 Task: Explore satellite view of the Biltmore Estate in Asheville, North Carolina.
Action: Mouse moved to (433, 372)
Screenshot: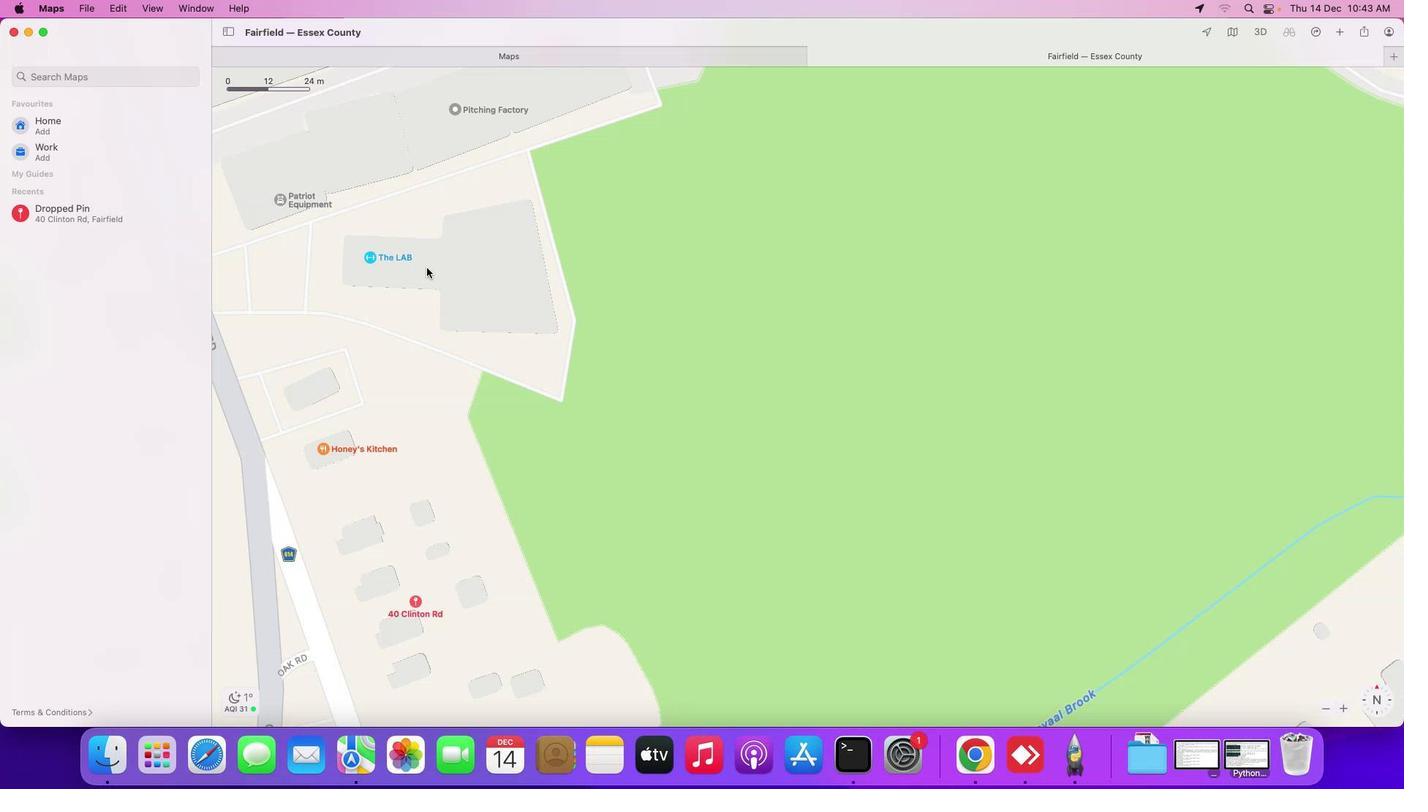 
Action: Mouse pressed left at (433, 372)
Screenshot: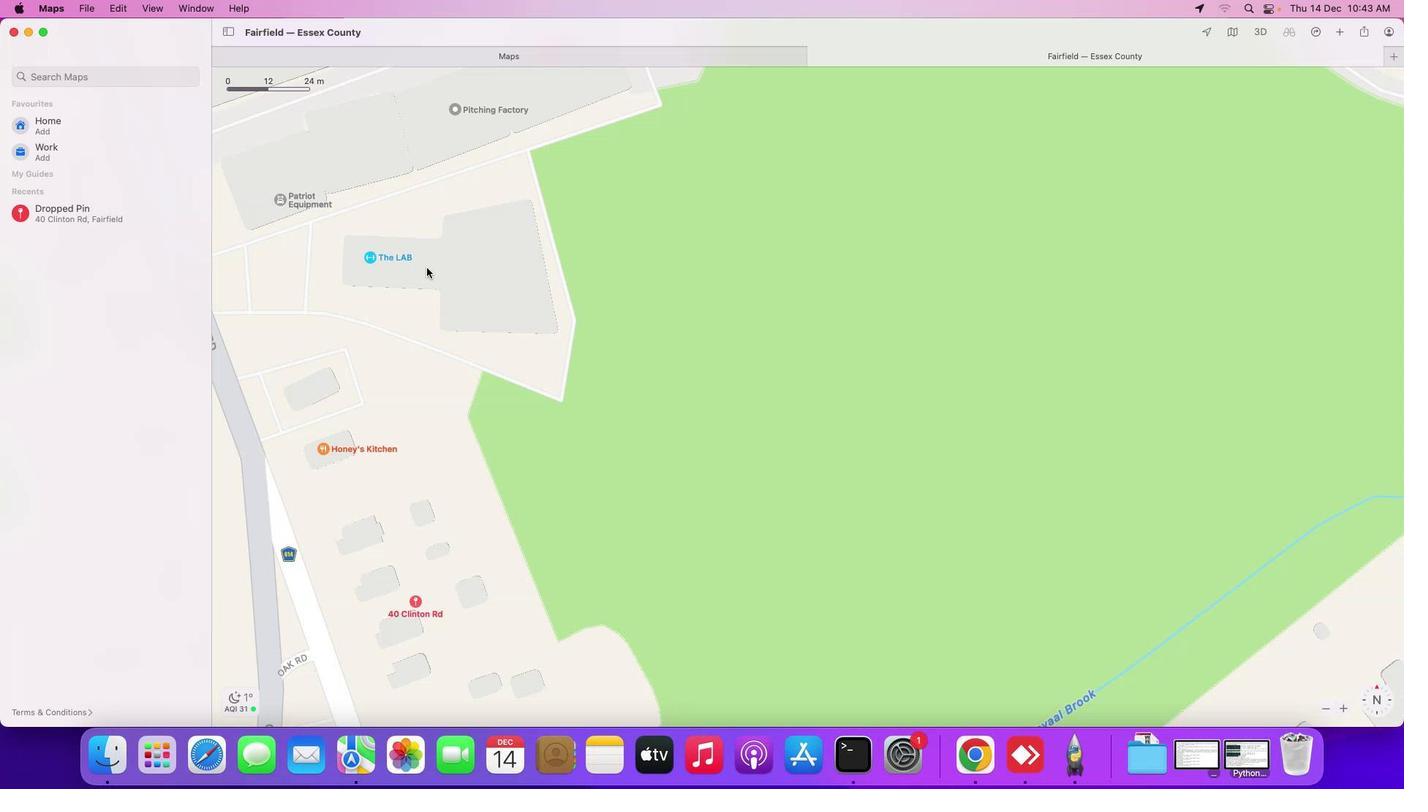 
Action: Mouse moved to (114, 76)
Screenshot: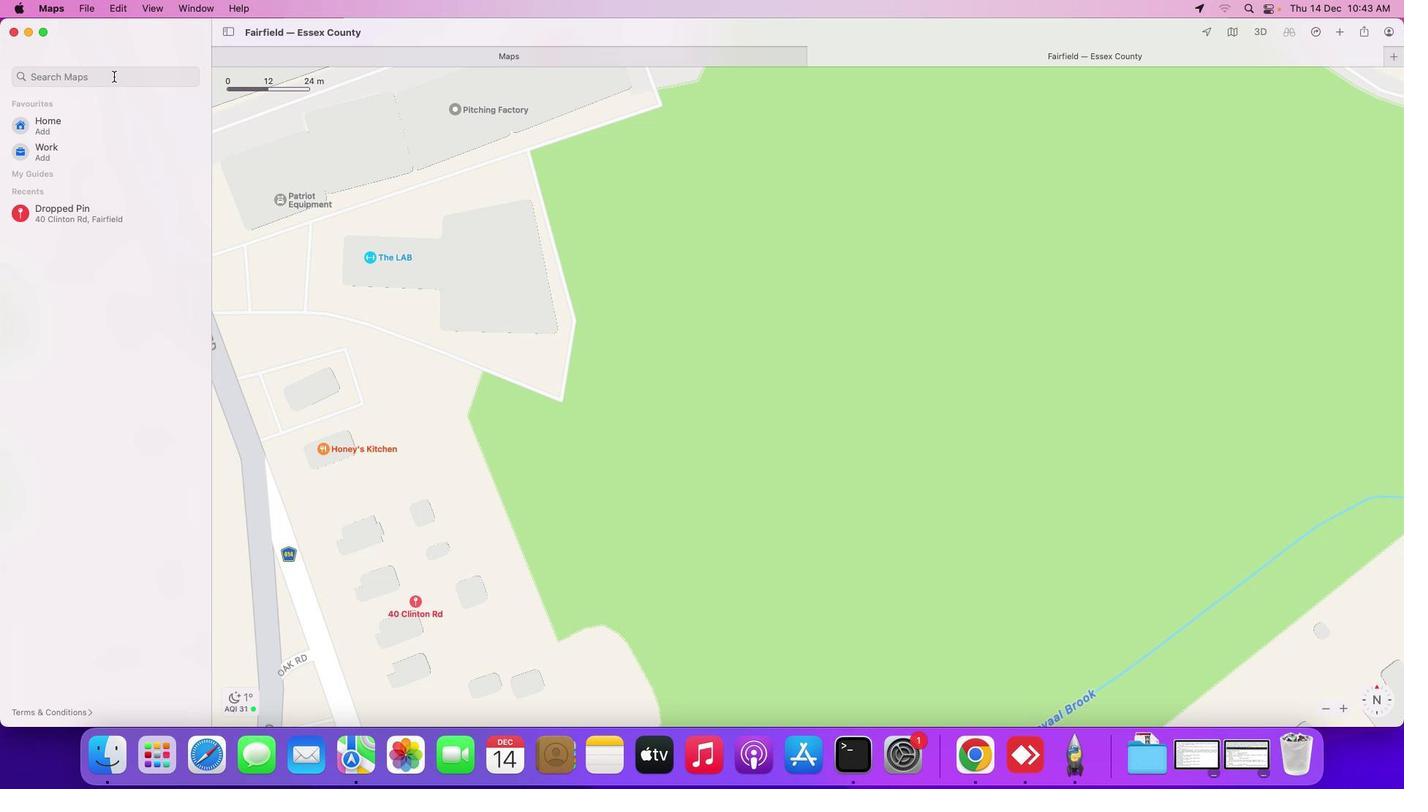 
Action: Mouse pressed left at (114, 76)
Screenshot: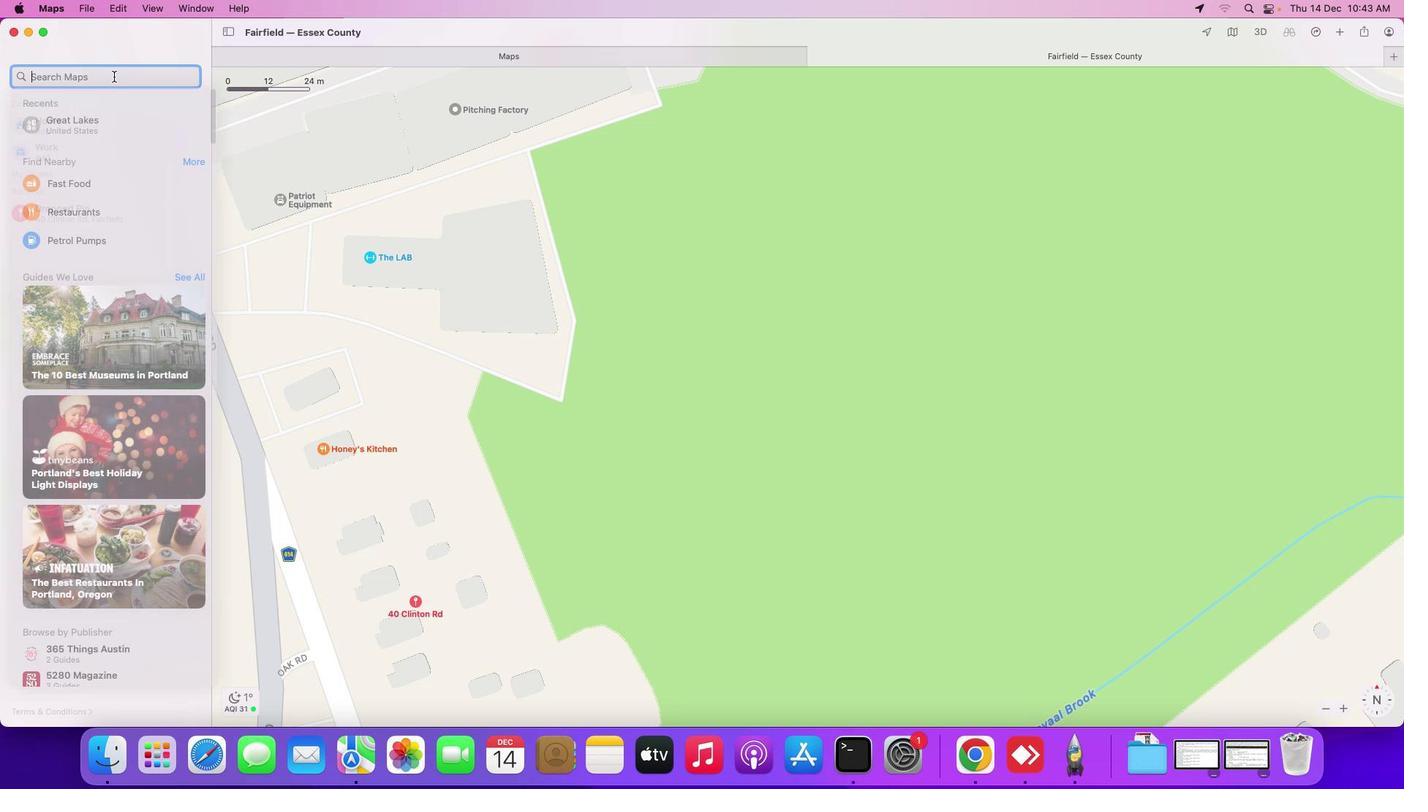 
Action: Key pressed 't'Key.backspaceKey.shift_r'B''i''l''t''m''o''r''e'Key.spaceKey.shift_r'E''s''t''a''t''e'Key.space'o'Key.backspace'i''n'Key.spaceKey.shift_r'A''s''h''e''v''i''l''l''e'','Key.spaceKey.shift_r'N''o''r''t''h'Key.spaceKey.shift_r'C''a''r''o''l''i''n''a'Key.enter
Screenshot: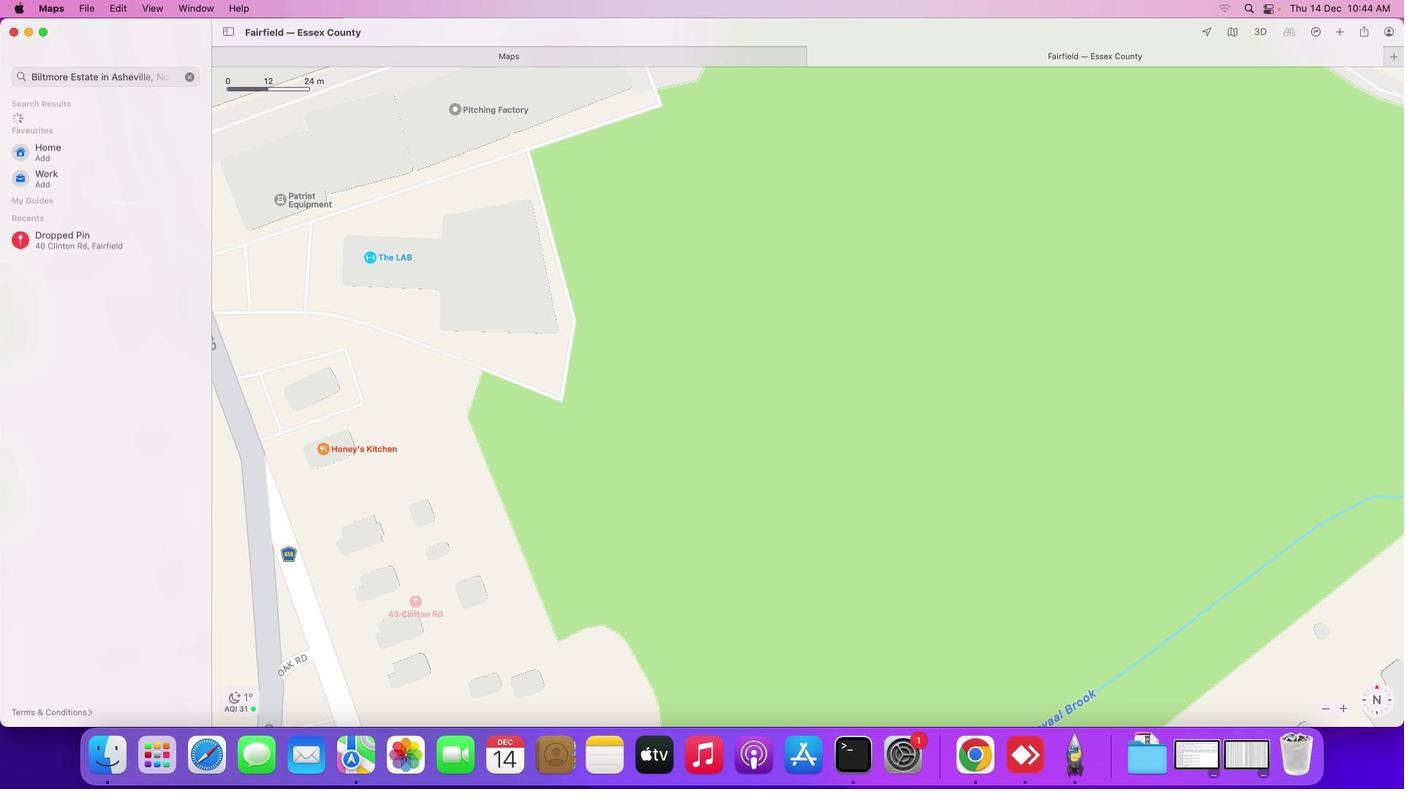 
Action: Mouse moved to (69, 126)
Screenshot: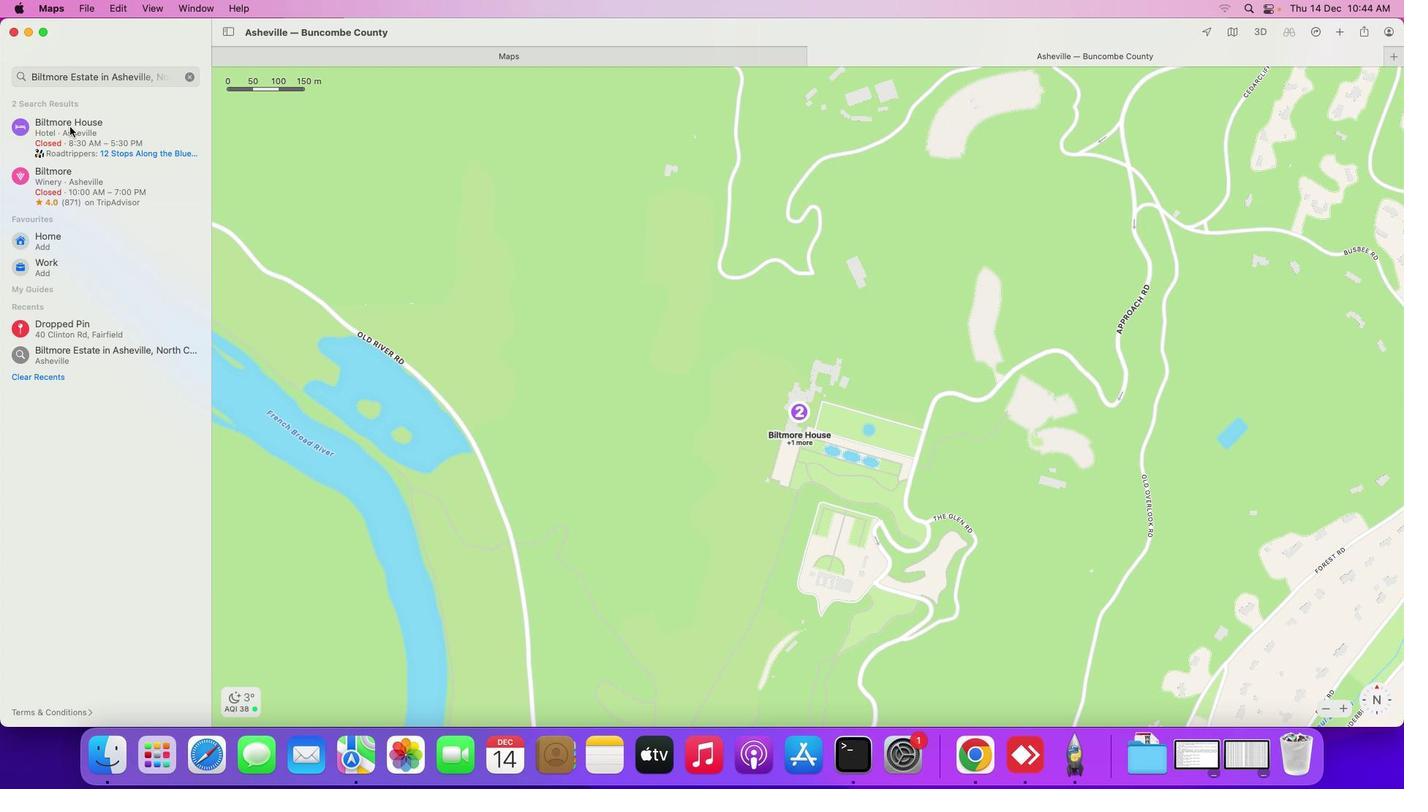 
Action: Mouse pressed left at (69, 126)
Screenshot: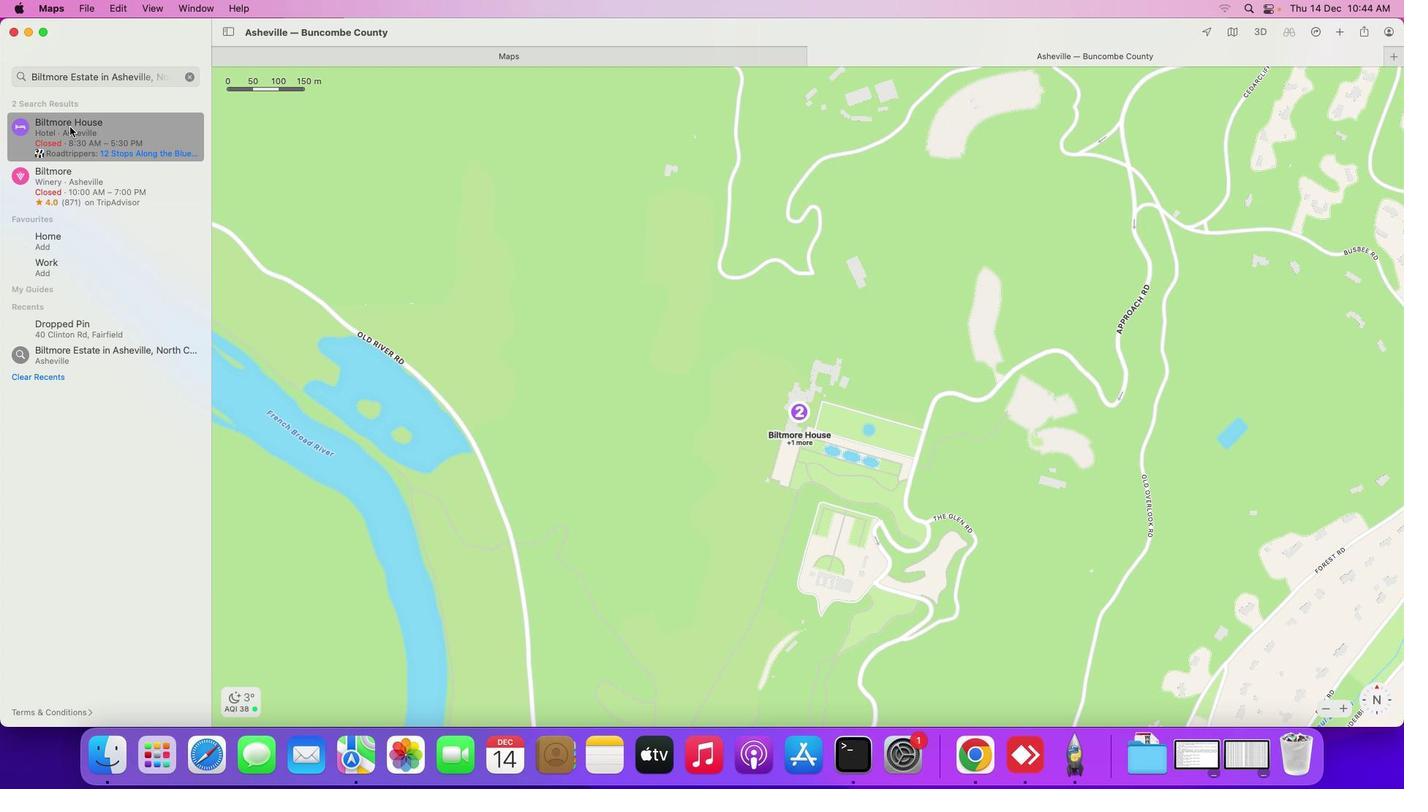 
Action: Mouse moved to (1235, 35)
Screenshot: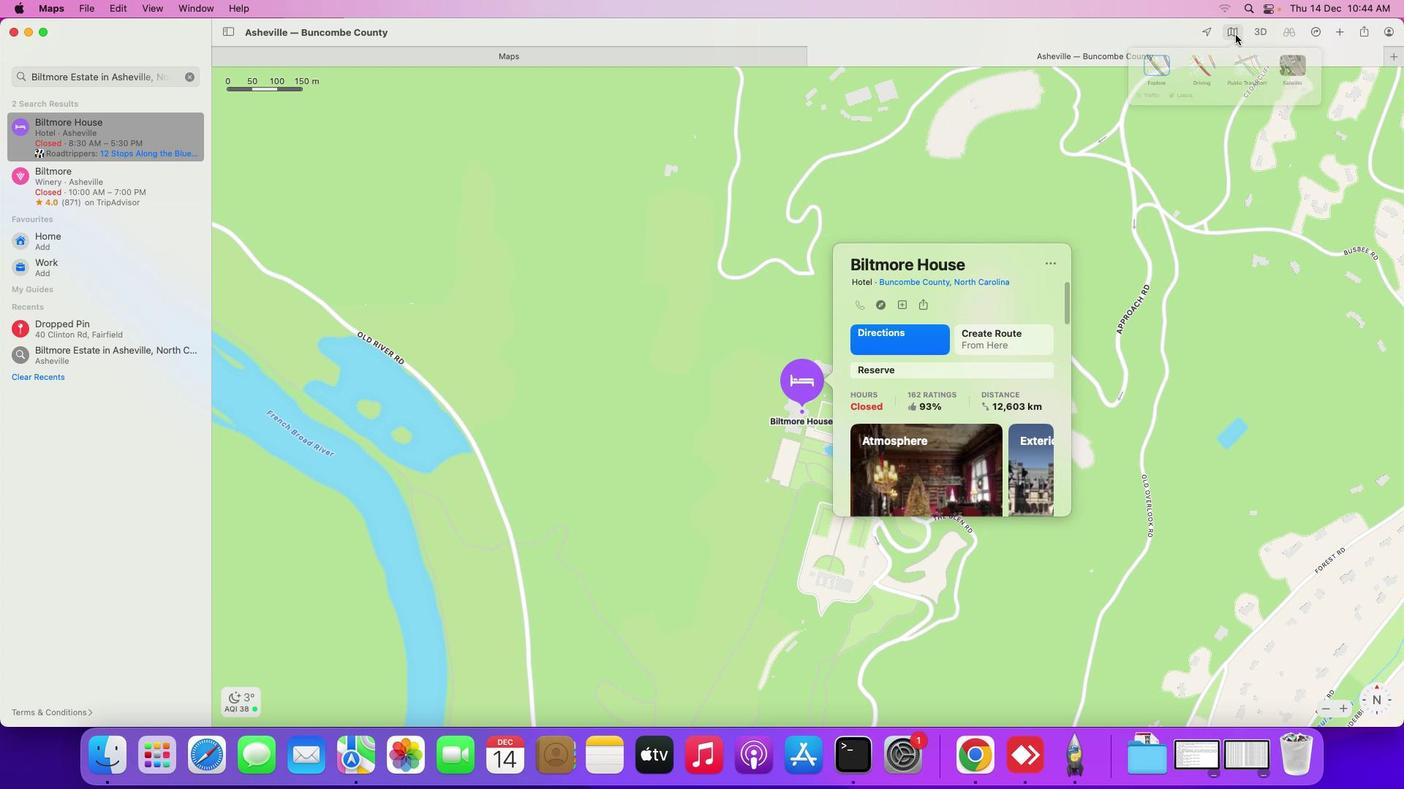 
Action: Mouse pressed left at (1235, 35)
Screenshot: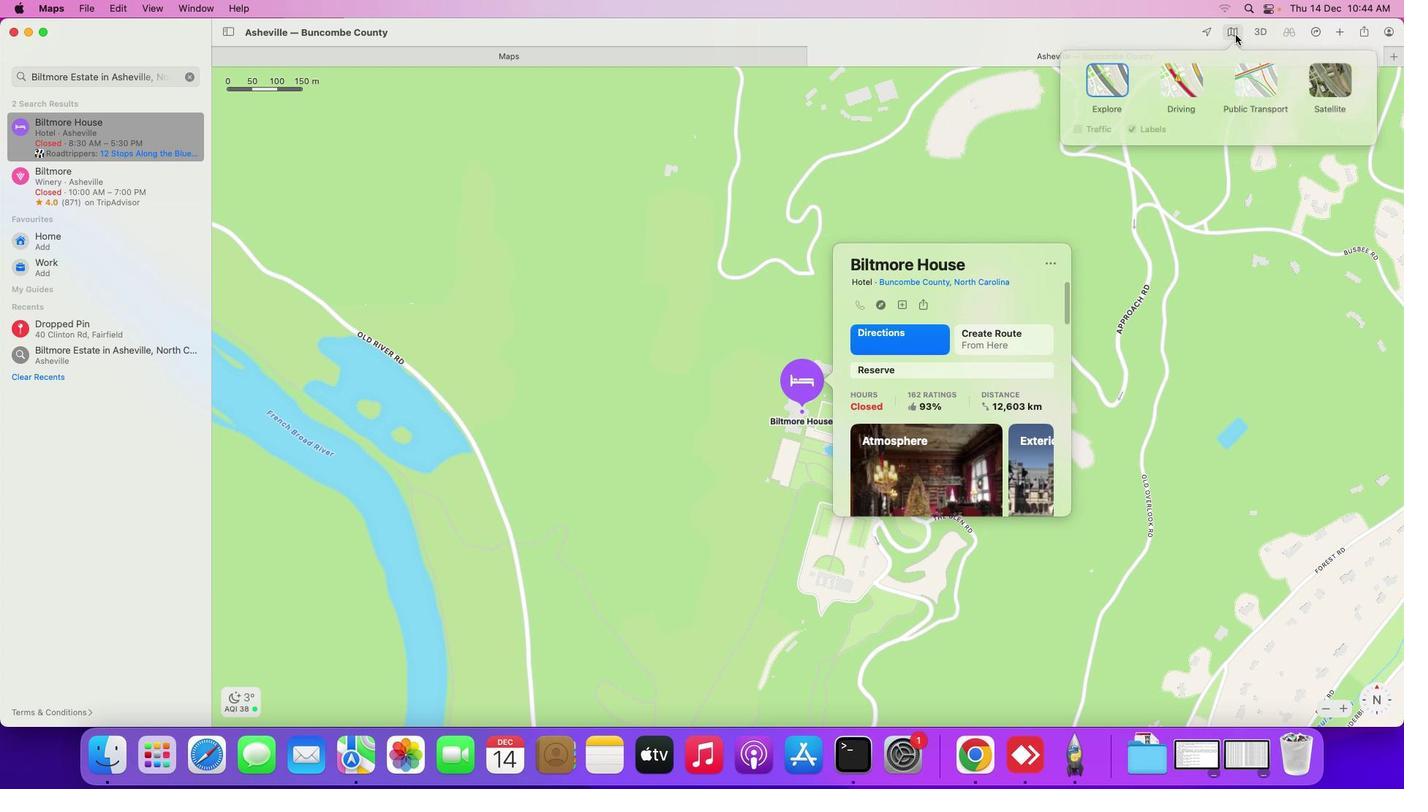 
Action: Mouse moved to (1342, 91)
Screenshot: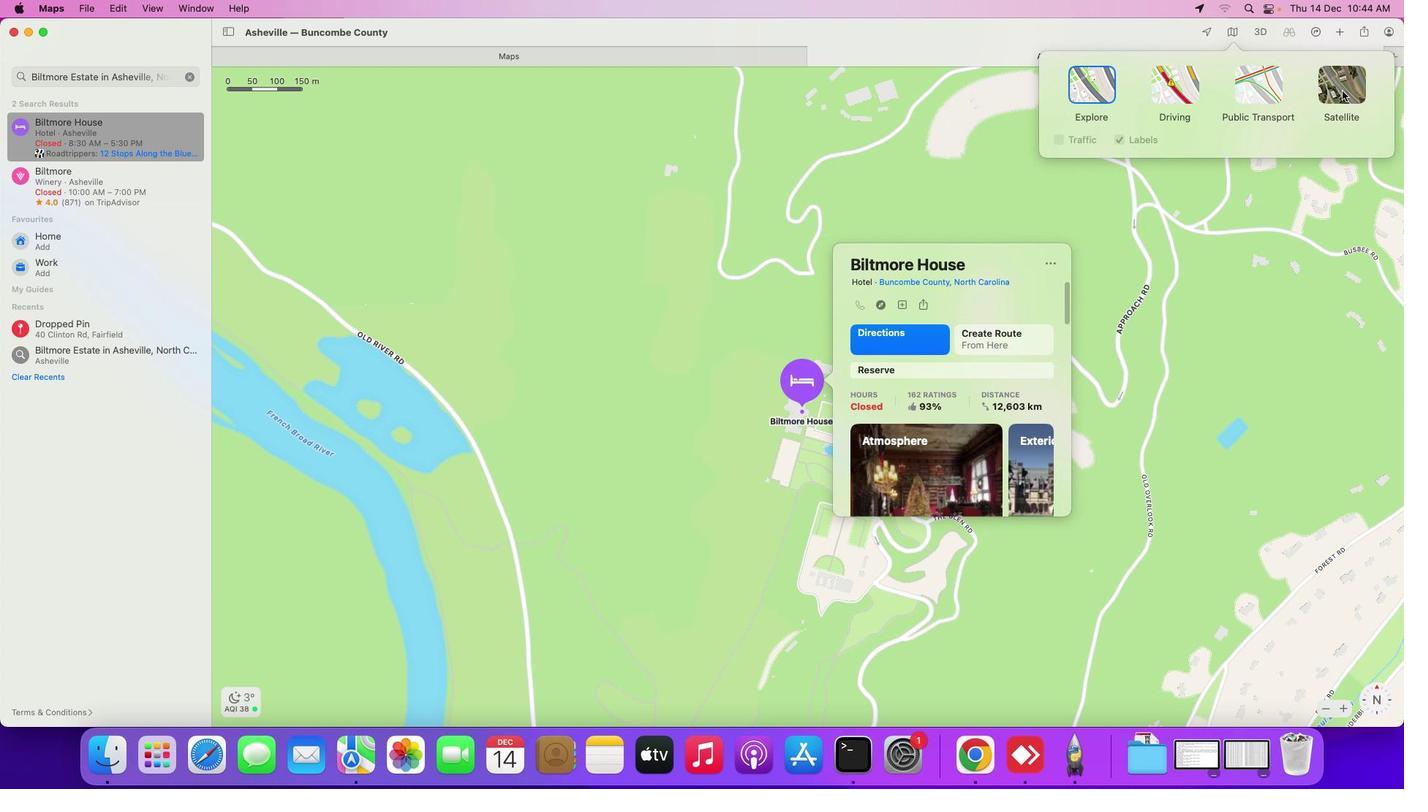 
Action: Mouse pressed left at (1342, 91)
Screenshot: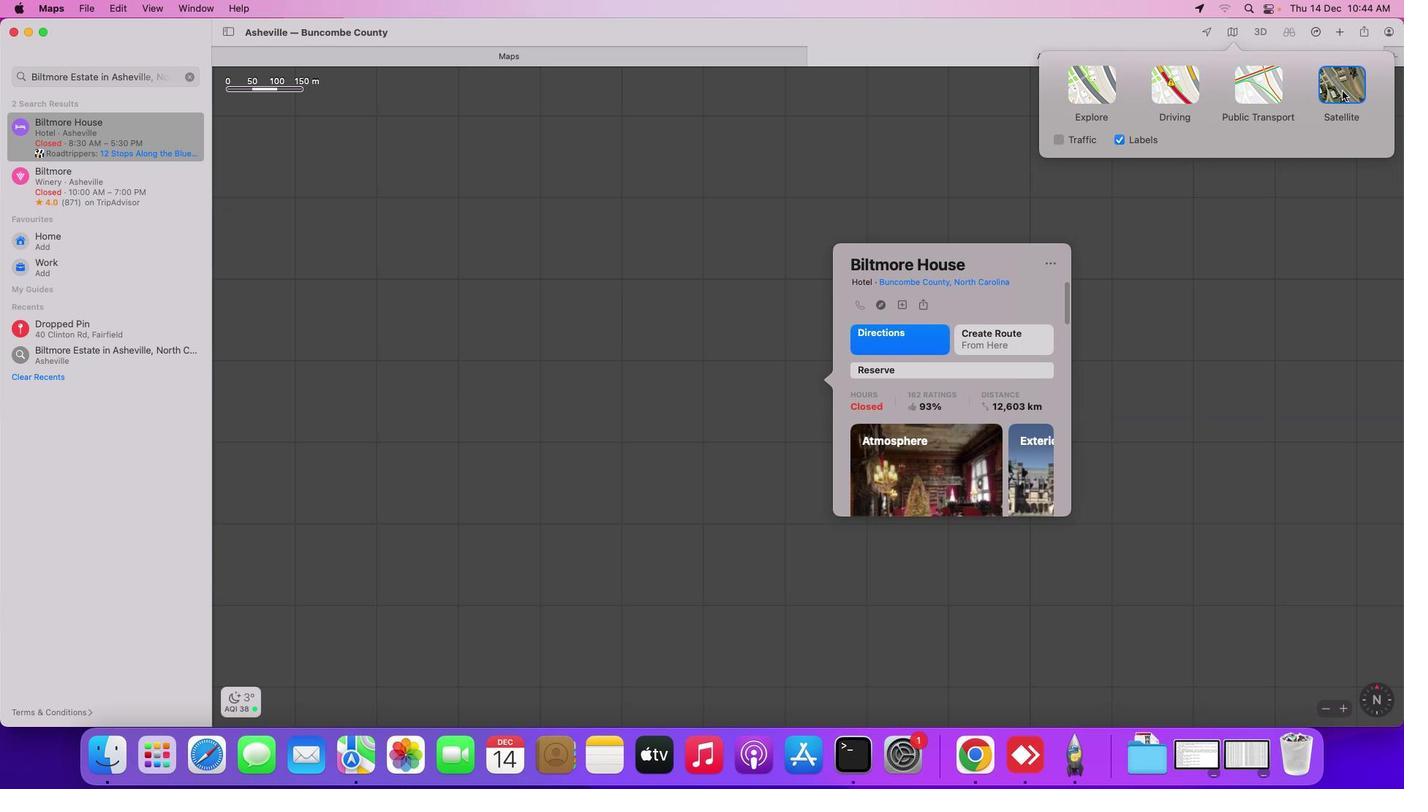 
Action: Mouse moved to (1105, 236)
Screenshot: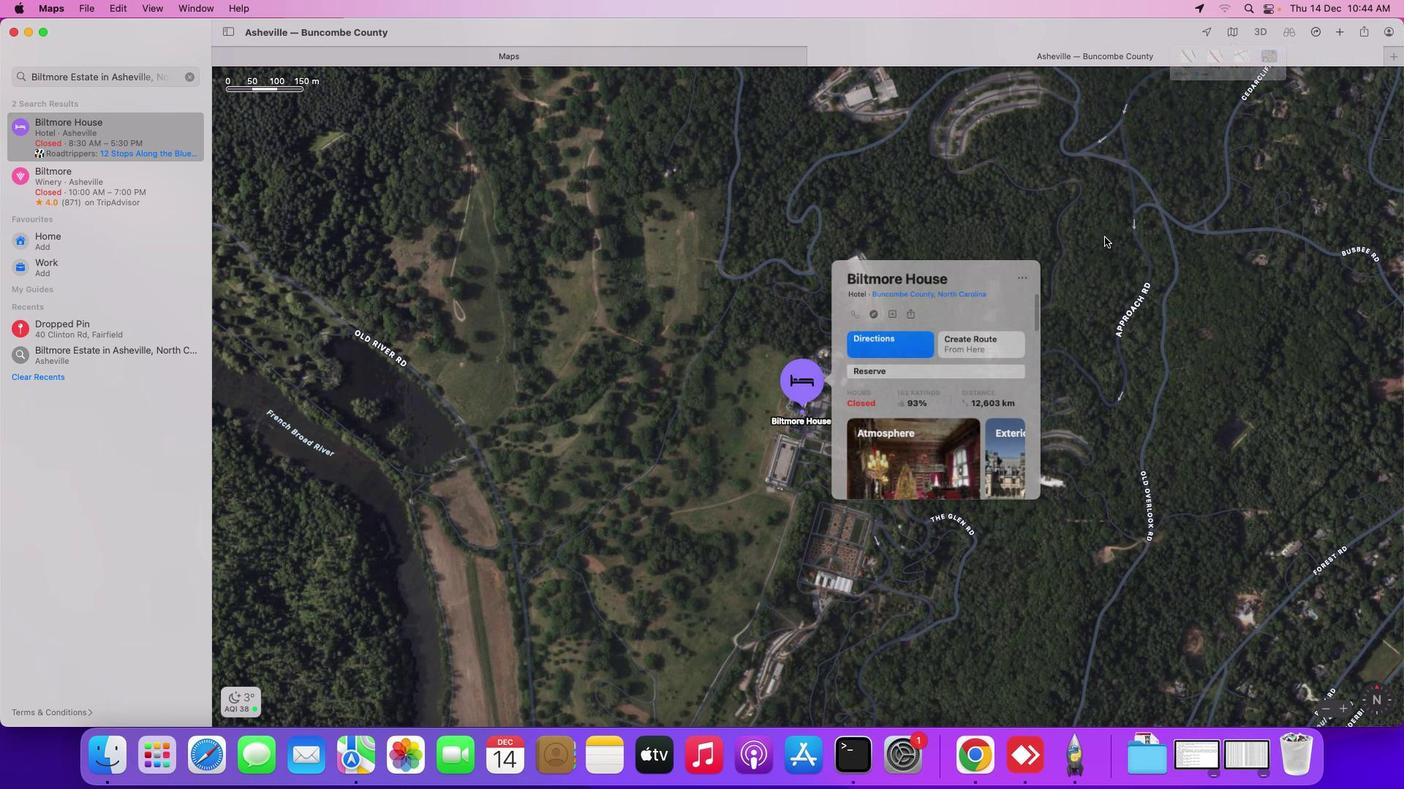 
Action: Mouse pressed left at (1105, 236)
Screenshot: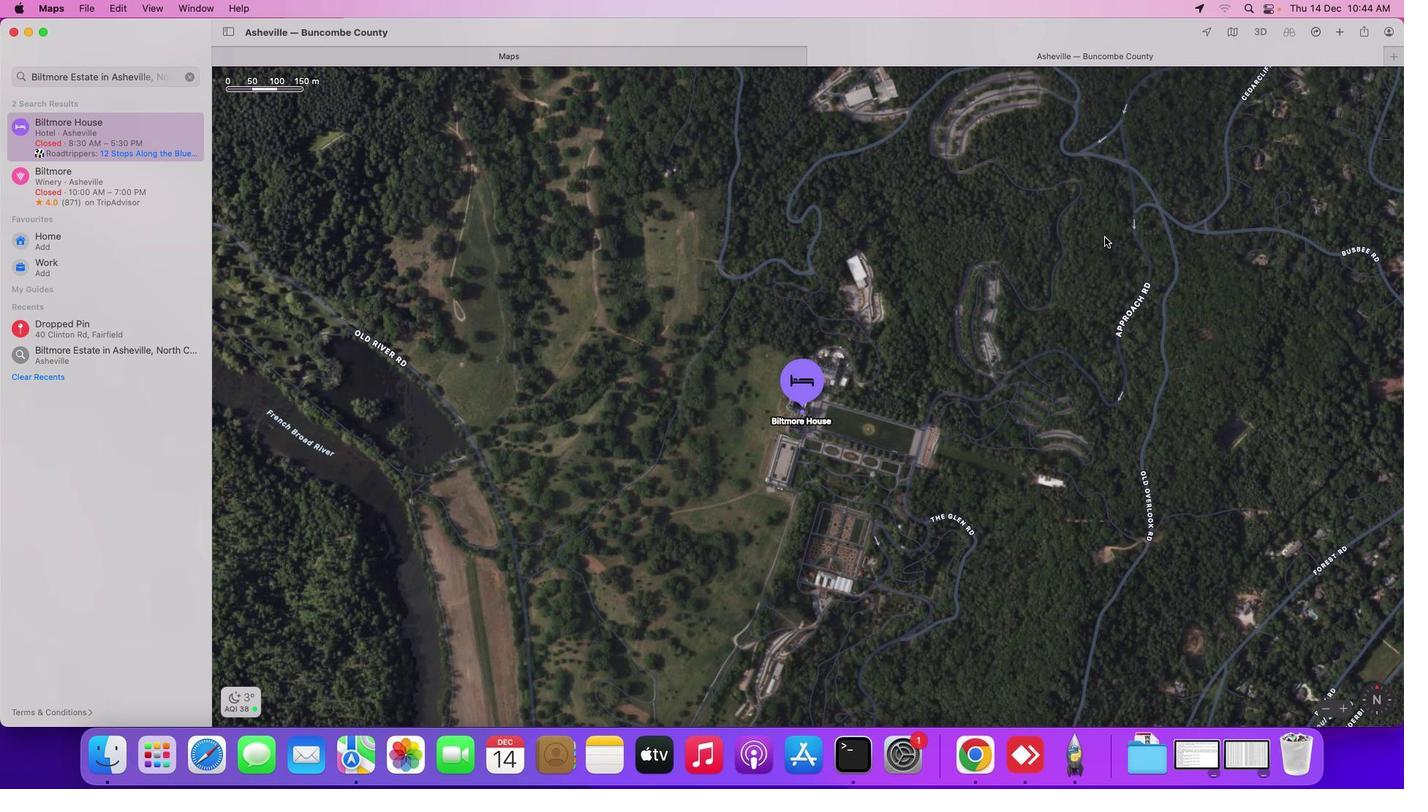 
Action: Mouse moved to (73, 172)
Screenshot: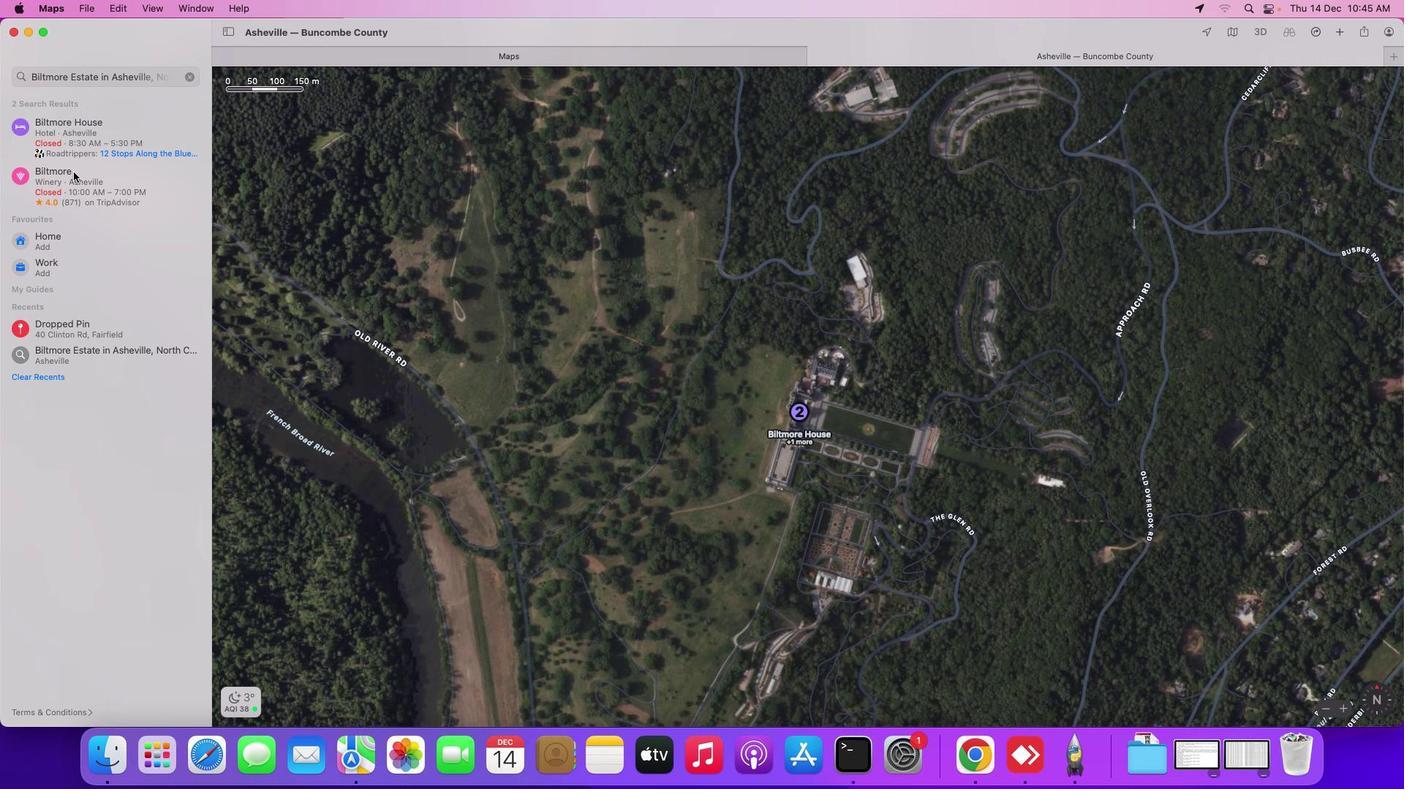 
Action: Mouse pressed left at (73, 172)
Screenshot: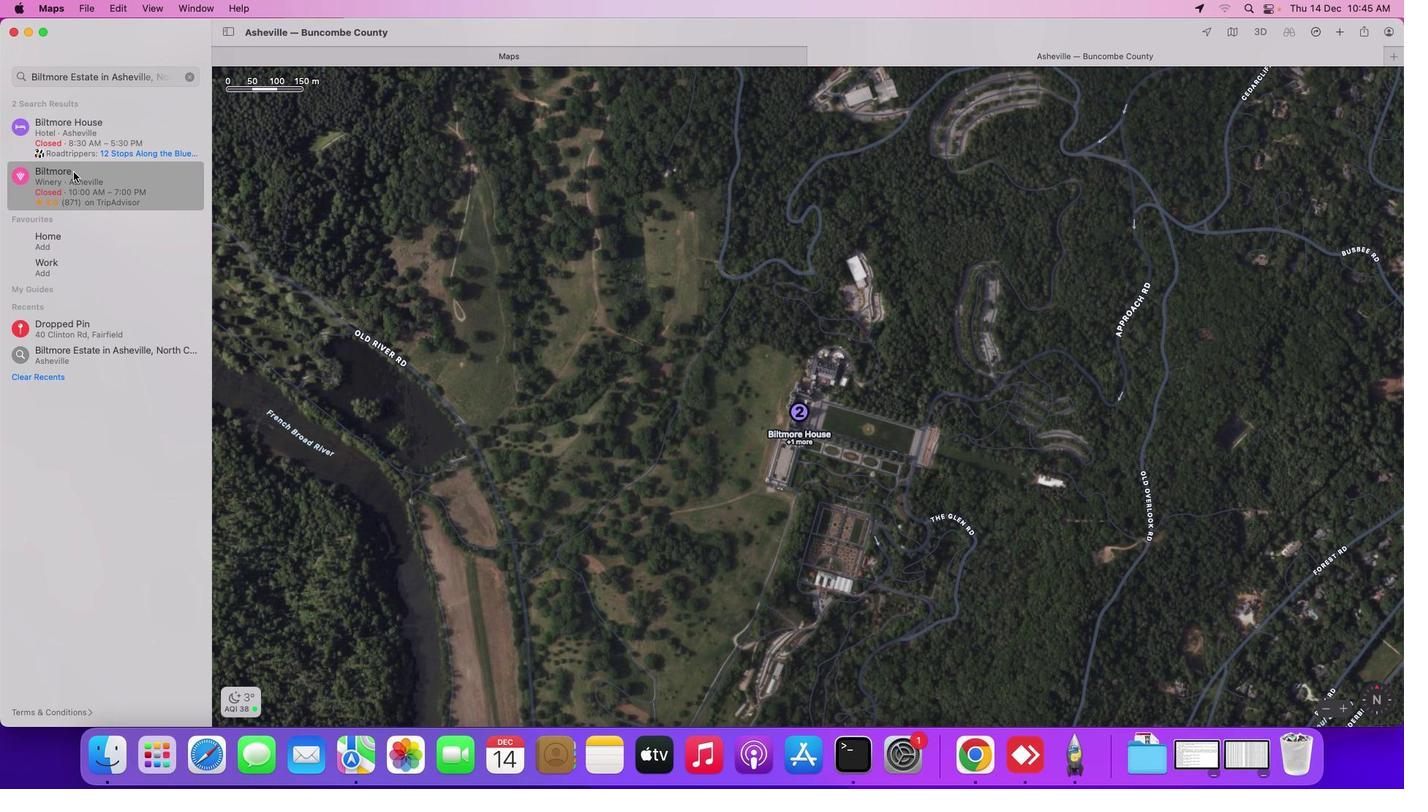 
Action: Mouse moved to (65, 123)
Screenshot: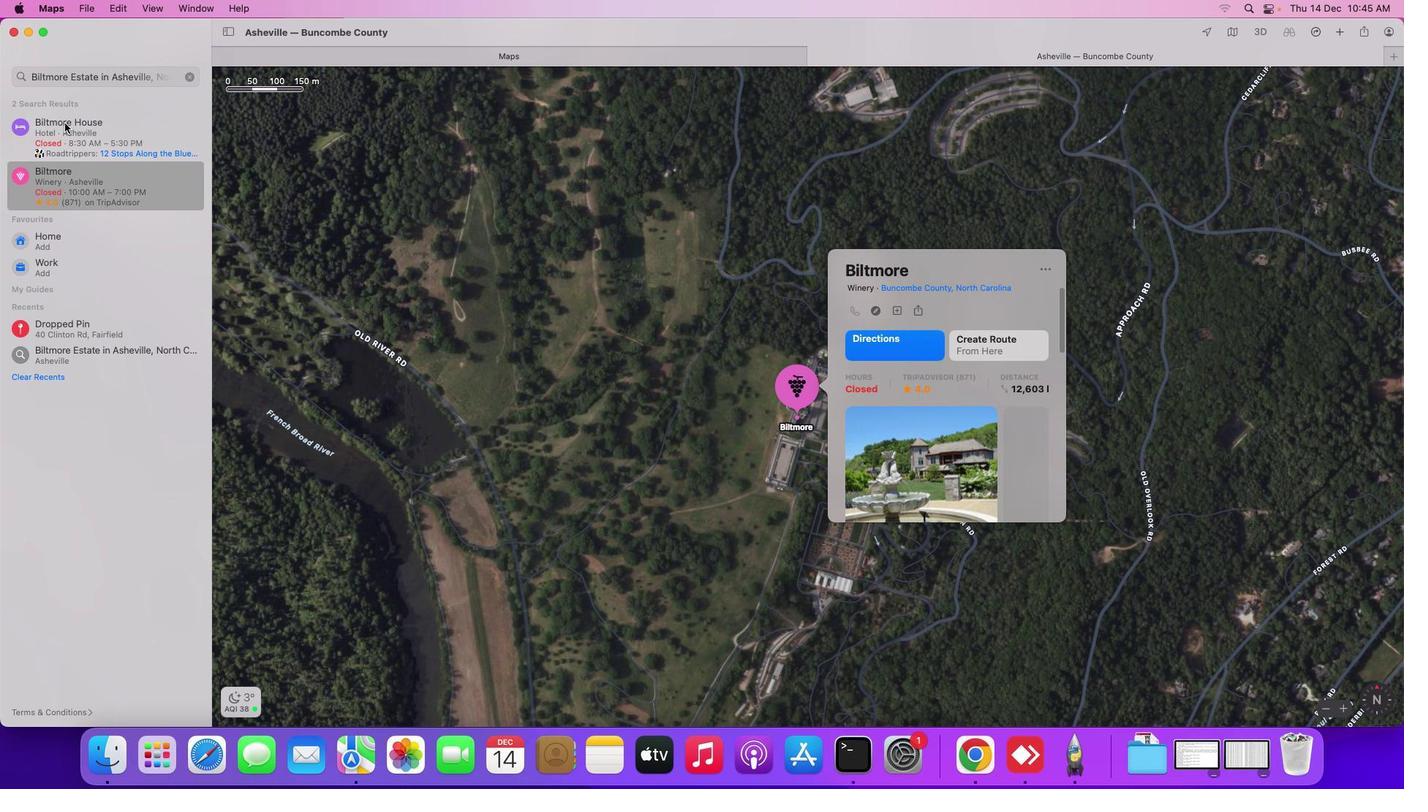 
Action: Mouse pressed left at (65, 123)
Screenshot: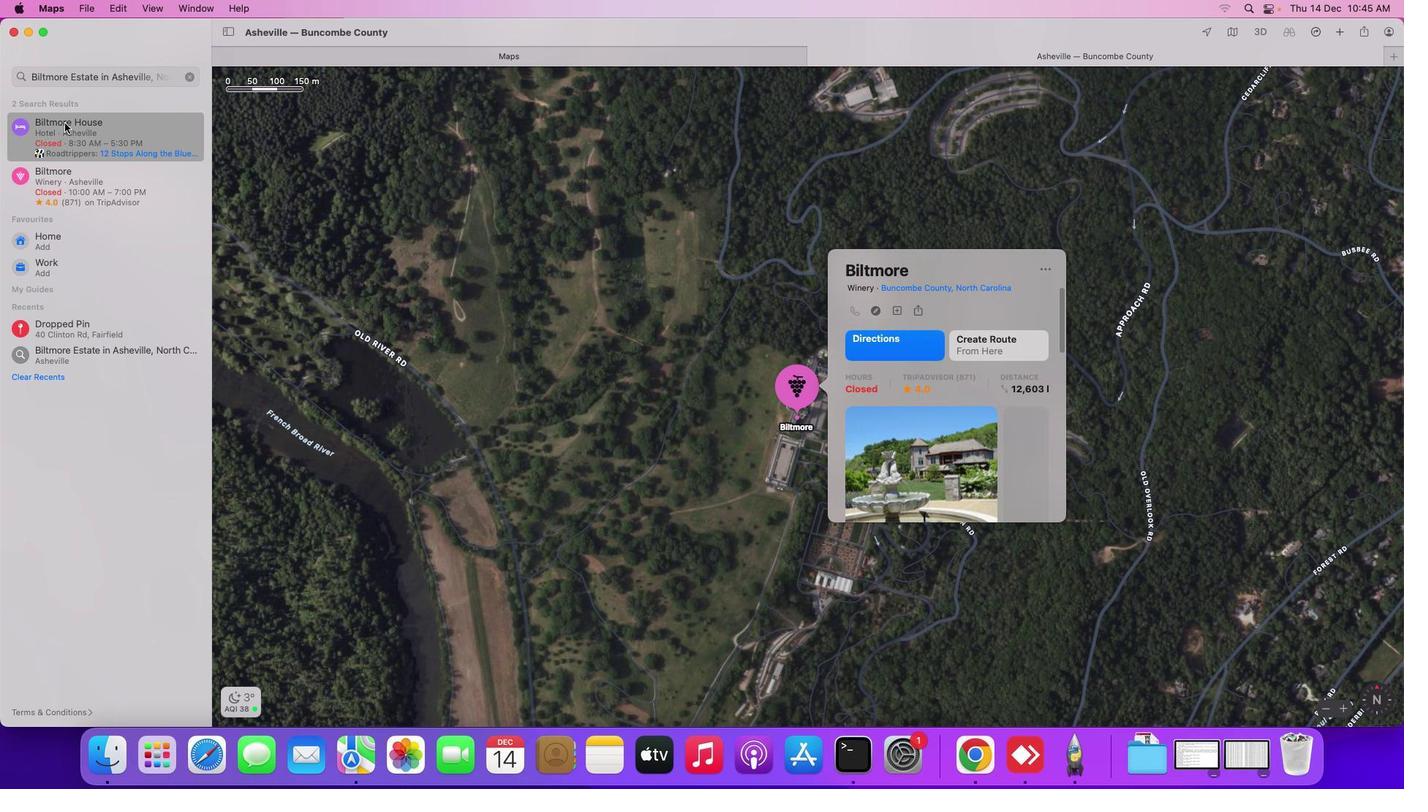
Action: Mouse moved to (738, 313)
Screenshot: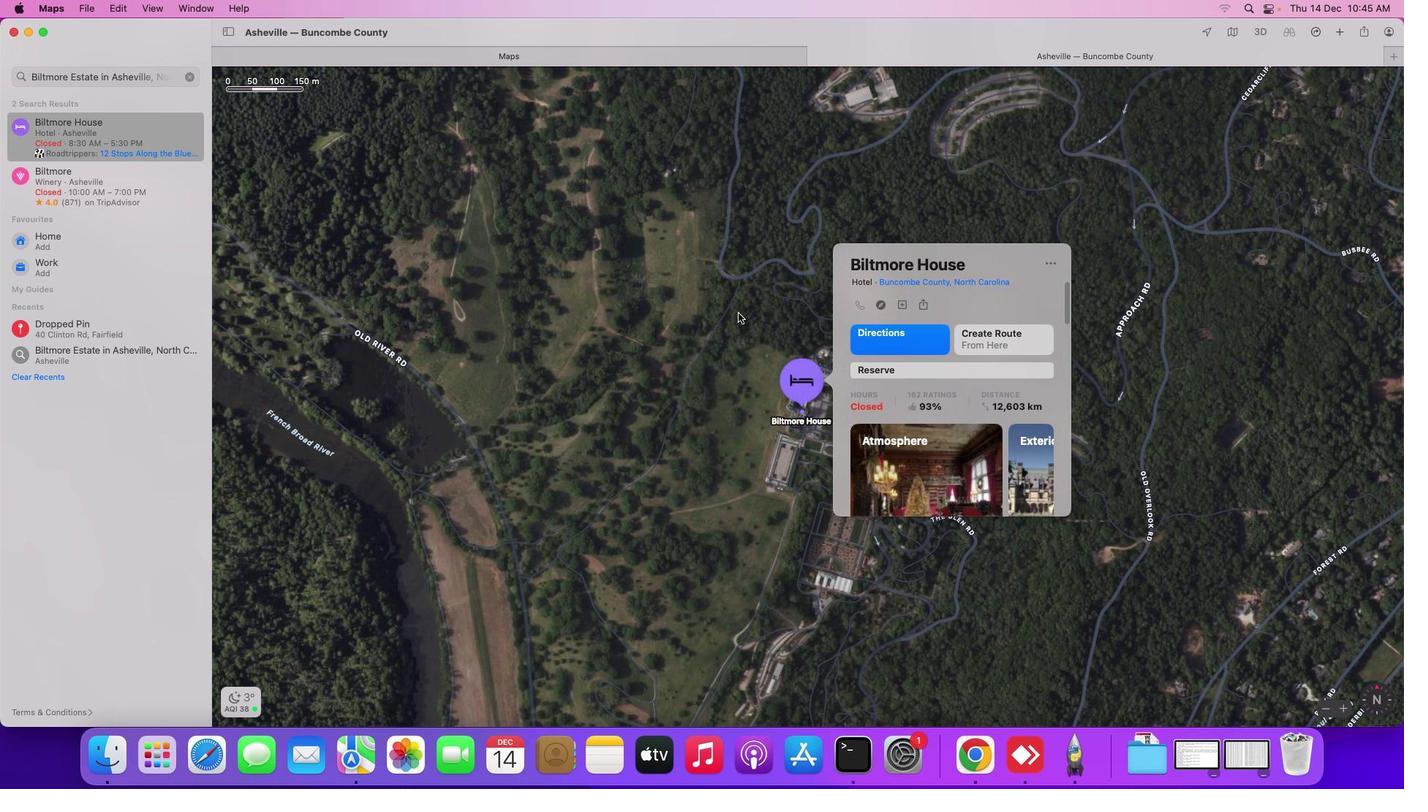 
Action: Mouse pressed left at (738, 313)
Screenshot: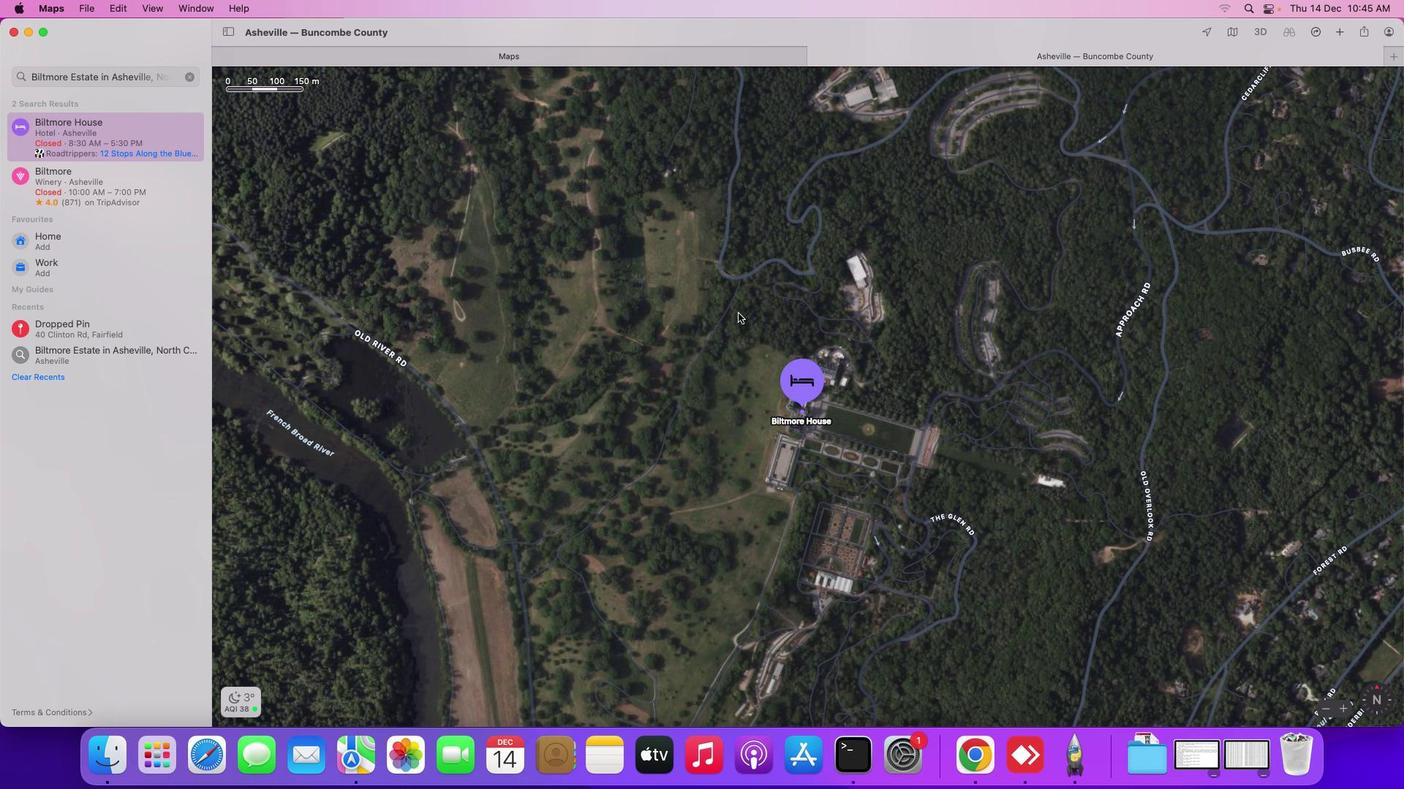 
Action: Mouse moved to (865, 339)
Screenshot: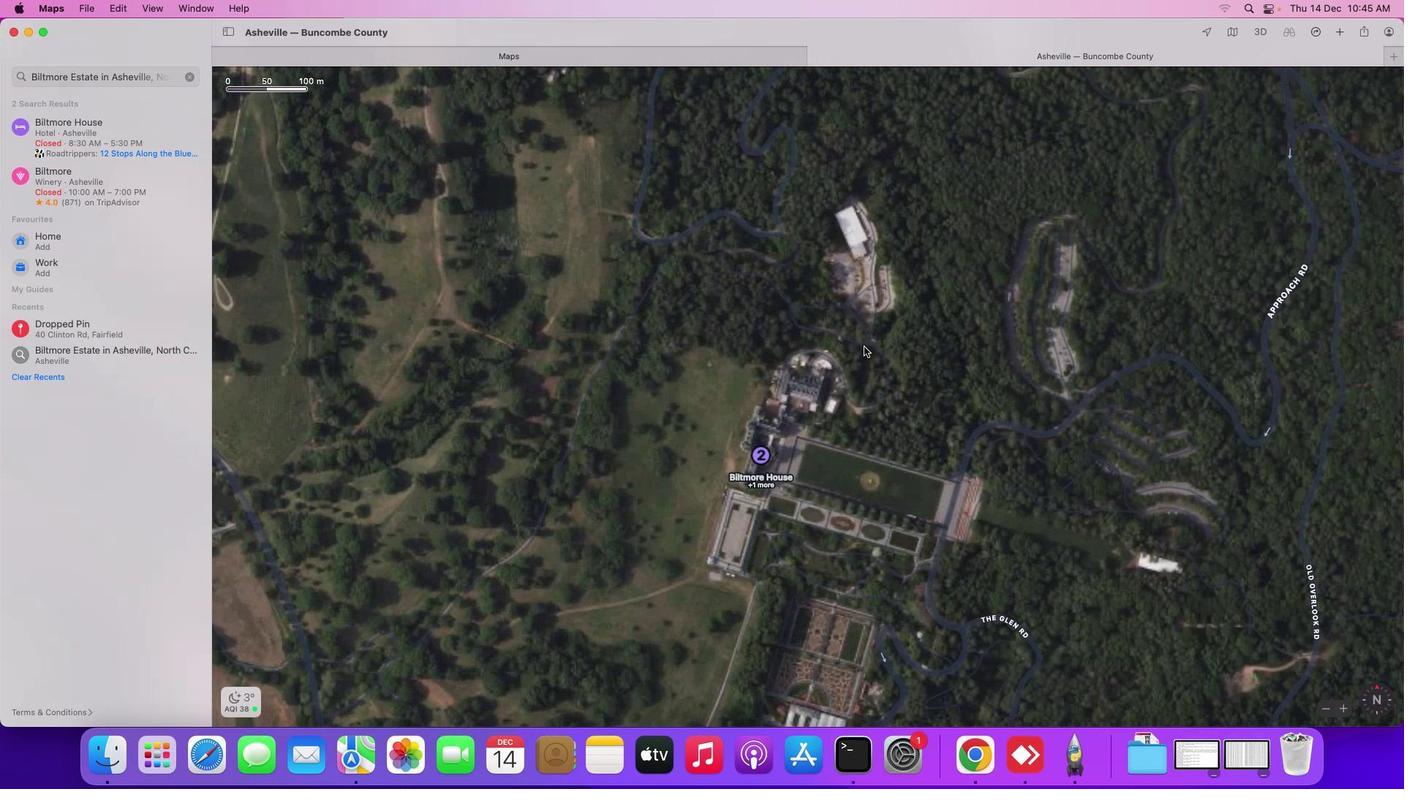 
Action: Mouse scrolled (865, 339) with delta (0, 0)
Screenshot: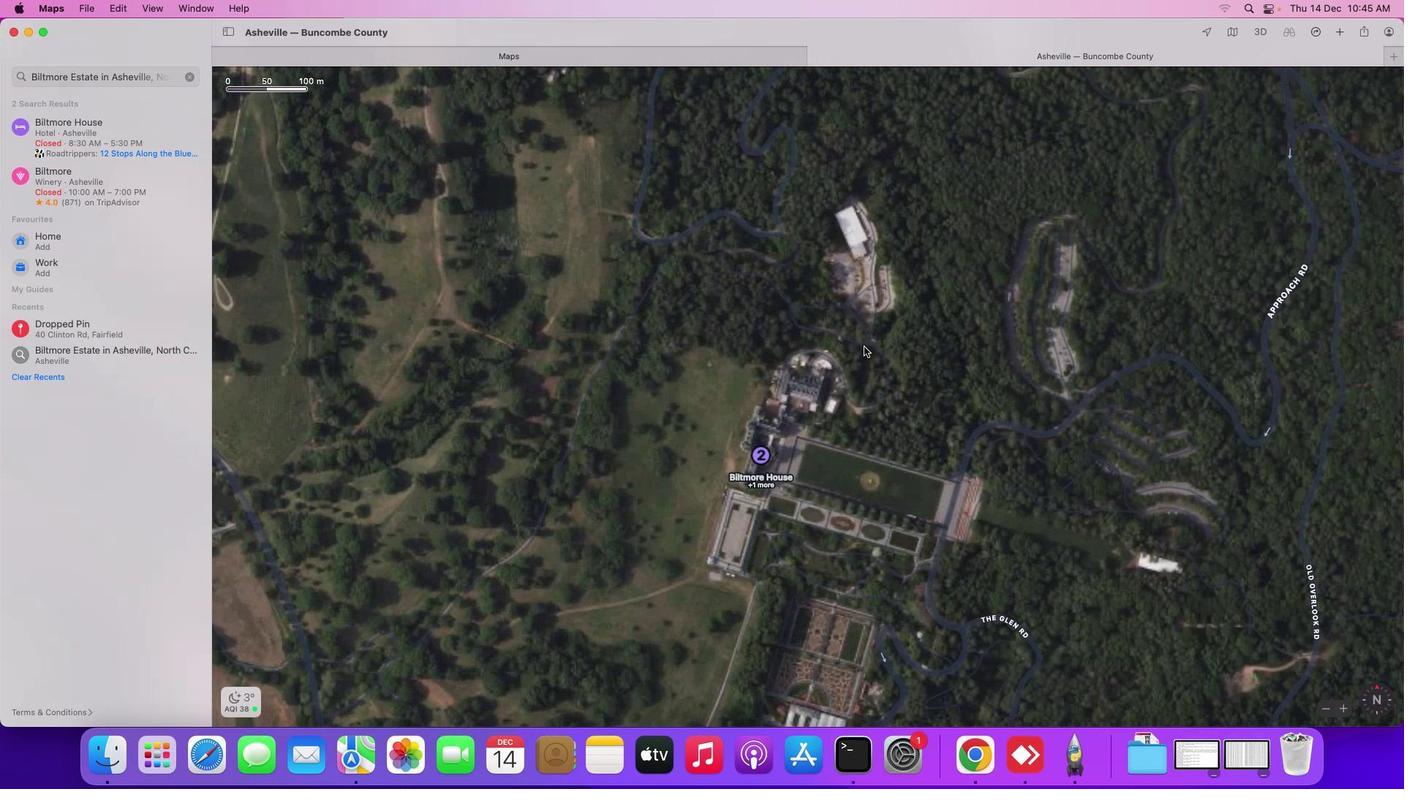 
Action: Mouse moved to (864, 347)
Screenshot: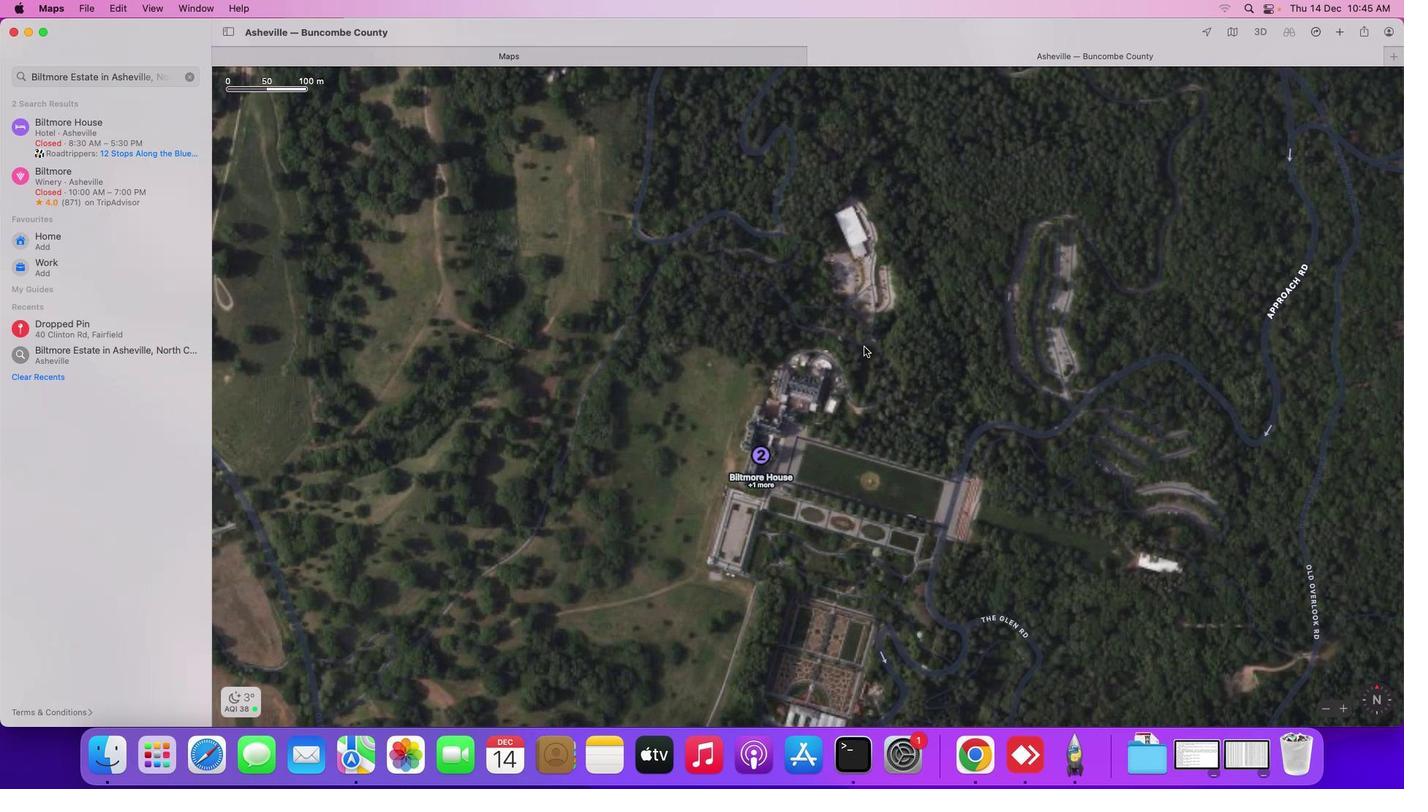 
Action: Mouse scrolled (864, 347) with delta (0, 0)
Screenshot: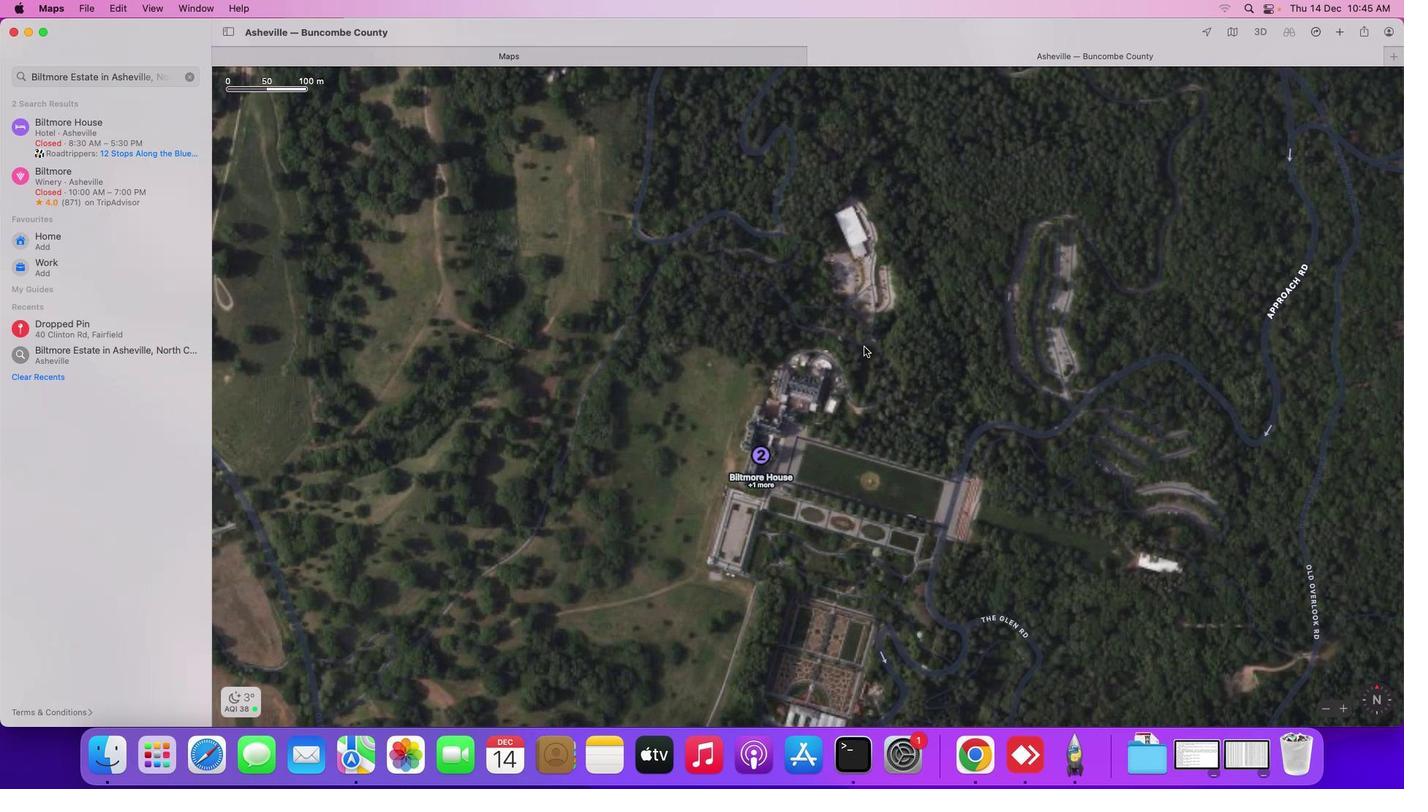 
Action: Mouse moved to (864, 347)
Screenshot: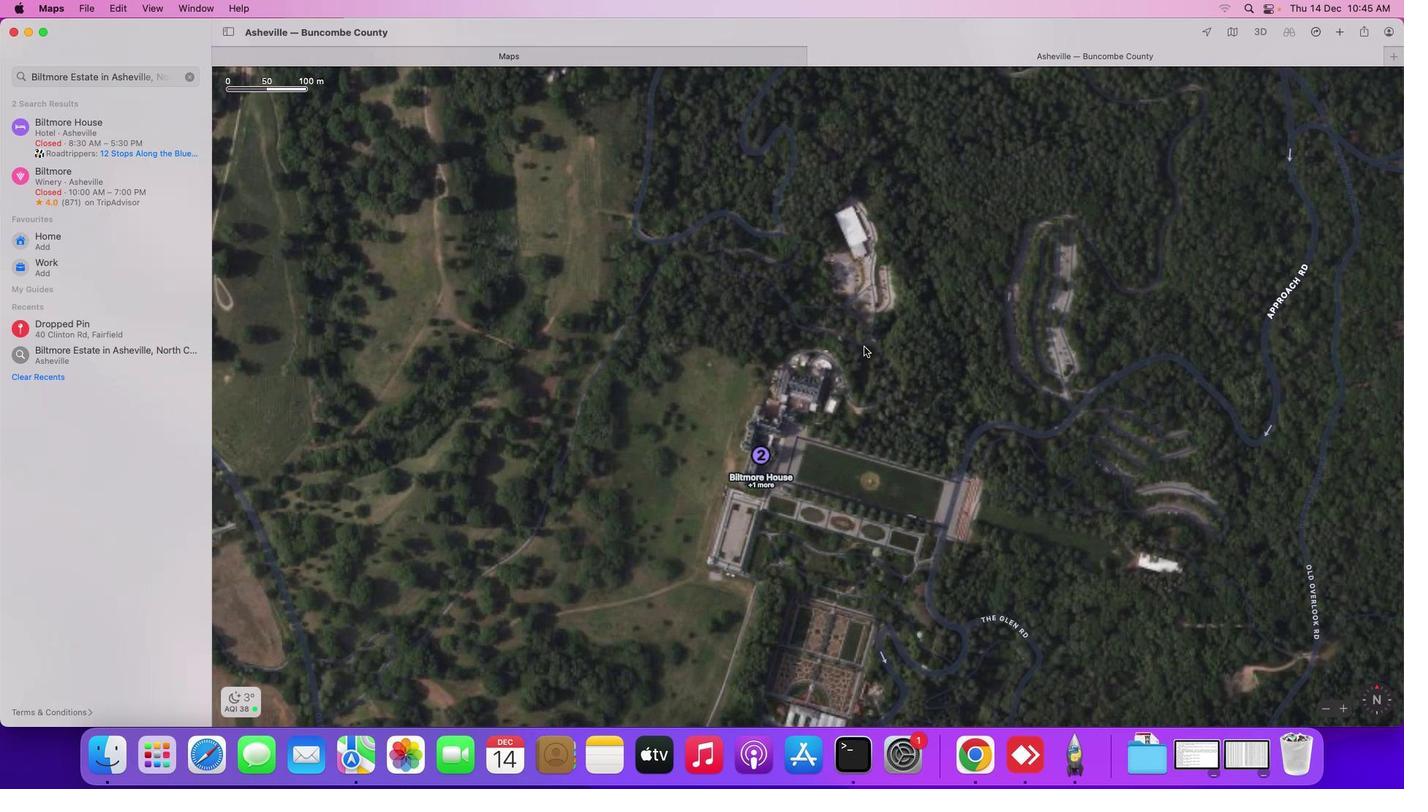 
Action: Mouse scrolled (864, 347) with delta (0, 1)
Screenshot: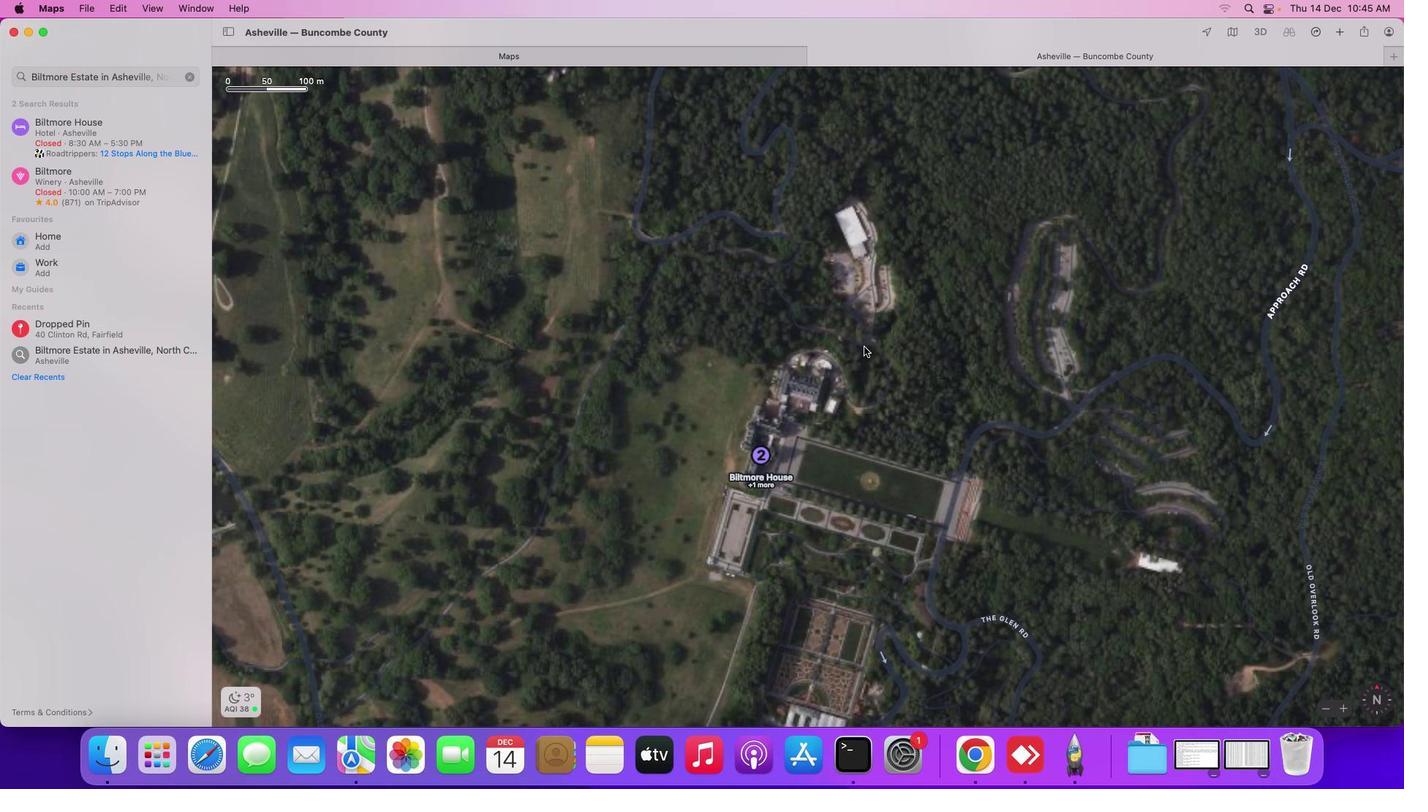 
Action: Mouse scrolled (864, 347) with delta (0, 2)
Screenshot: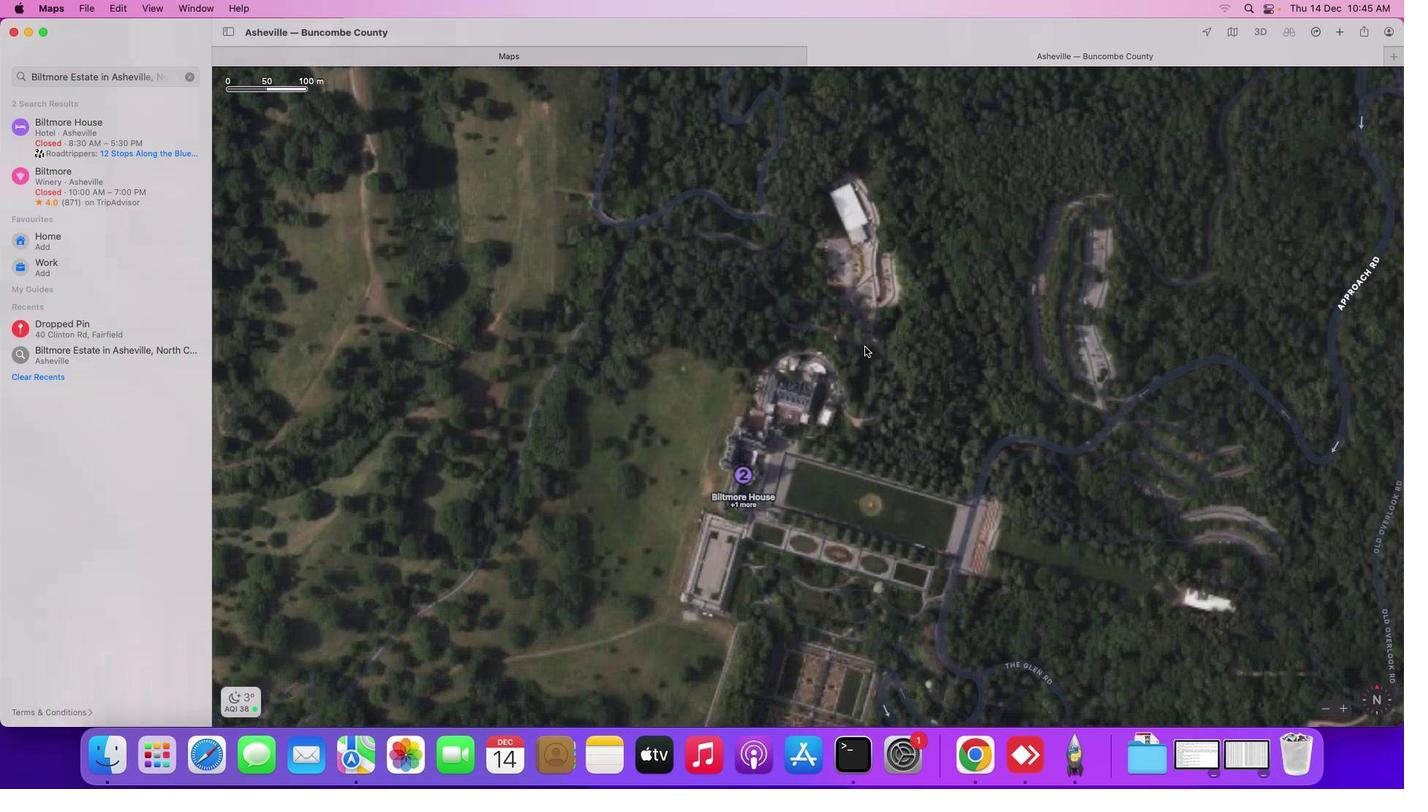 
Action: Mouse scrolled (864, 347) with delta (0, 2)
Screenshot: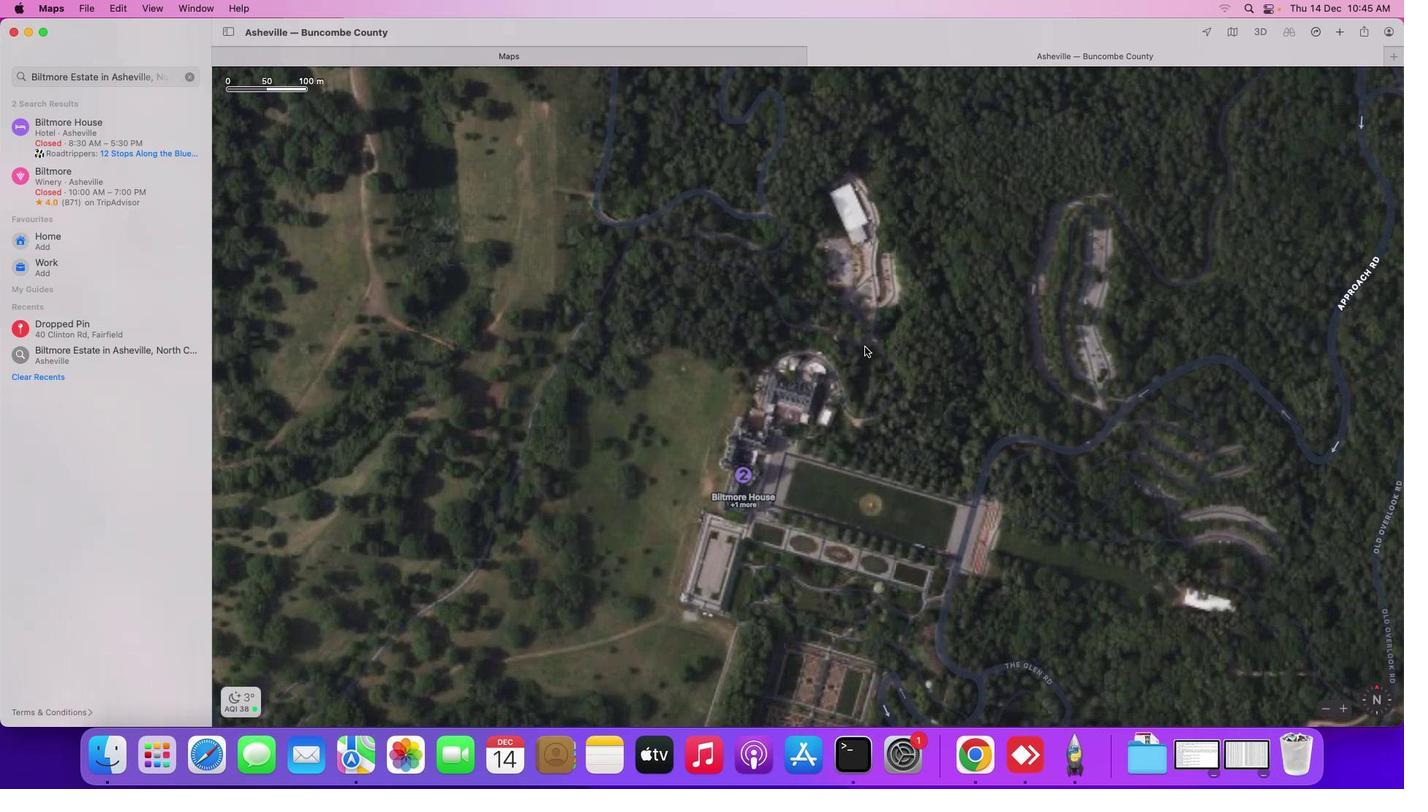 
Action: Mouse scrolled (864, 347) with delta (0, 2)
Screenshot: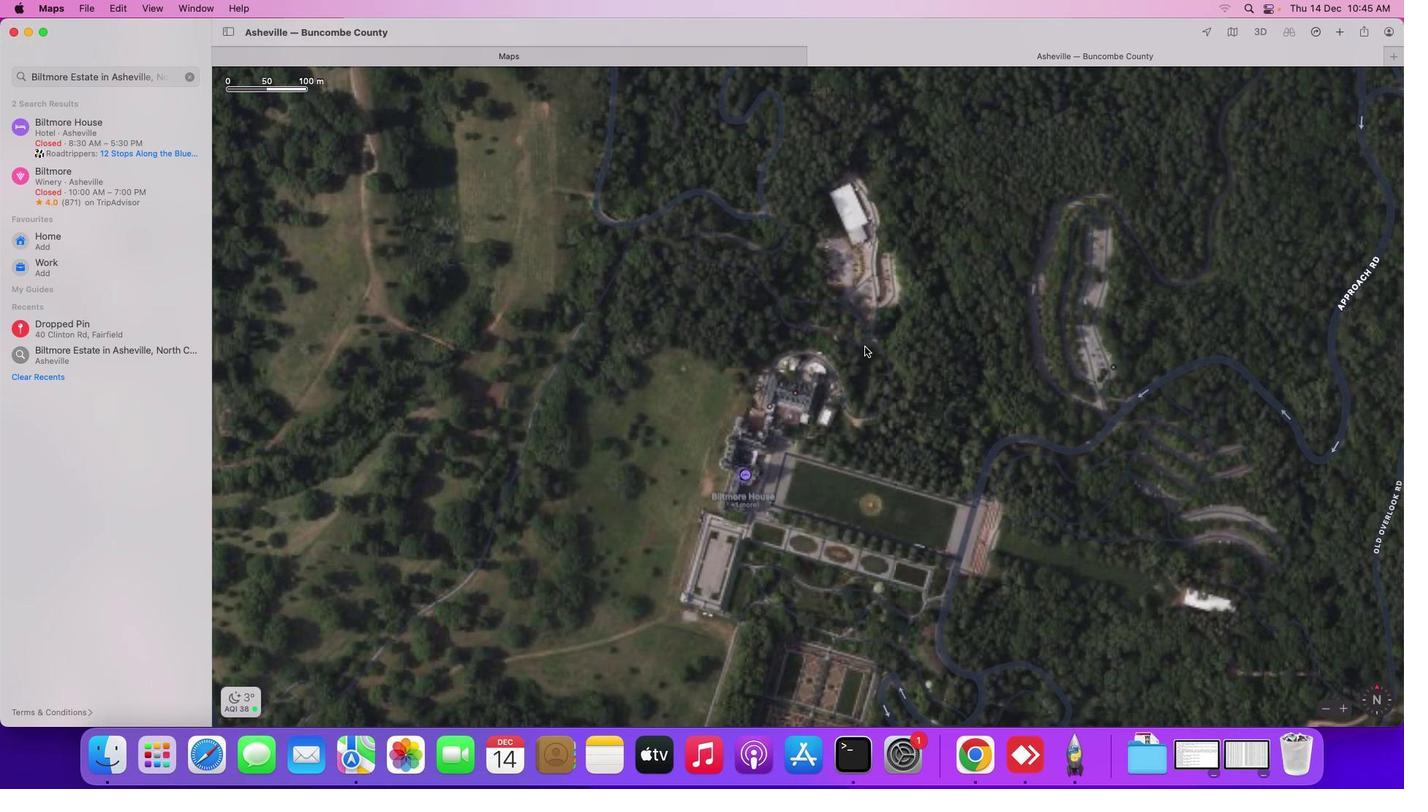 
Action: Mouse moved to (827, 351)
Screenshot: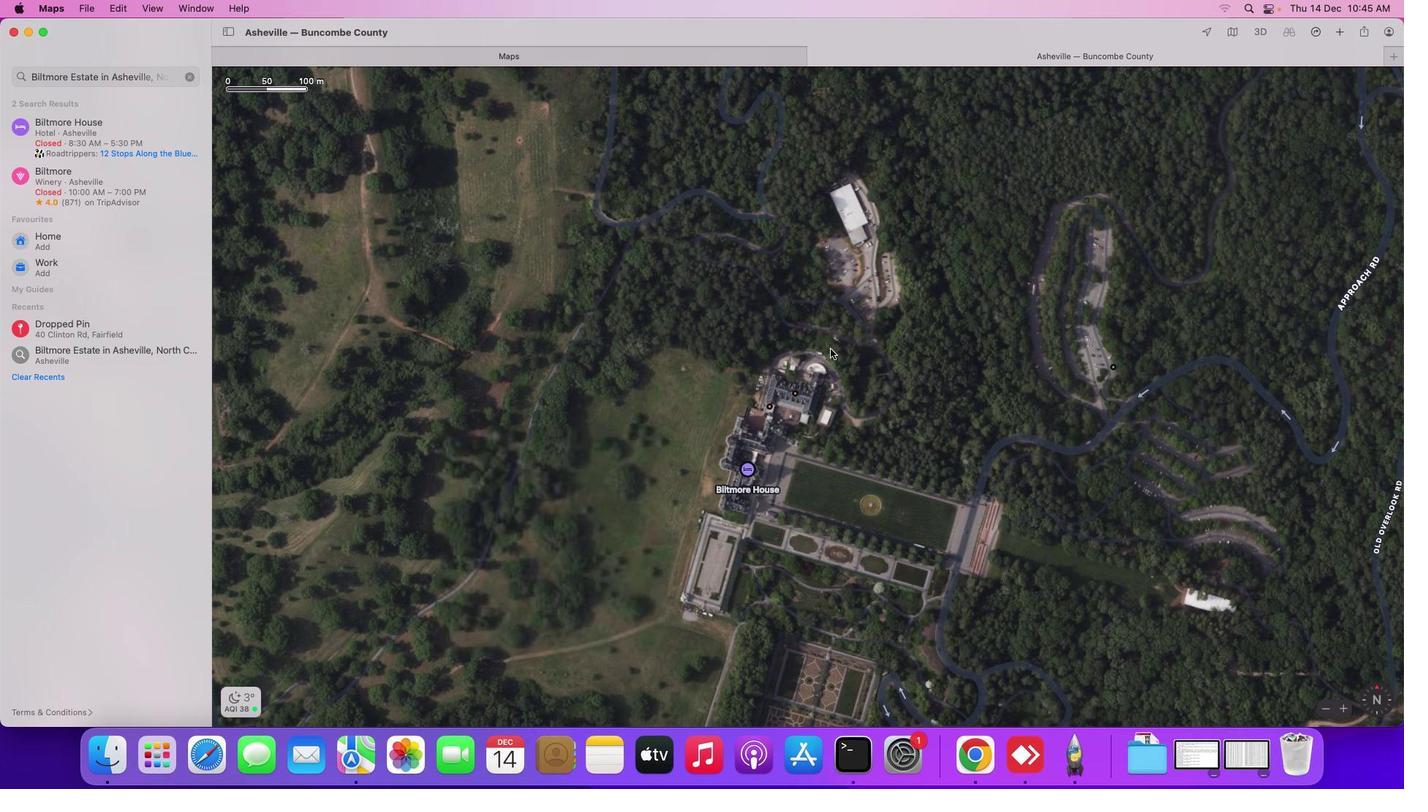 
Action: Mouse pressed left at (827, 351)
Screenshot: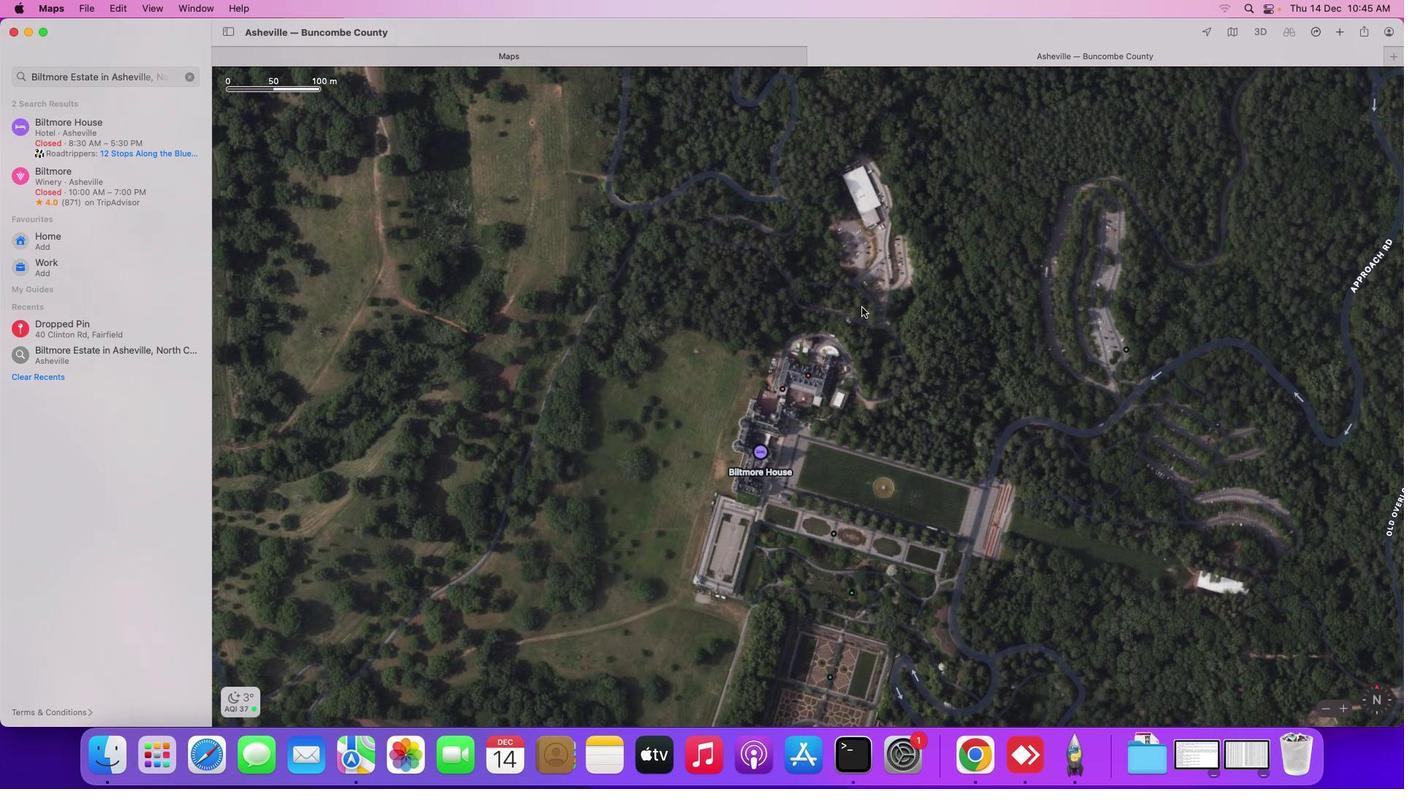 
Action: Mouse moved to (878, 373)
Screenshot: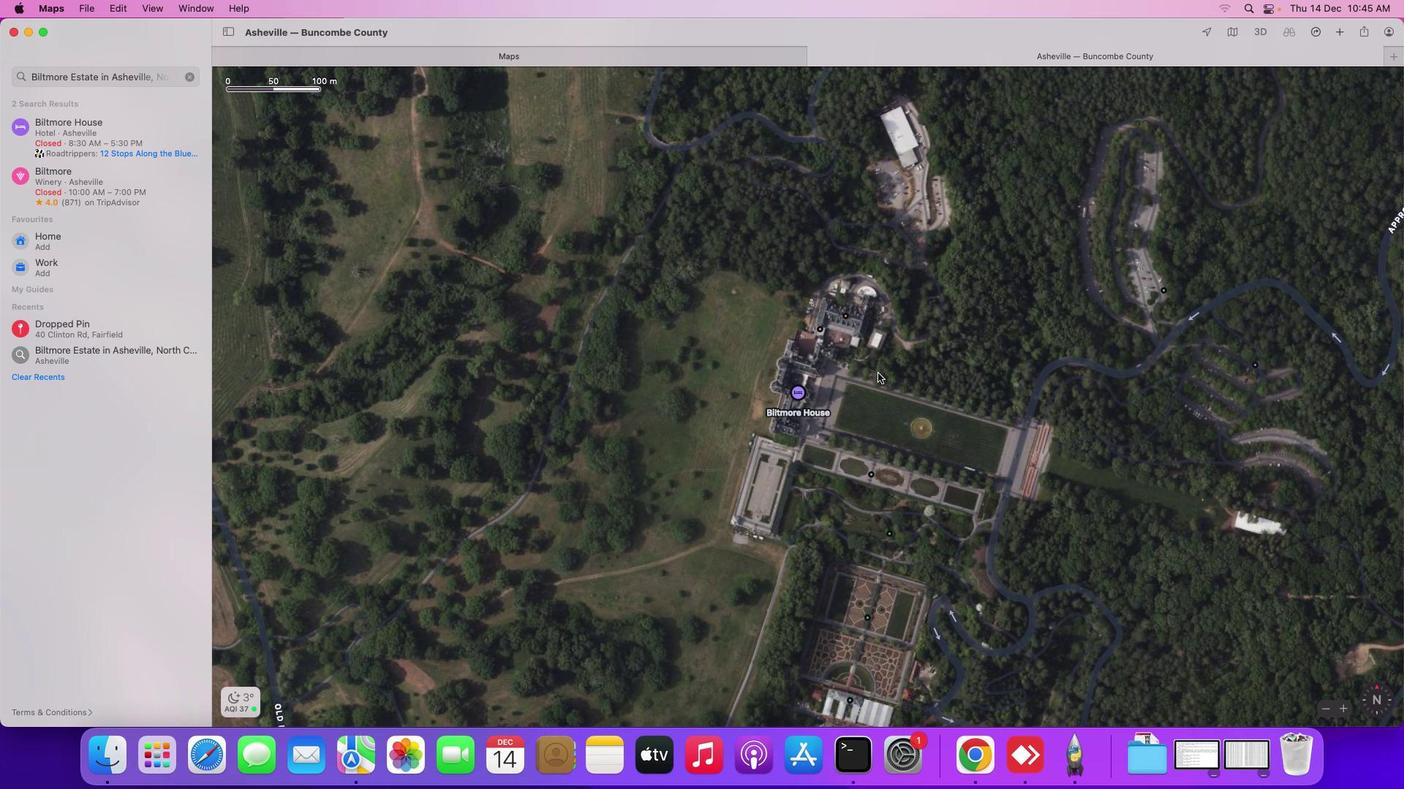 
Action: Mouse scrolled (878, 373) with delta (0, 0)
Screenshot: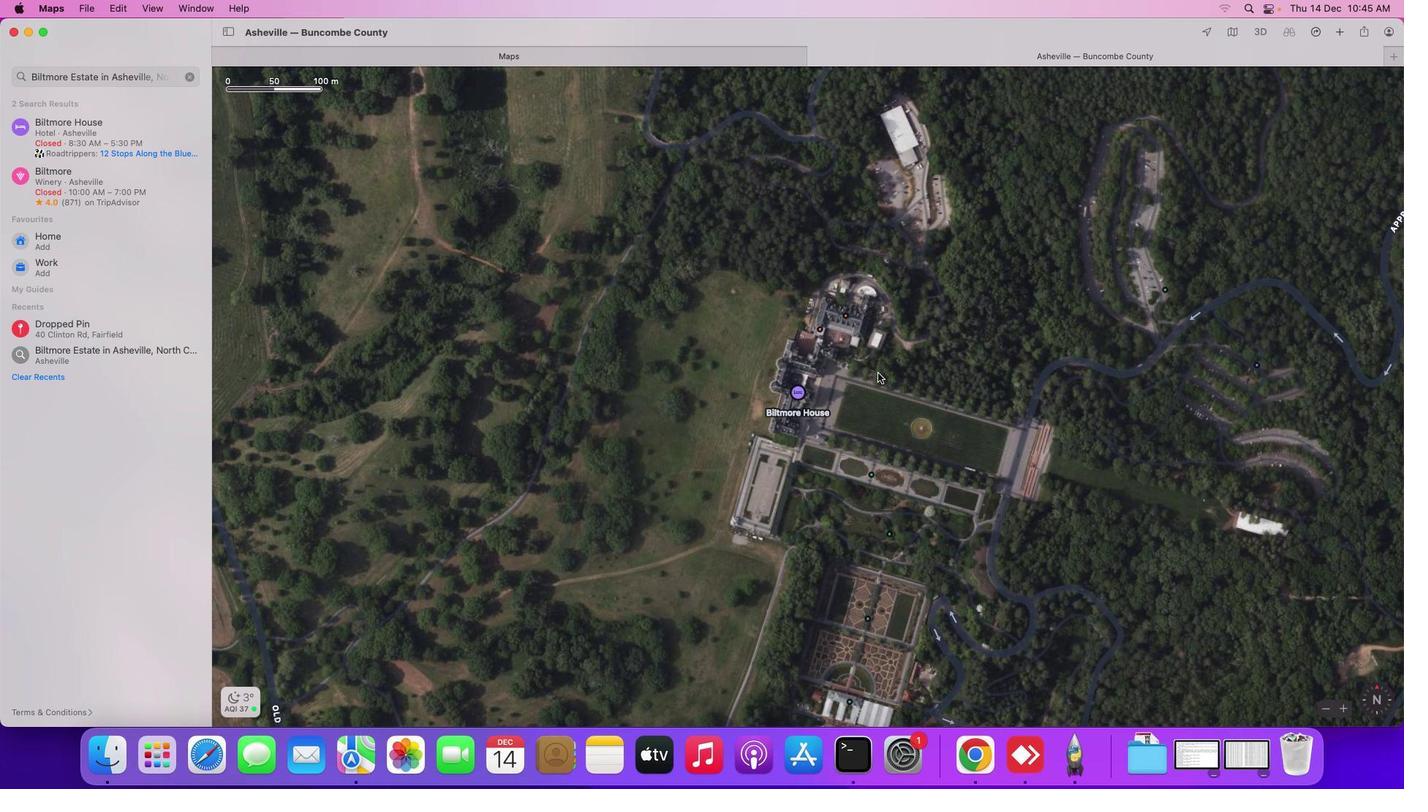 
Action: Mouse scrolled (878, 373) with delta (0, 0)
Screenshot: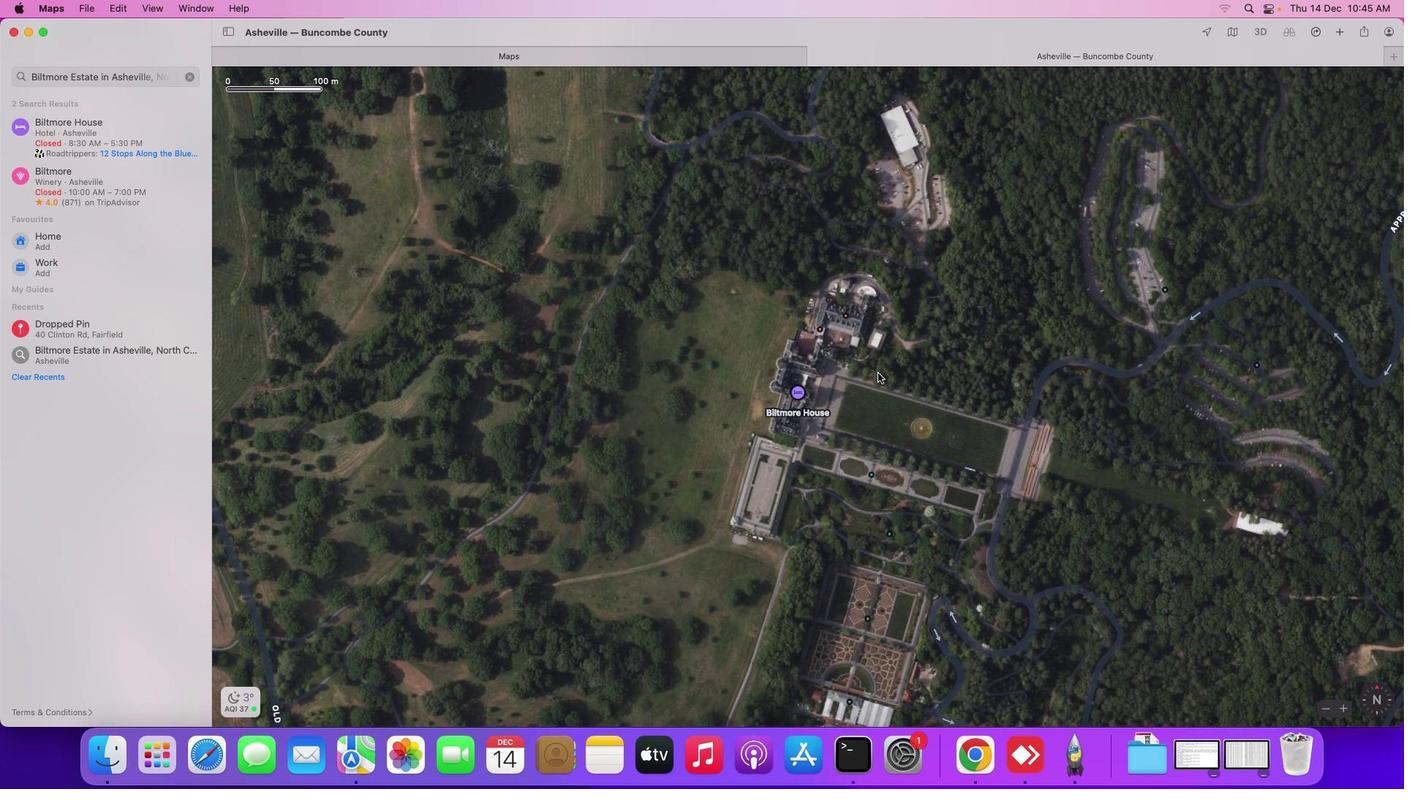 
Action: Mouse scrolled (878, 373) with delta (0, 0)
Screenshot: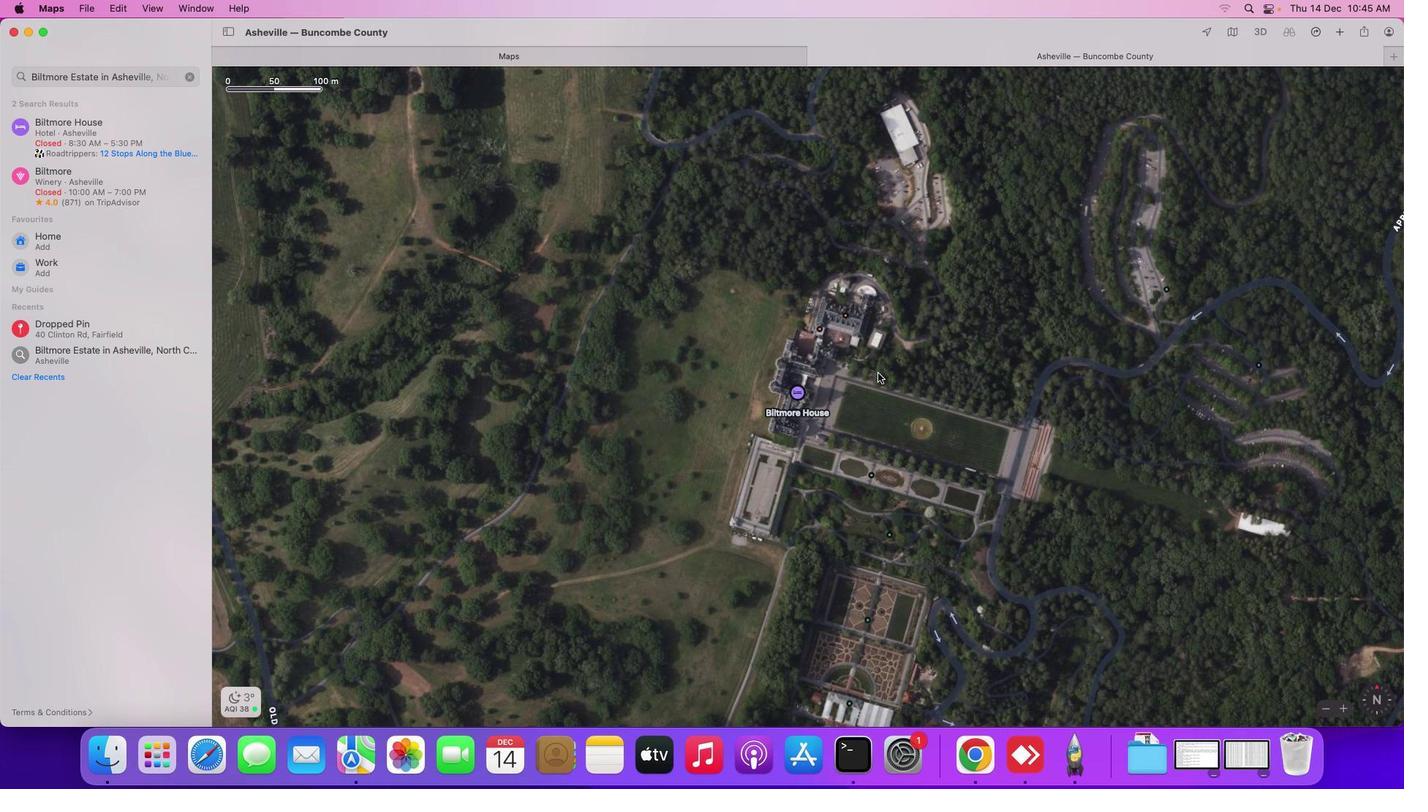 
Action: Mouse scrolled (878, 373) with delta (0, 0)
Screenshot: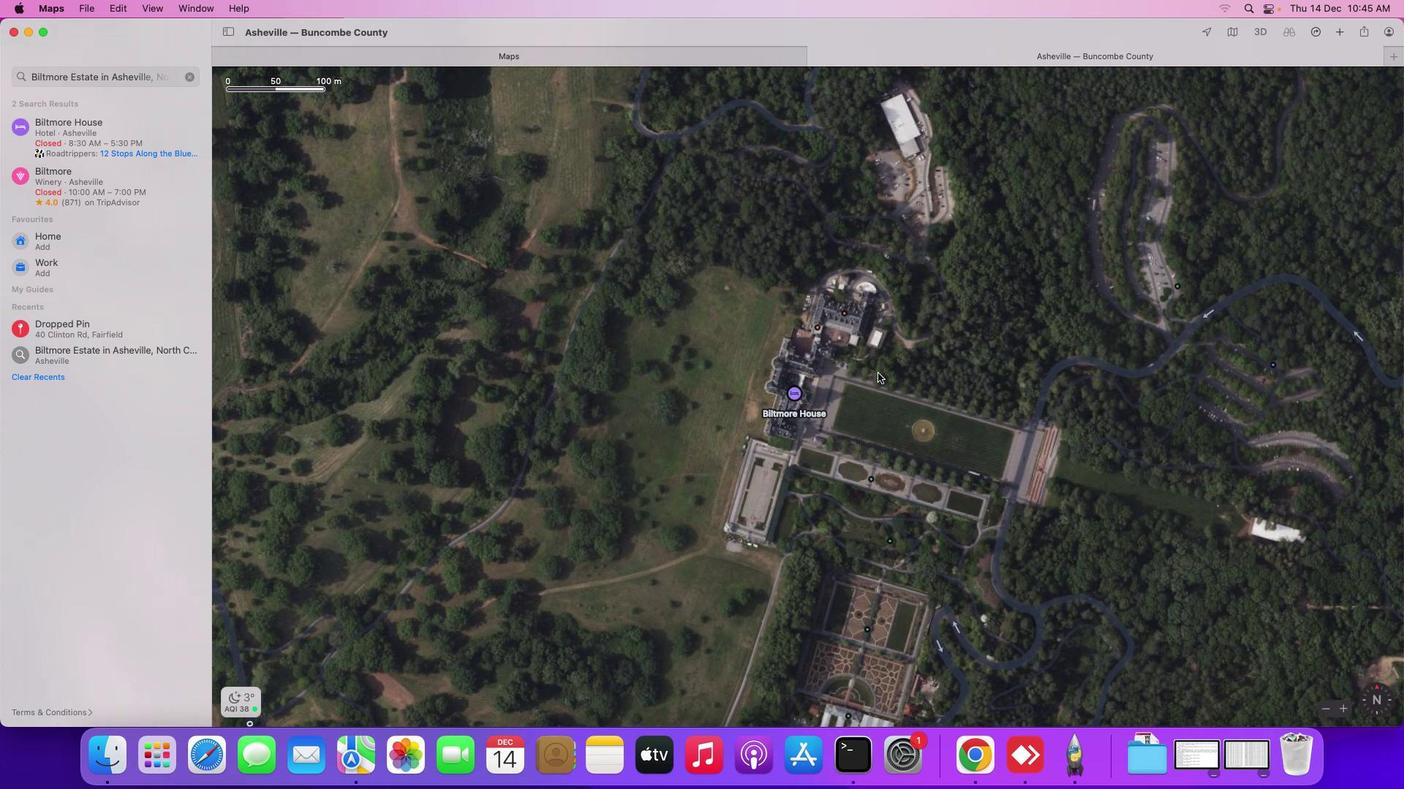 
Action: Mouse scrolled (878, 373) with delta (0, 0)
Screenshot: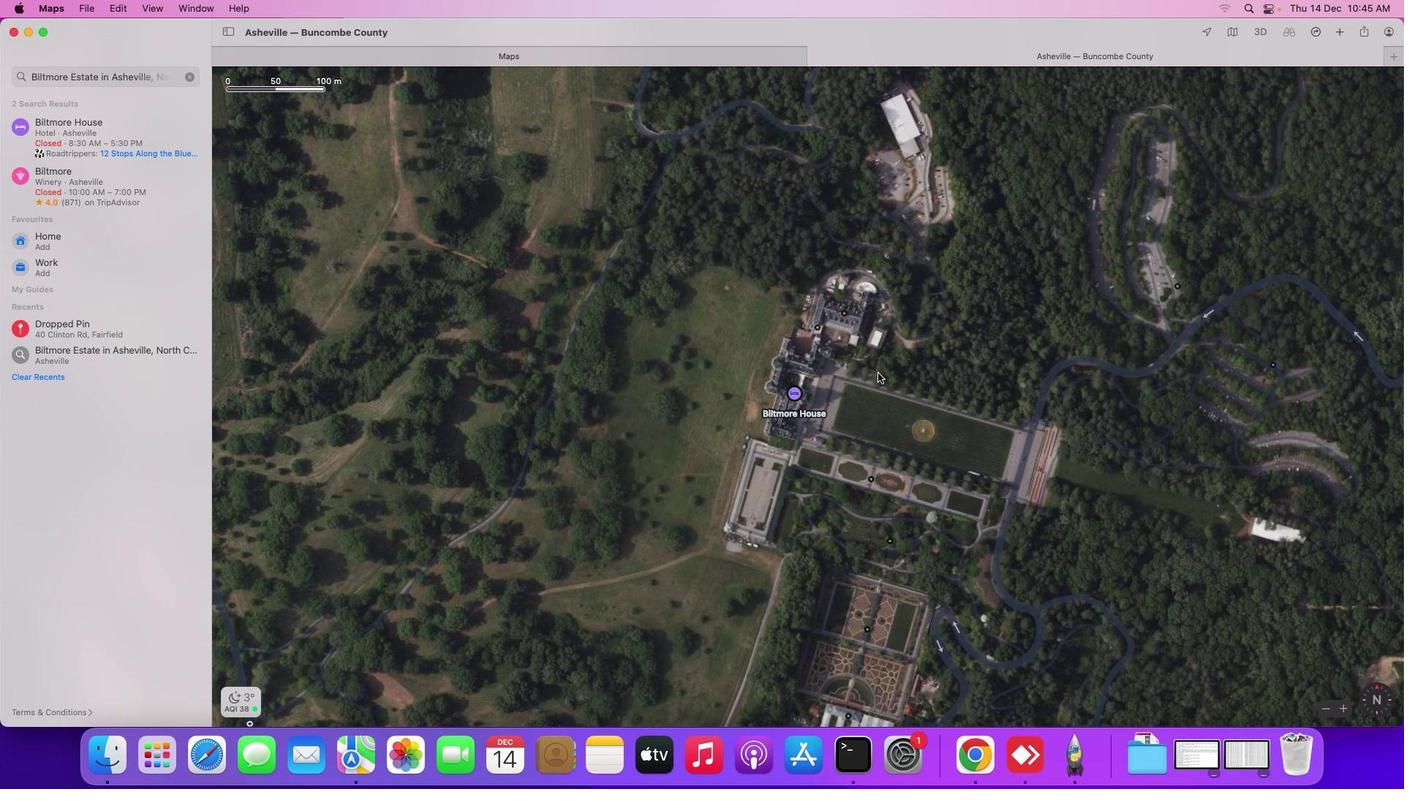 
Action: Mouse scrolled (878, 373) with delta (0, 0)
Screenshot: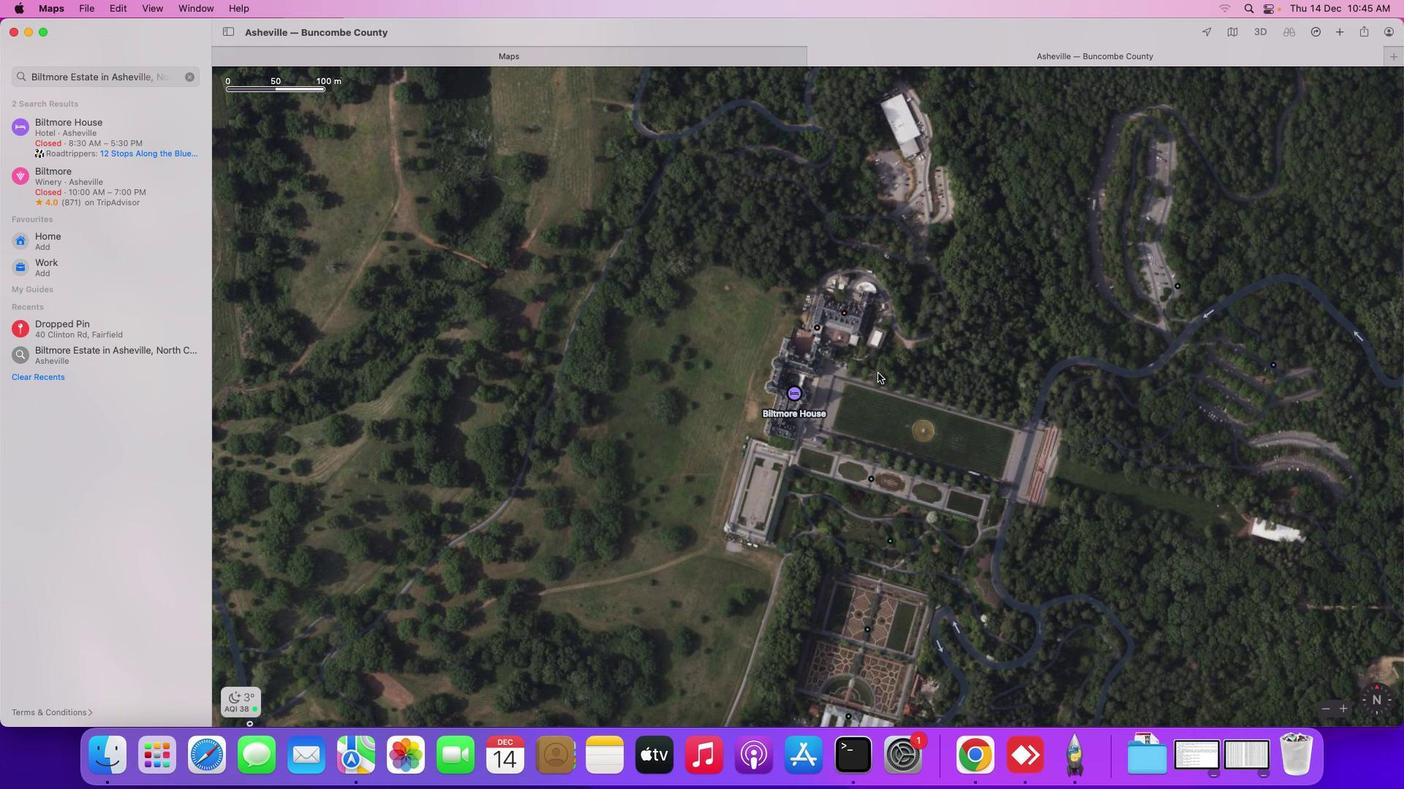 
Action: Mouse scrolled (878, 373) with delta (0, 0)
Screenshot: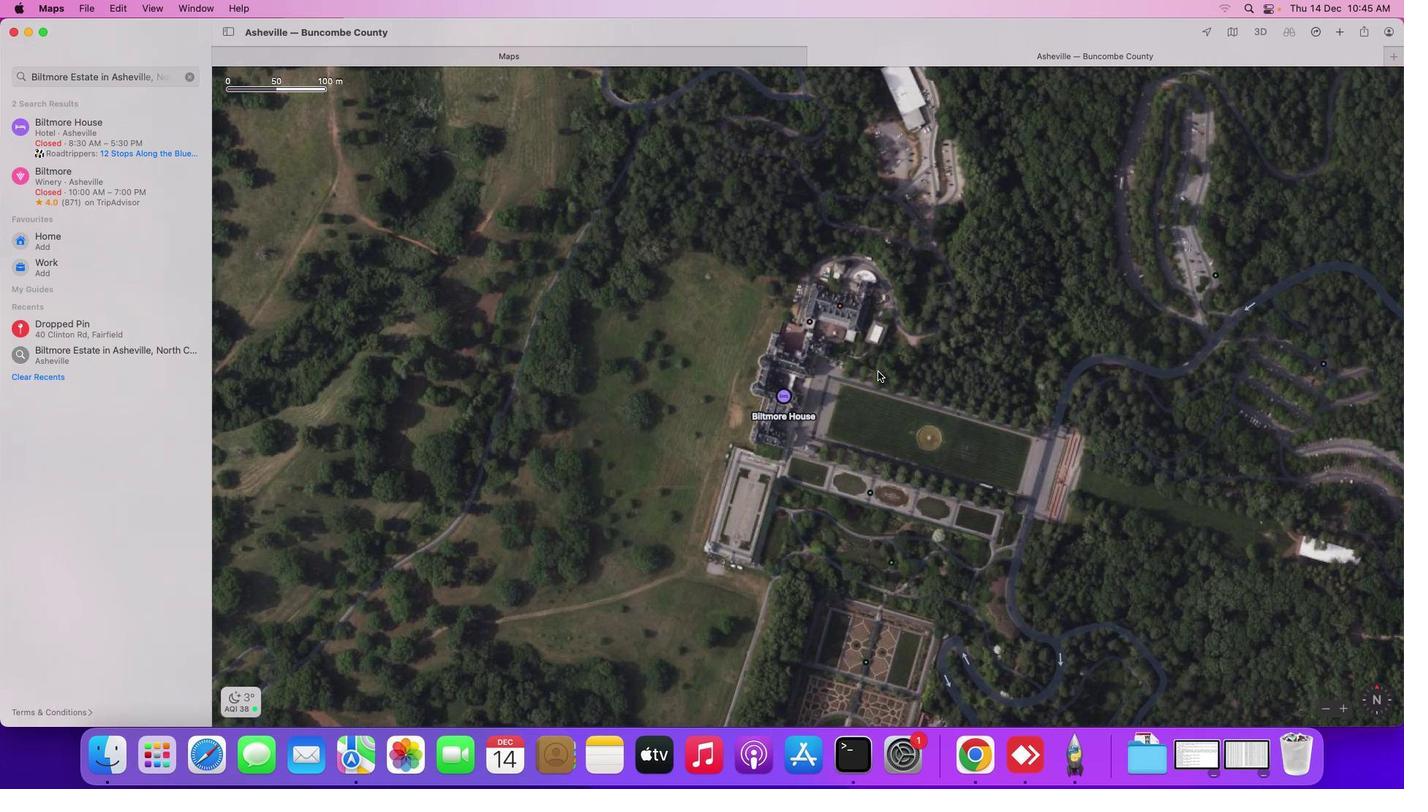 
Action: Mouse moved to (878, 372)
Screenshot: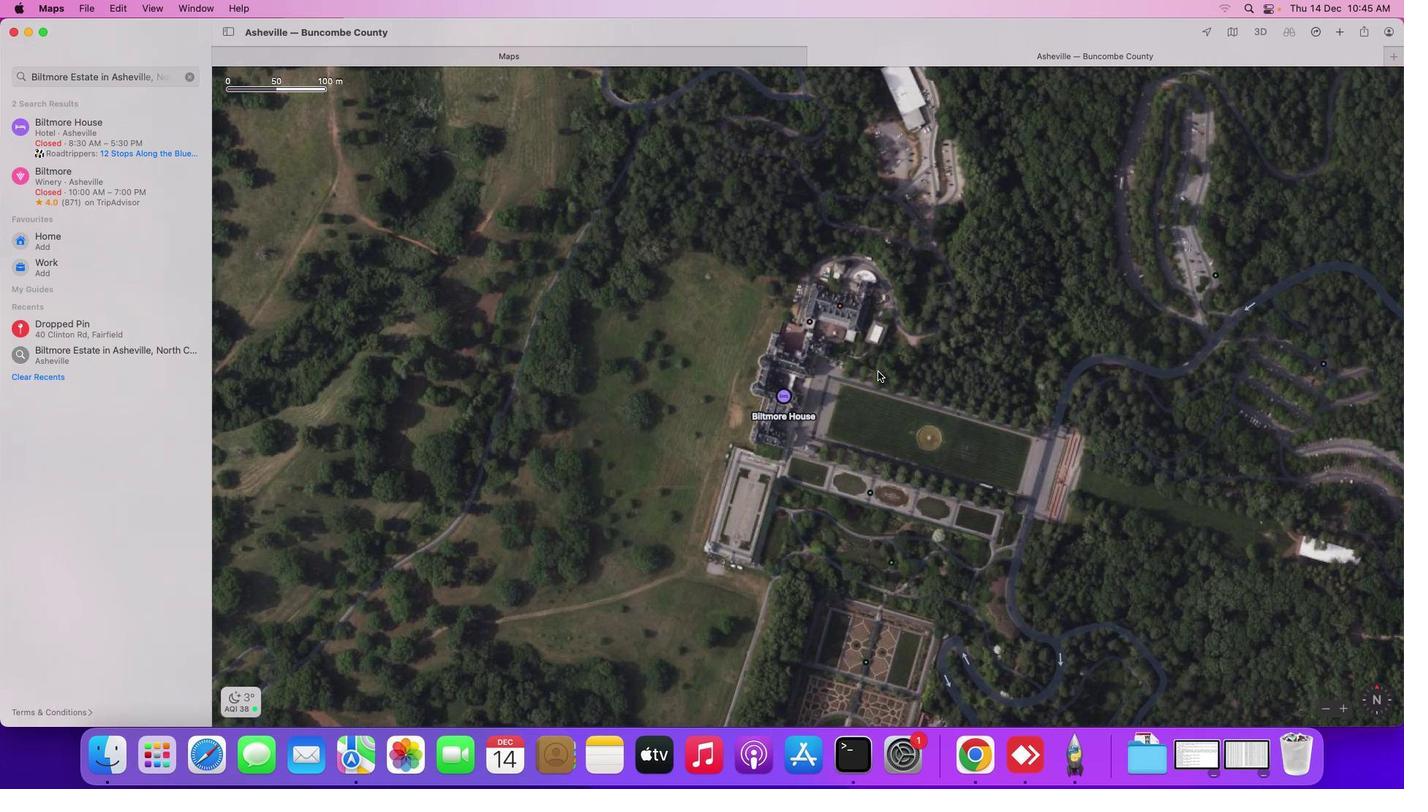 
Action: Mouse scrolled (878, 372) with delta (0, 0)
Screenshot: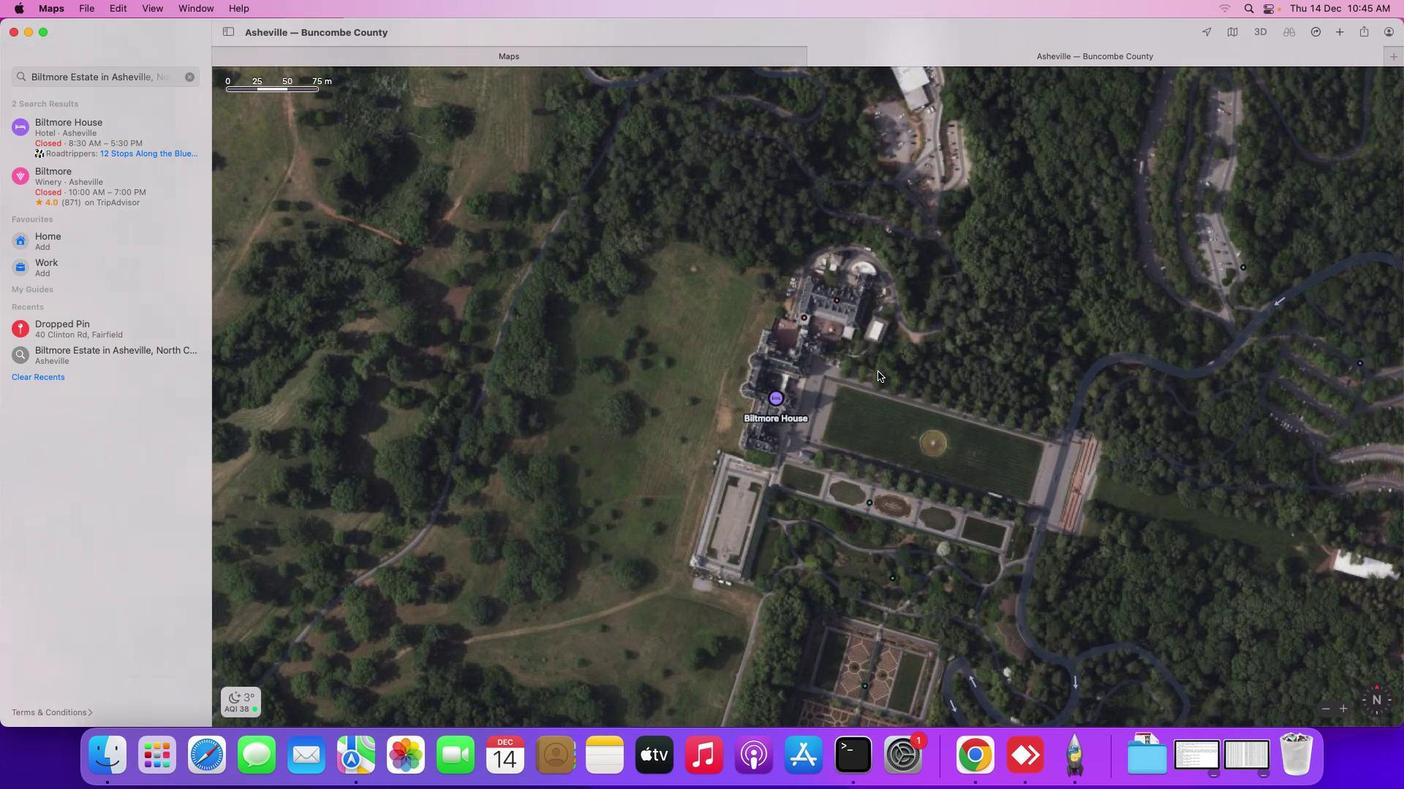 
Action: Mouse moved to (878, 372)
Screenshot: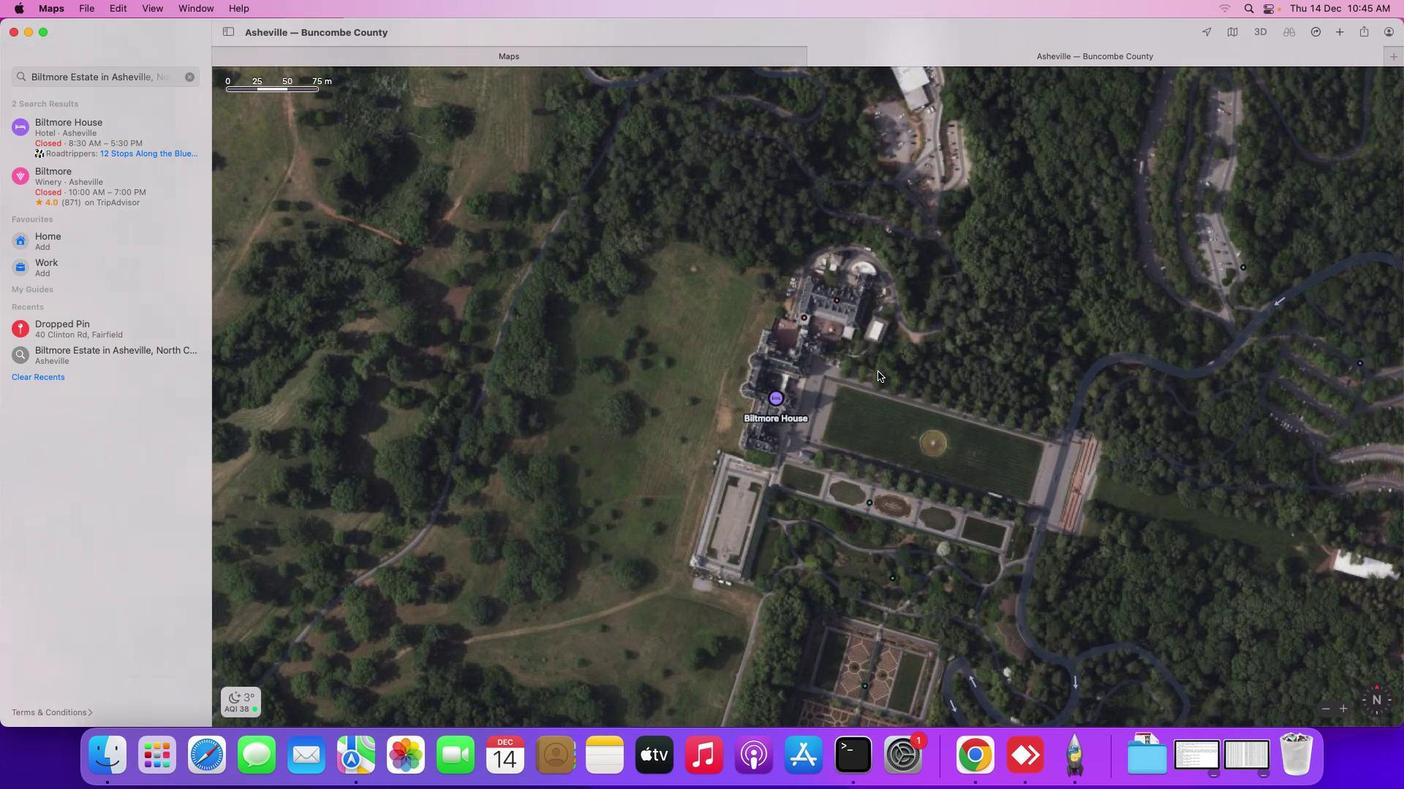 
Action: Mouse scrolled (878, 372) with delta (0, 0)
Screenshot: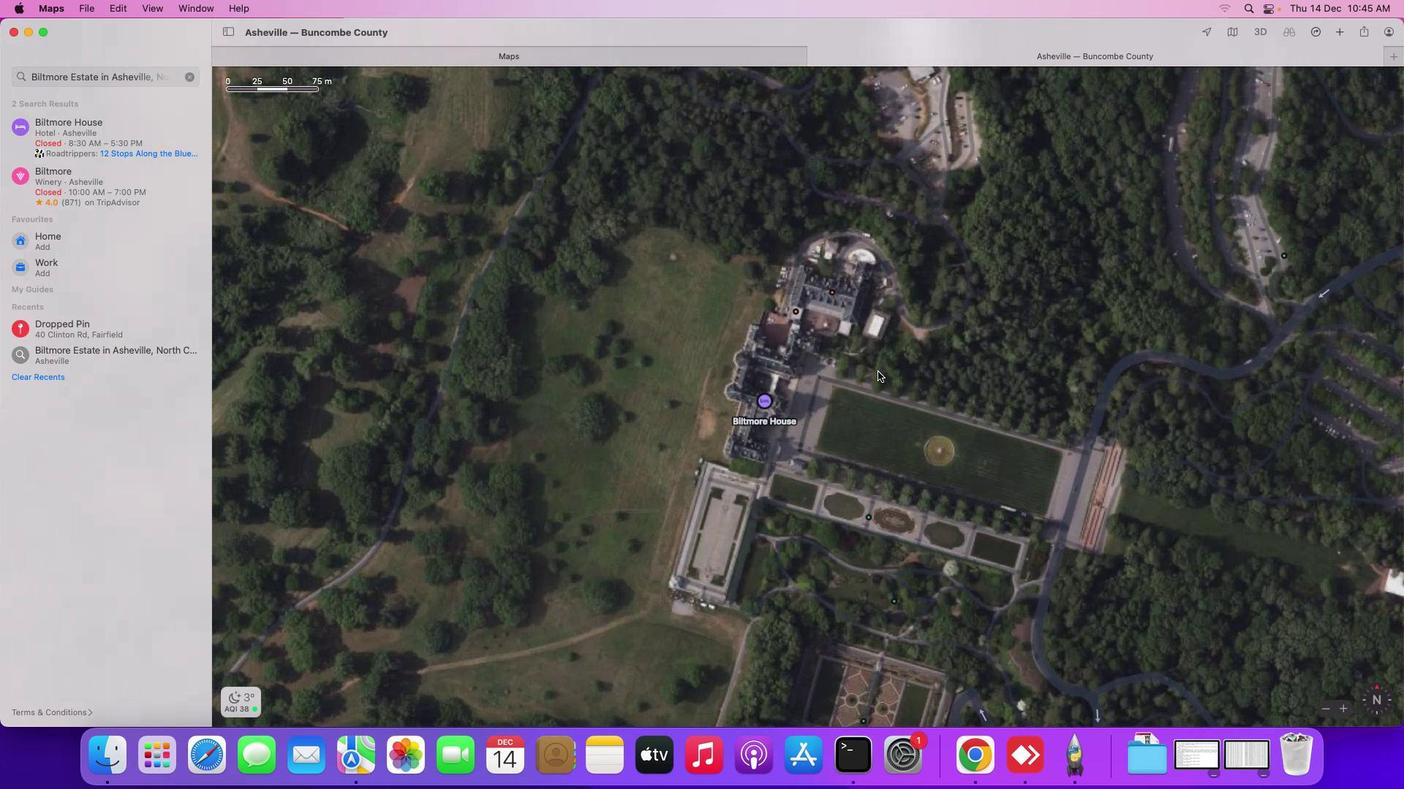 
Action: Mouse scrolled (878, 372) with delta (0, 0)
Screenshot: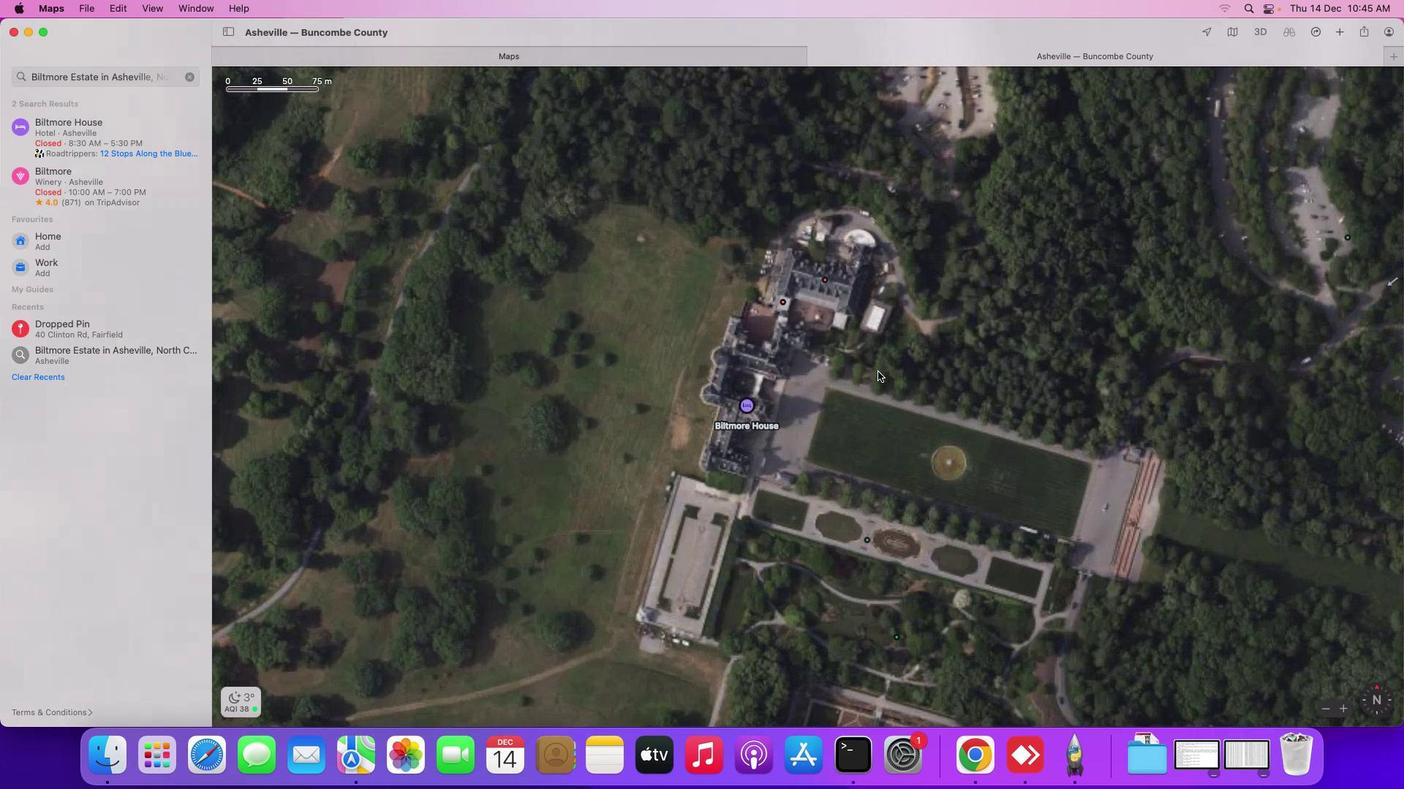 
Action: Mouse scrolled (878, 372) with delta (0, 0)
Screenshot: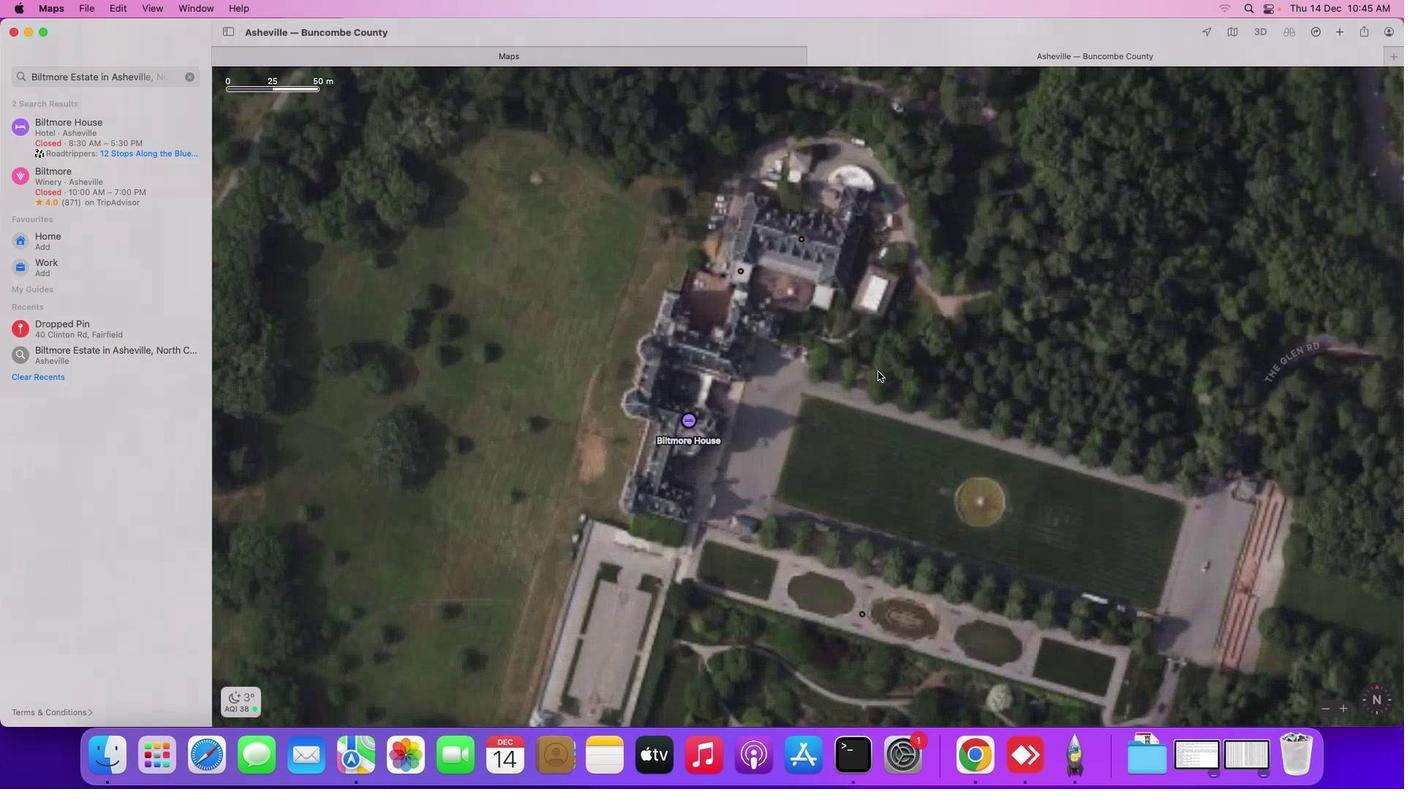 
Action: Mouse scrolled (878, 372) with delta (0, 1)
Screenshot: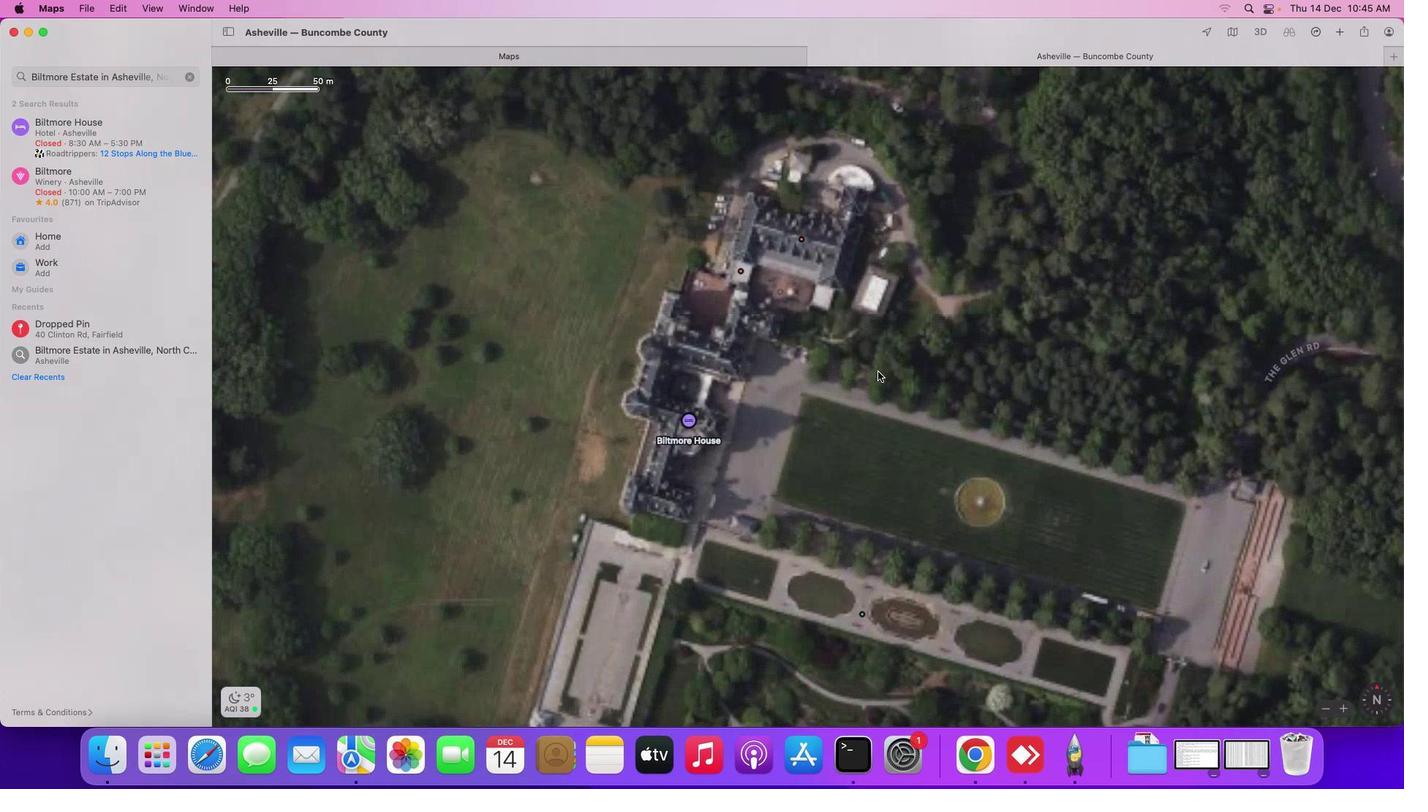 
Action: Mouse scrolled (878, 372) with delta (0, 2)
Screenshot: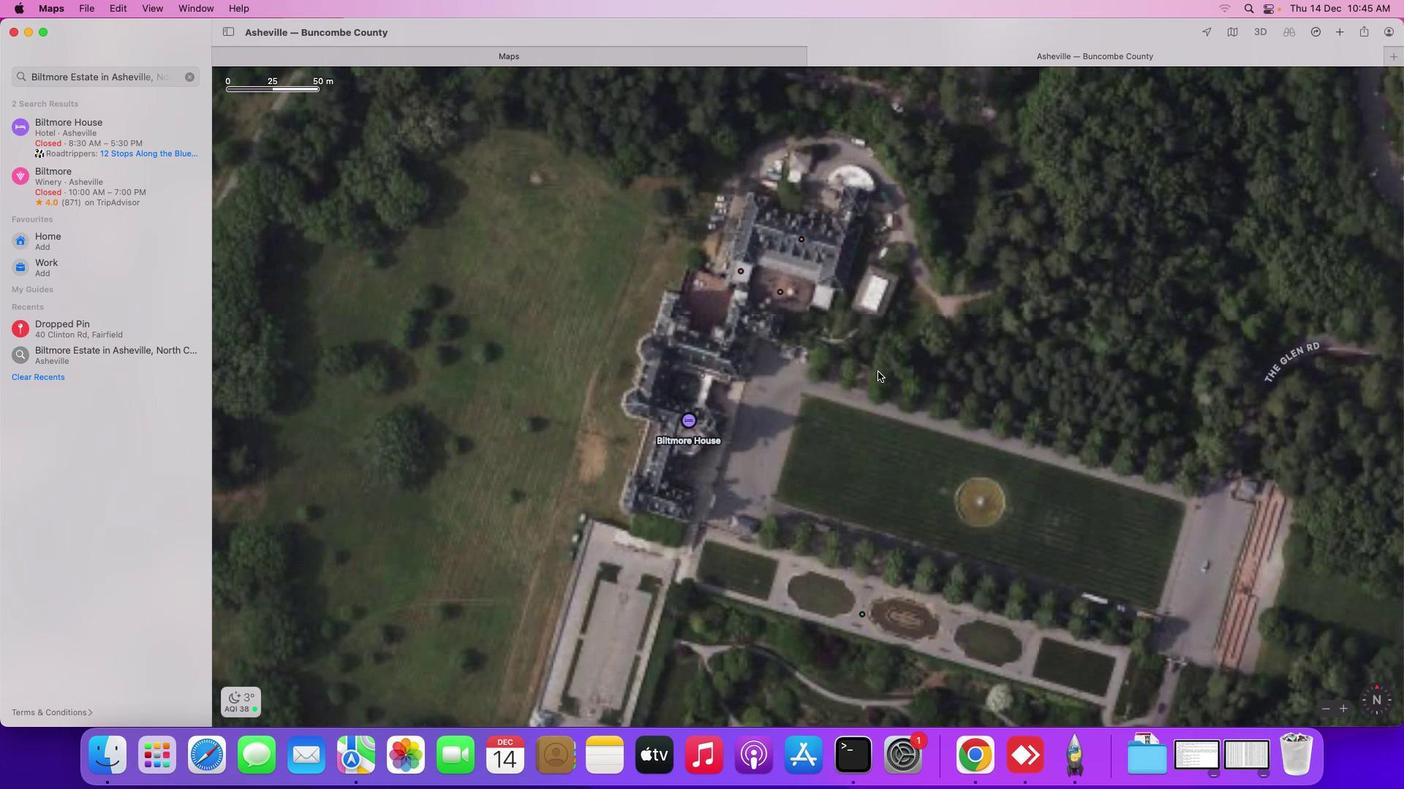 
Action: Mouse scrolled (878, 372) with delta (0, 2)
Screenshot: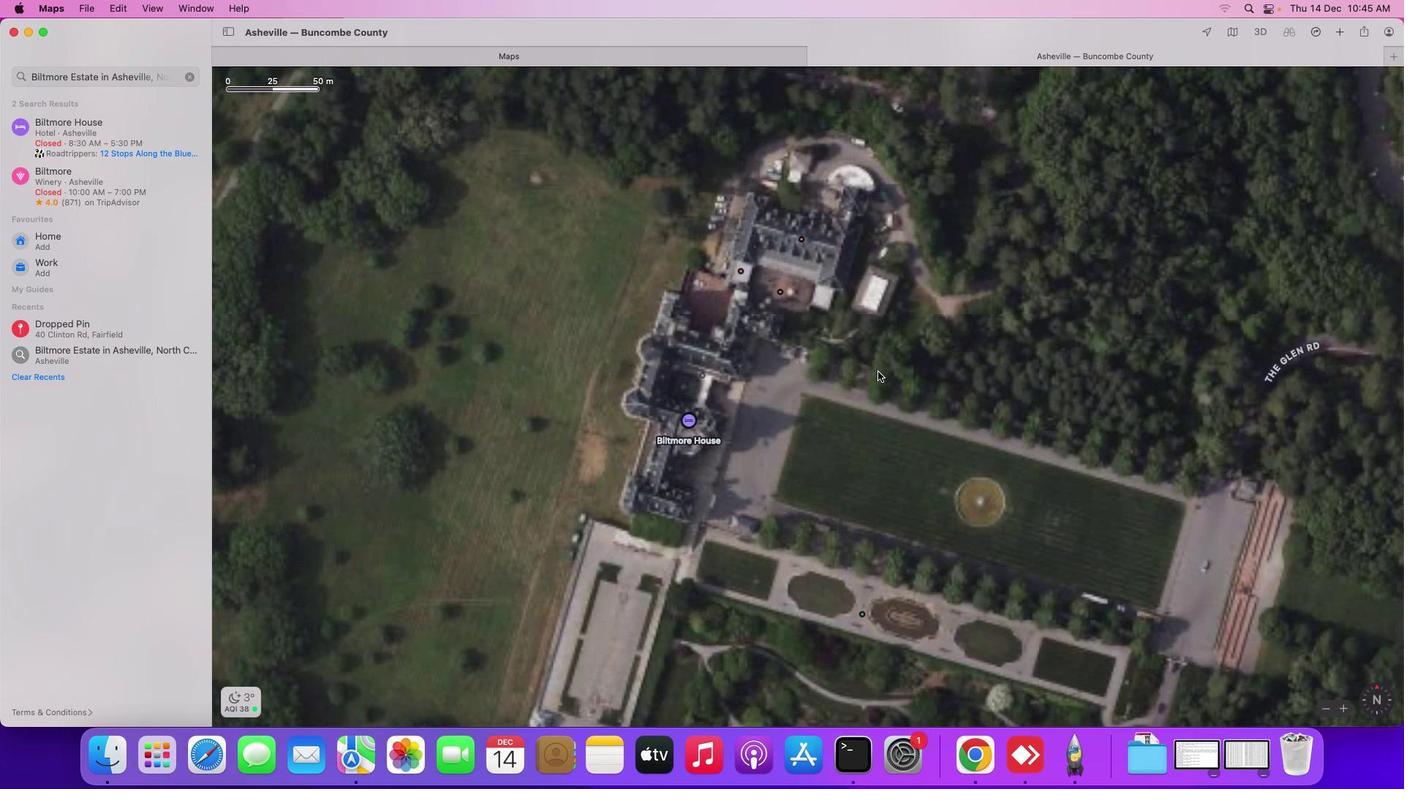 
Action: Mouse scrolled (878, 372) with delta (0, 3)
Screenshot: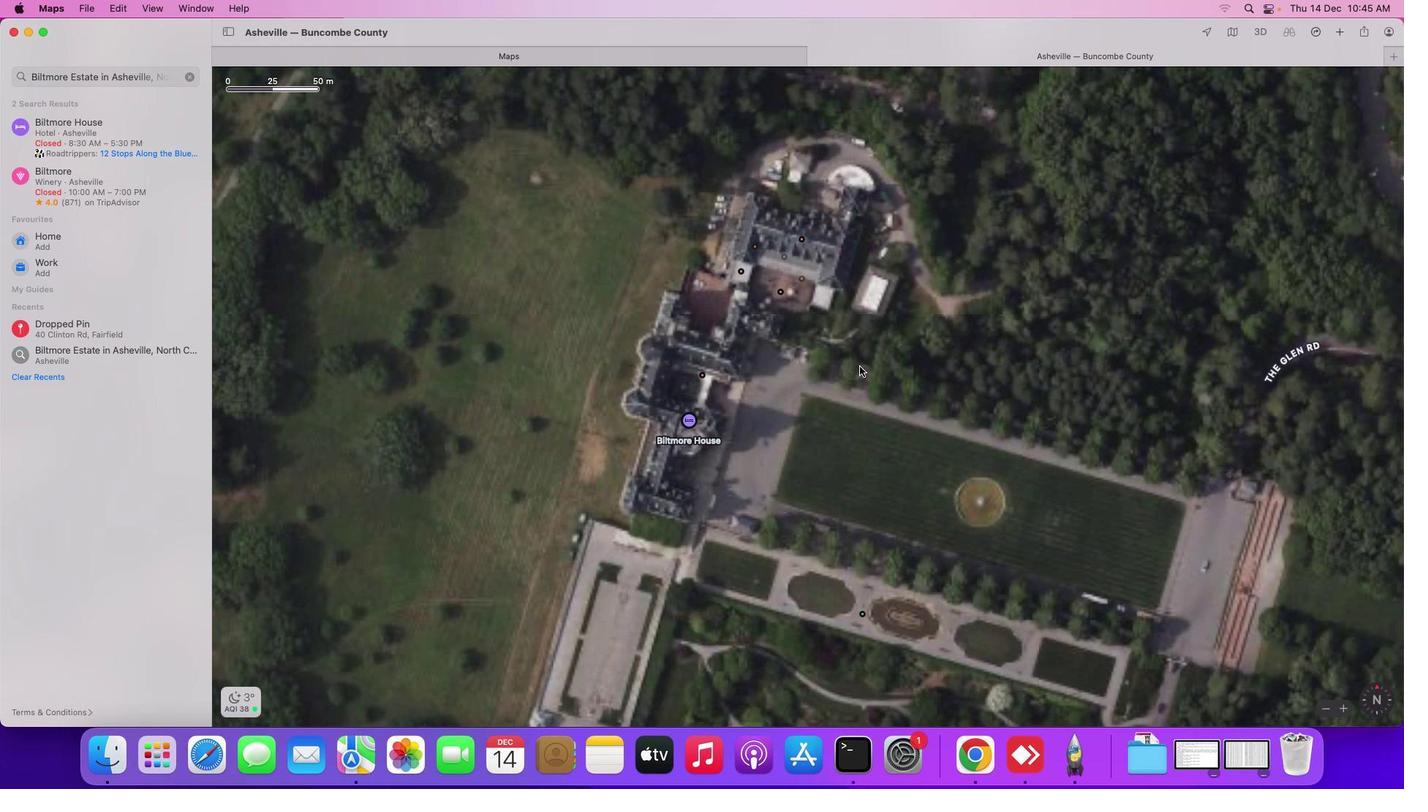 
Action: Mouse moved to (748, 337)
Screenshot: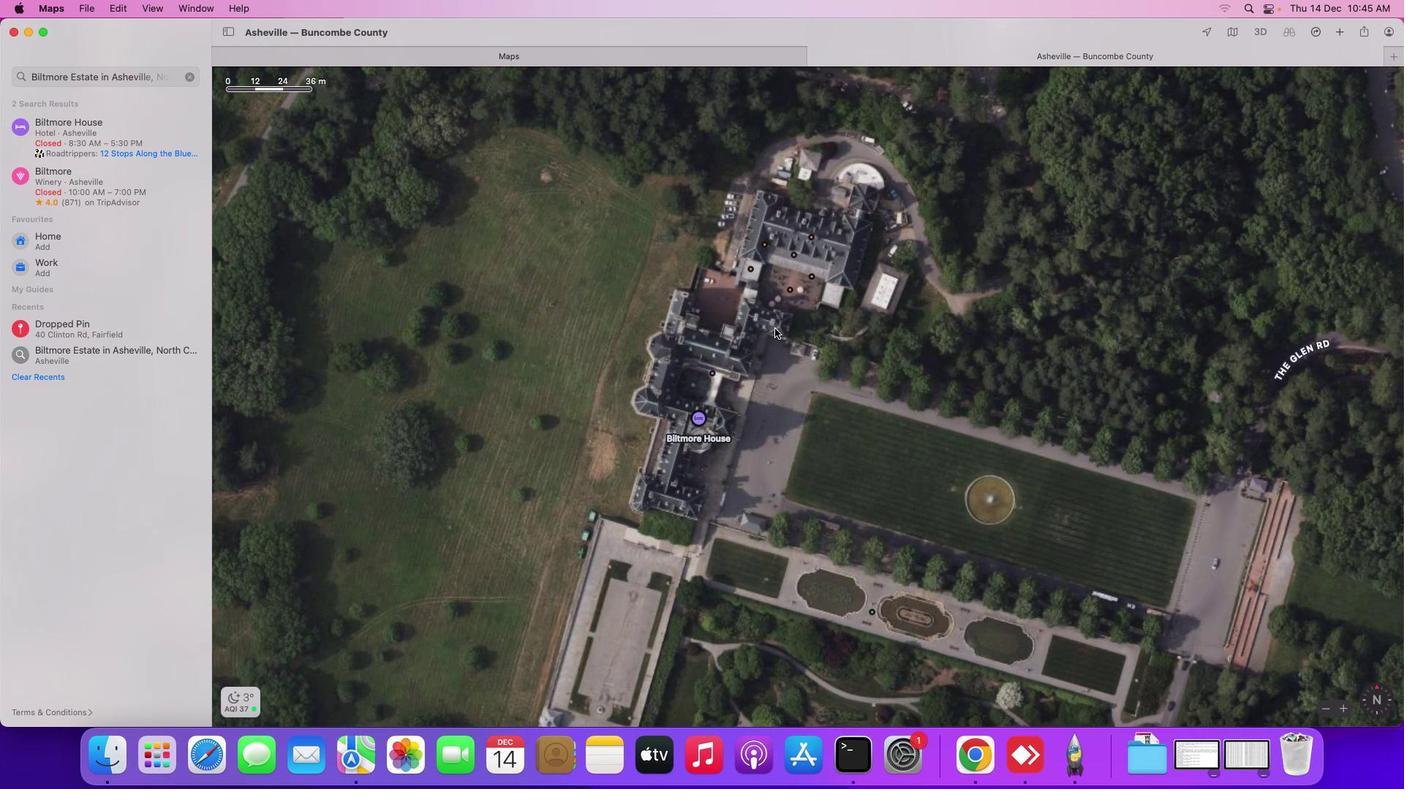 
Action: Mouse pressed left at (748, 337)
Screenshot: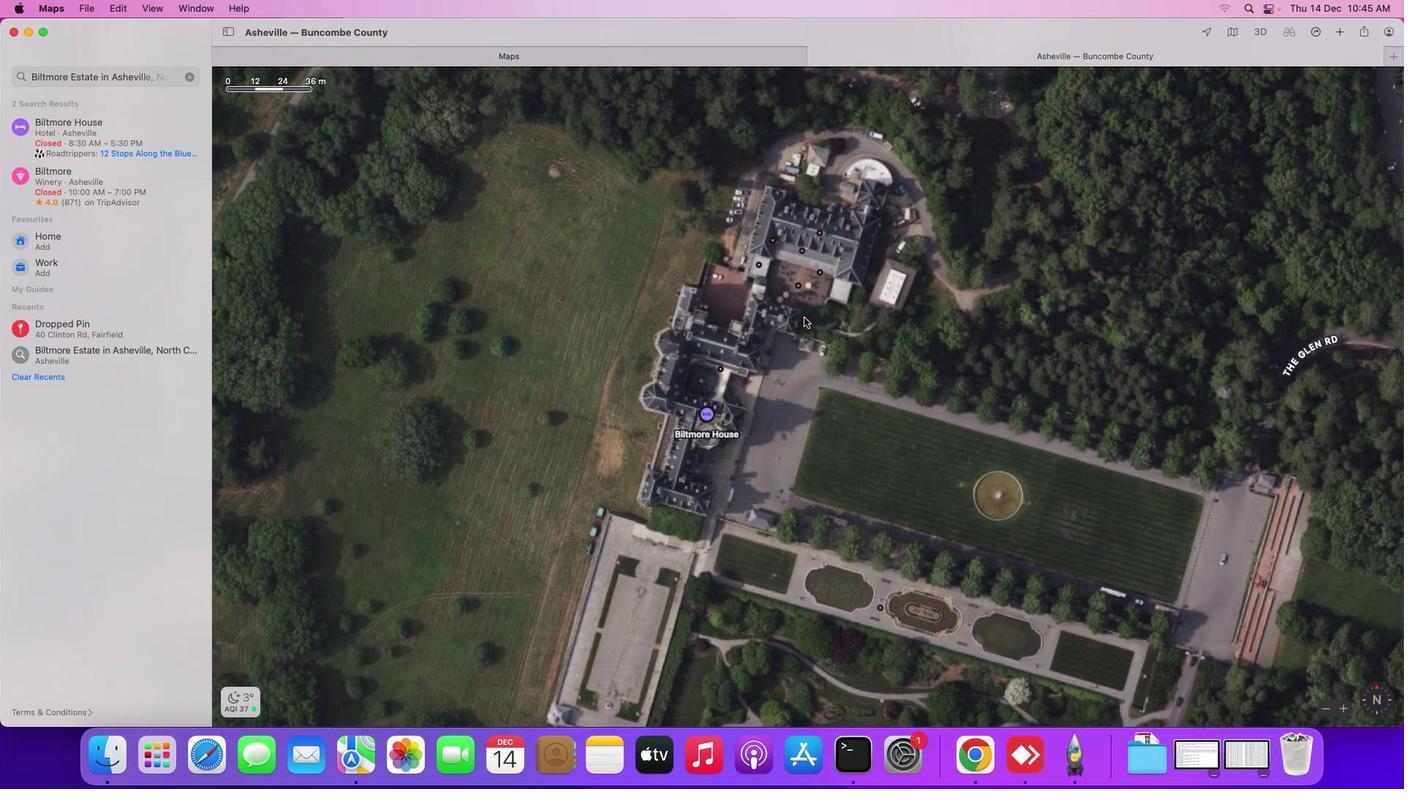 
Action: Mouse moved to (830, 321)
Screenshot: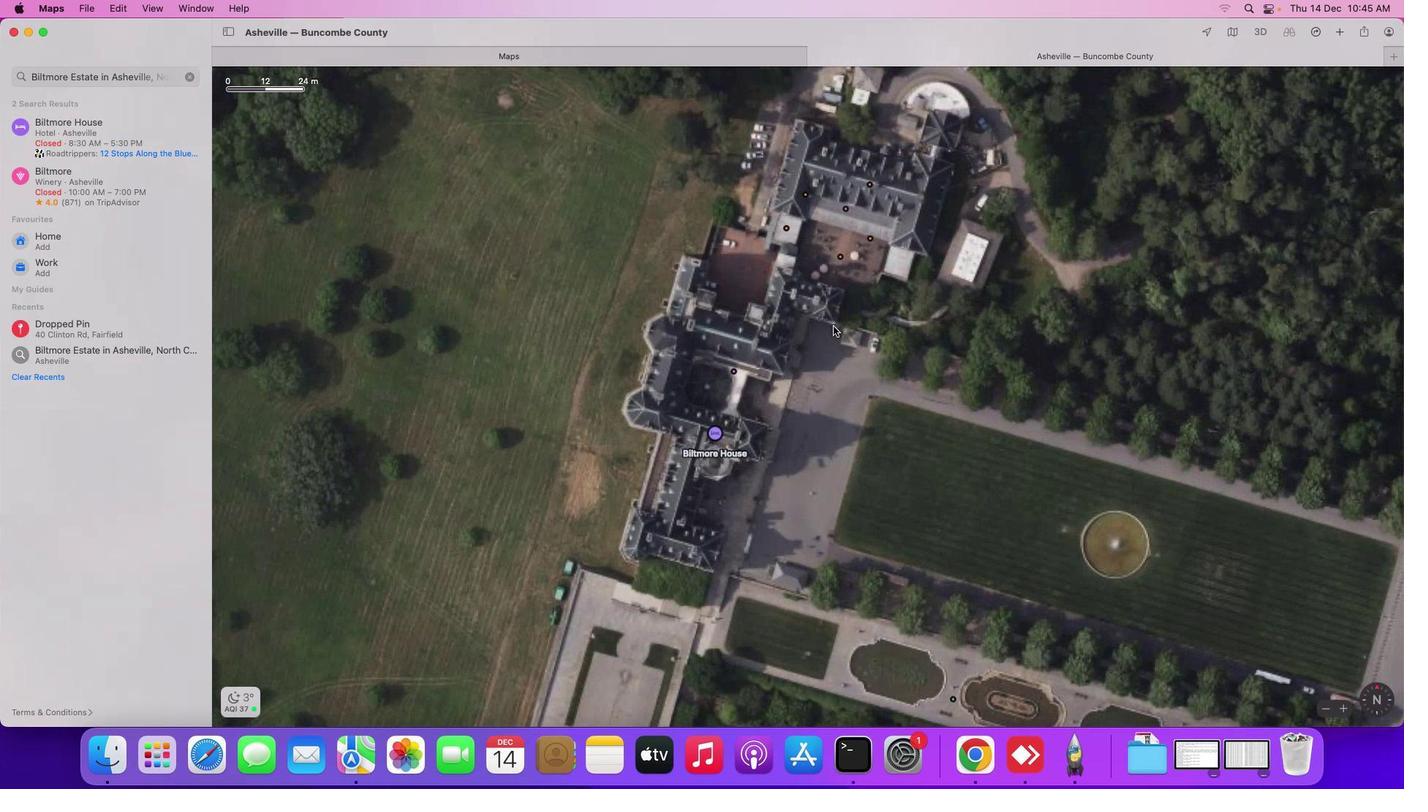 
Action: Mouse scrolled (830, 321) with delta (0, 0)
Screenshot: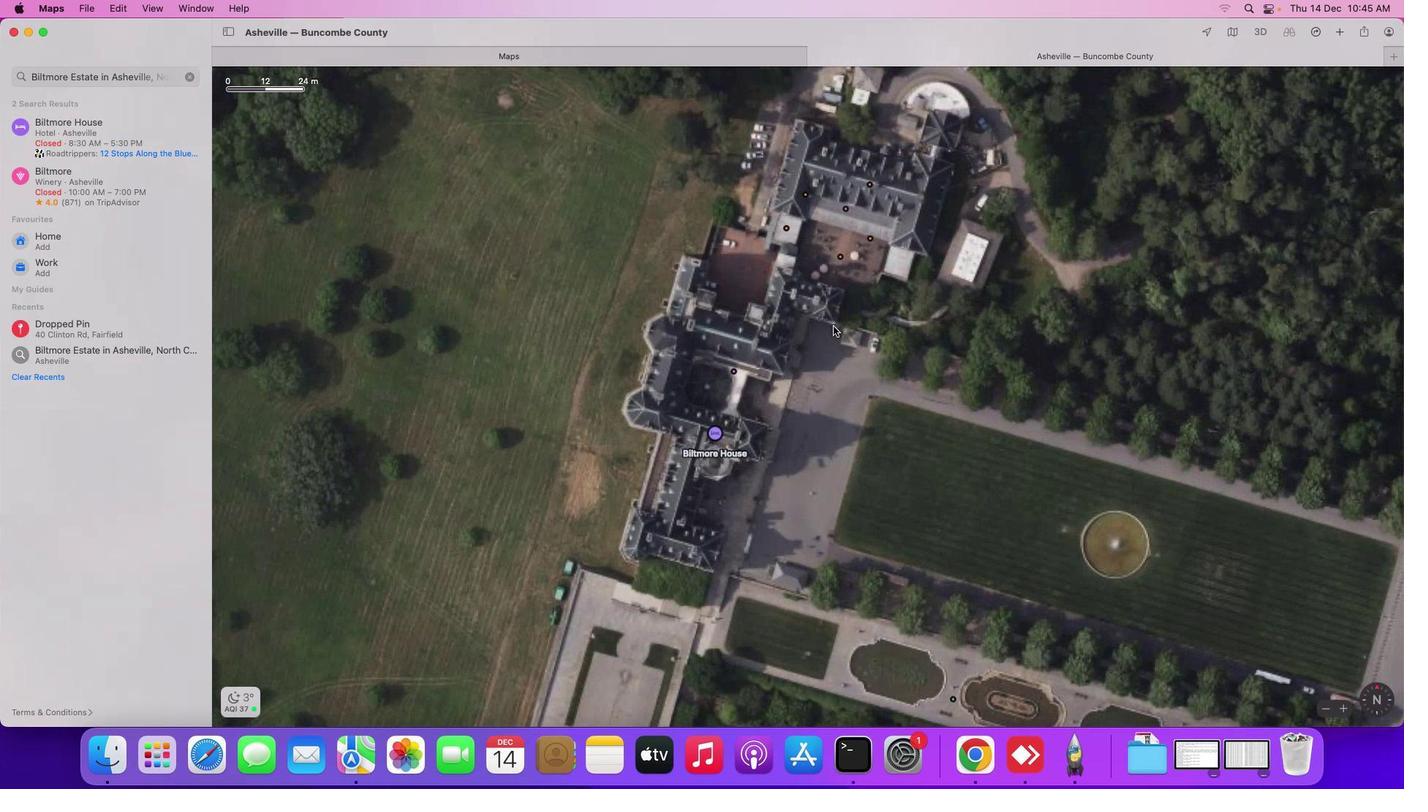 
Action: Mouse moved to (832, 325)
Screenshot: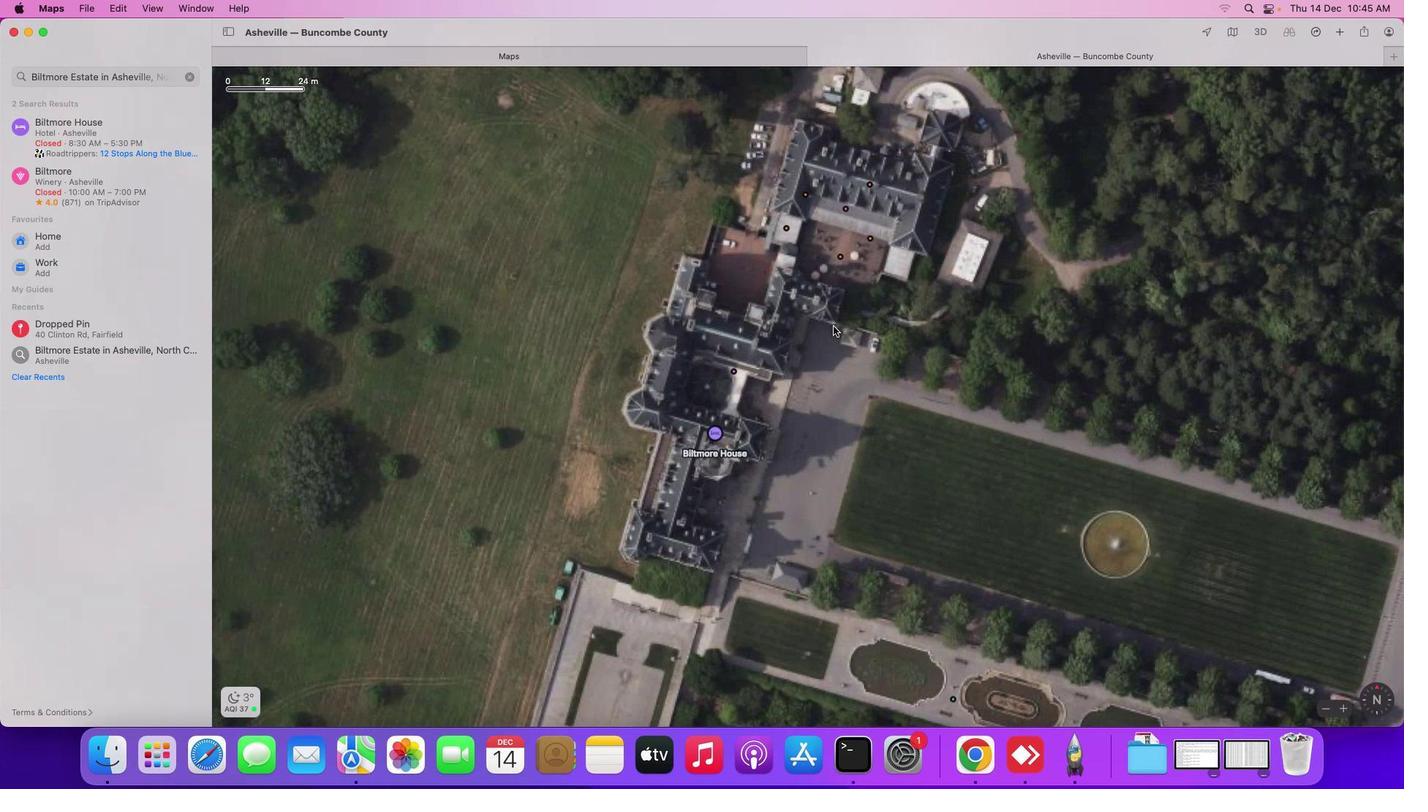 
Action: Mouse scrolled (832, 325) with delta (0, 0)
Screenshot: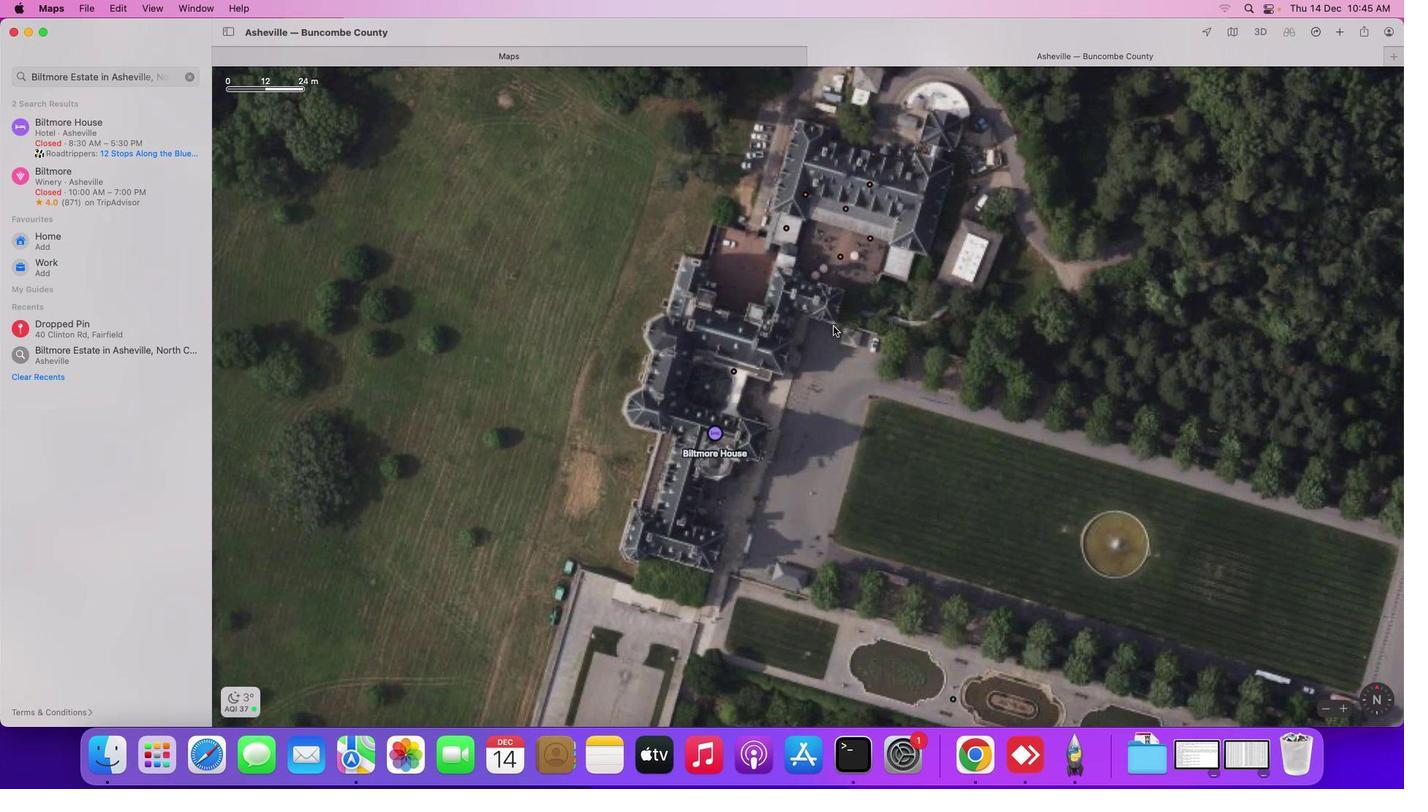 
Action: Mouse moved to (832, 325)
Screenshot: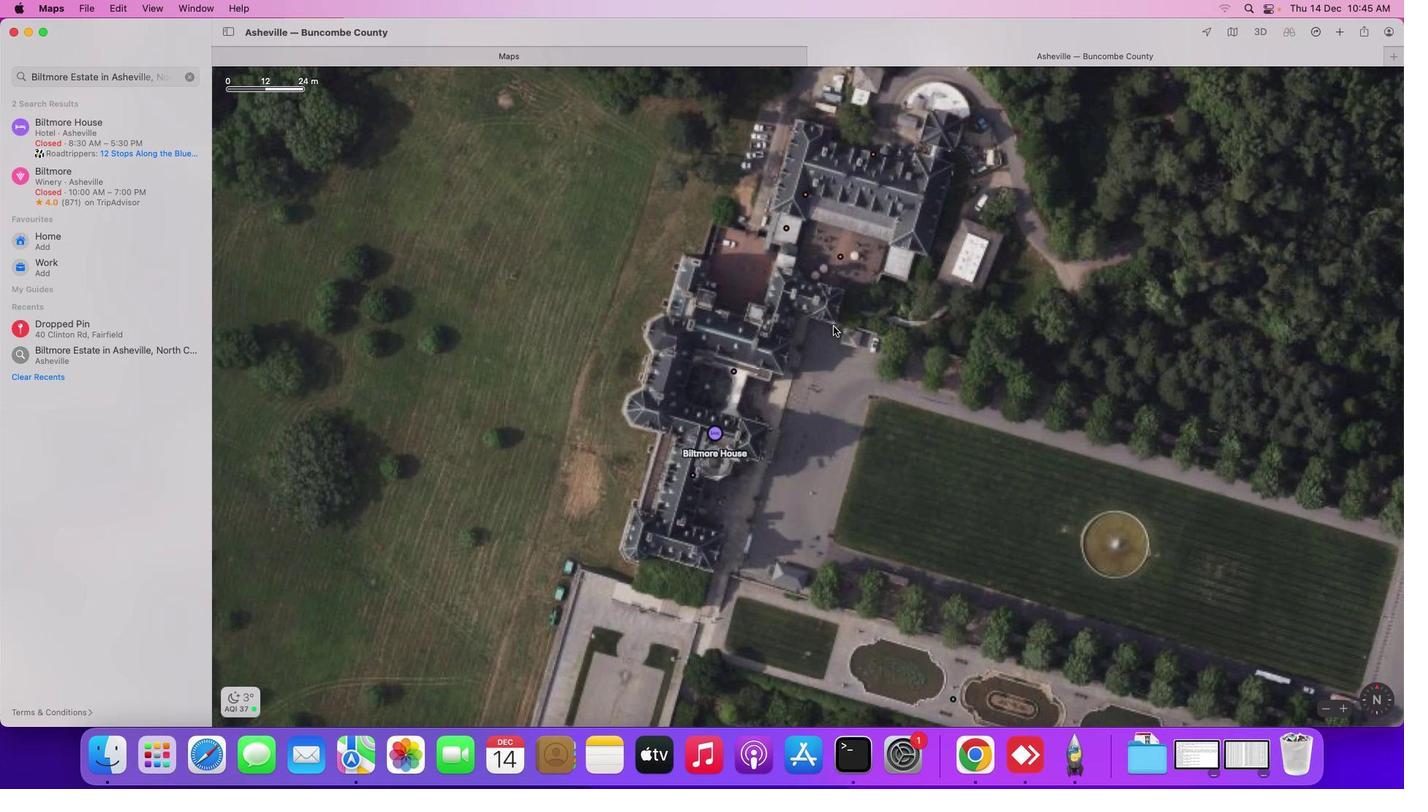 
Action: Mouse scrolled (832, 325) with delta (0, 1)
Screenshot: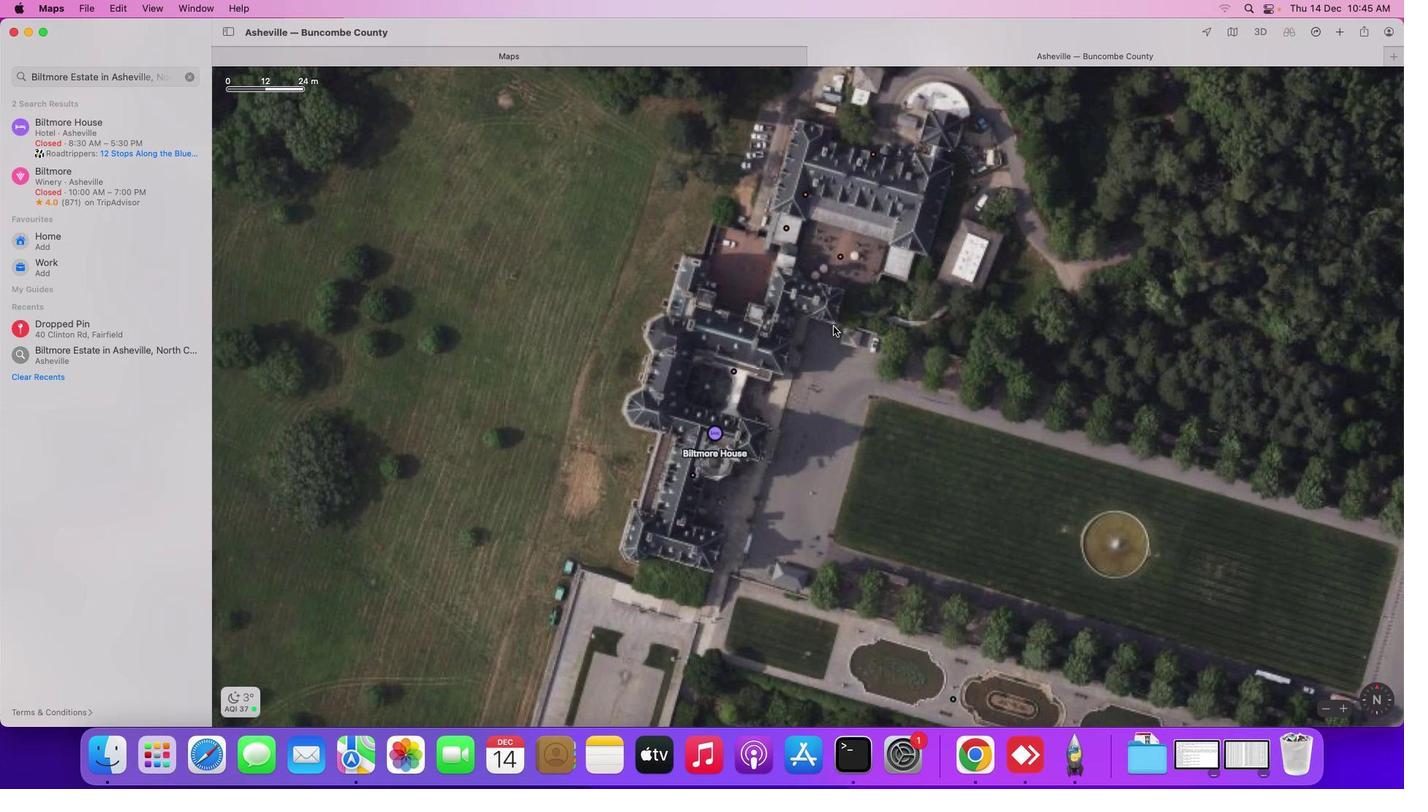 
Action: Mouse moved to (832, 326)
Screenshot: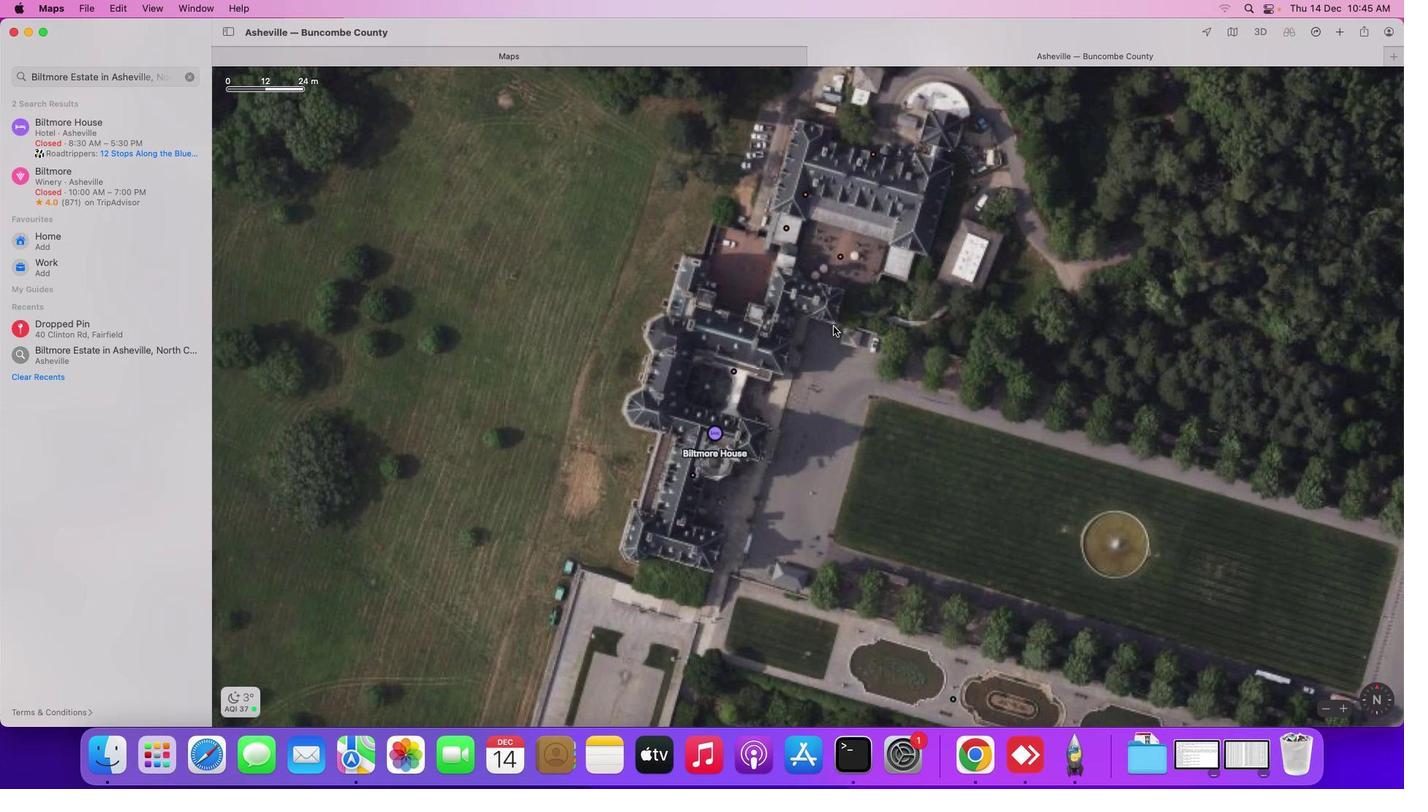 
Action: Mouse scrolled (832, 326) with delta (0, 2)
Screenshot: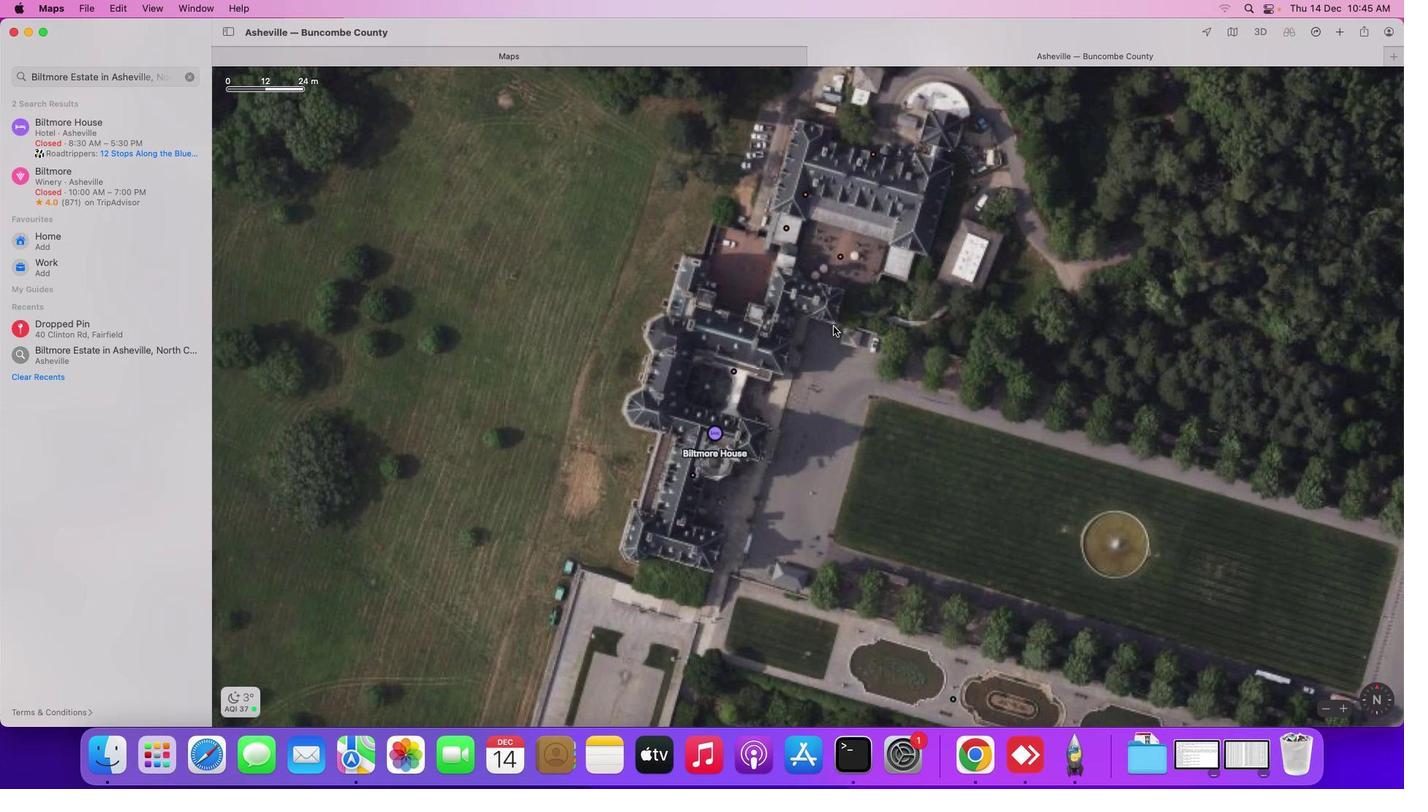 
Action: Mouse moved to (832, 326)
Screenshot: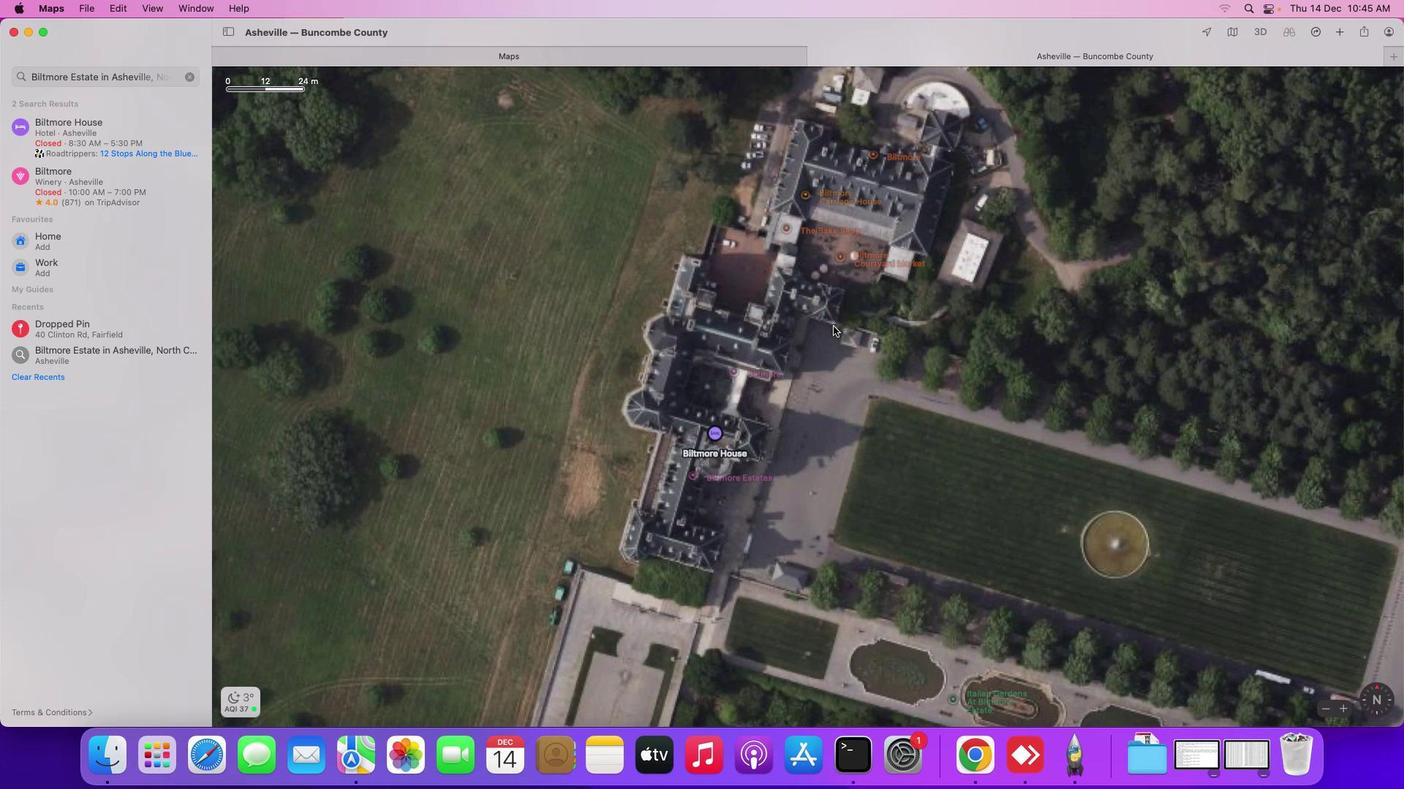 
Action: Mouse scrolled (832, 326) with delta (0, 3)
Screenshot: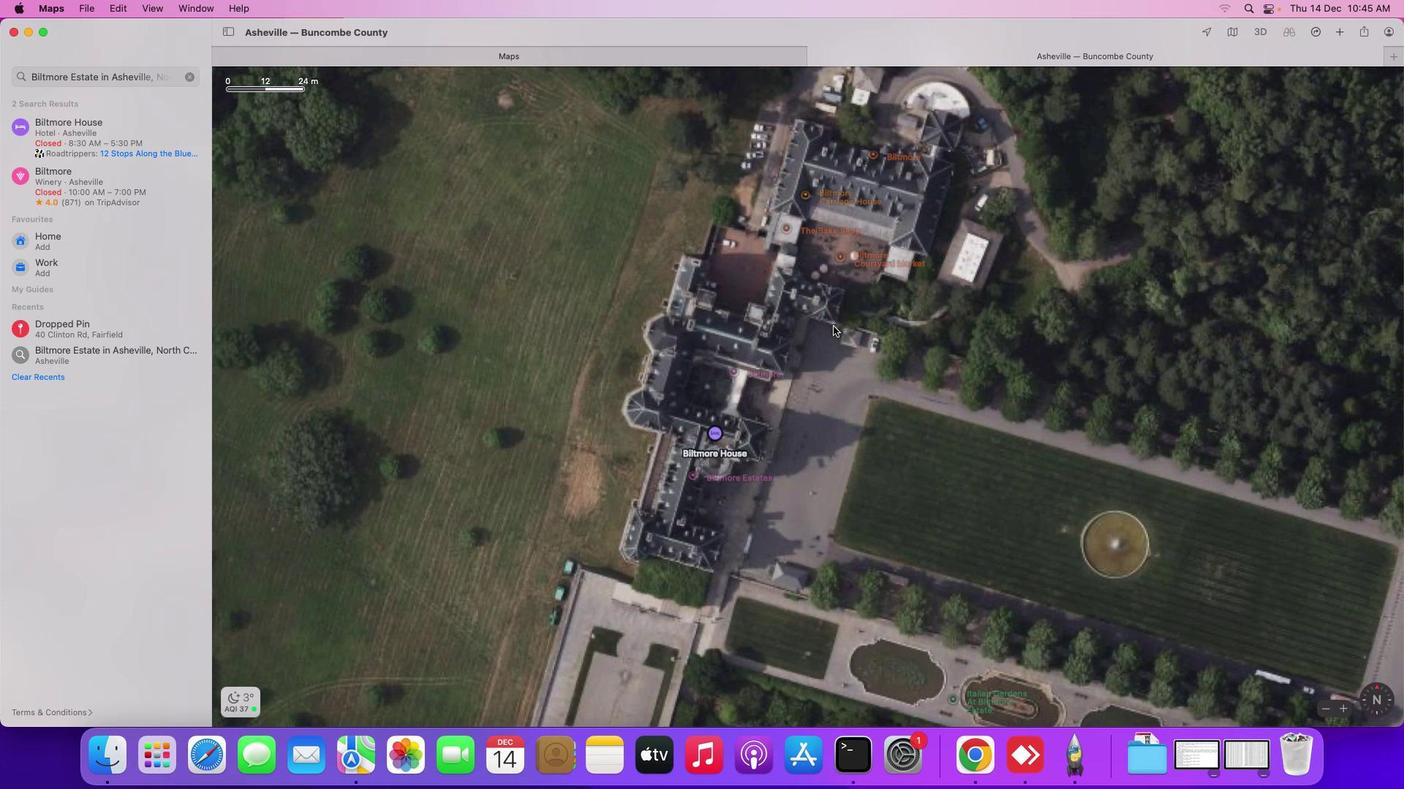 
Action: Mouse scrolled (832, 326) with delta (0, 4)
Screenshot: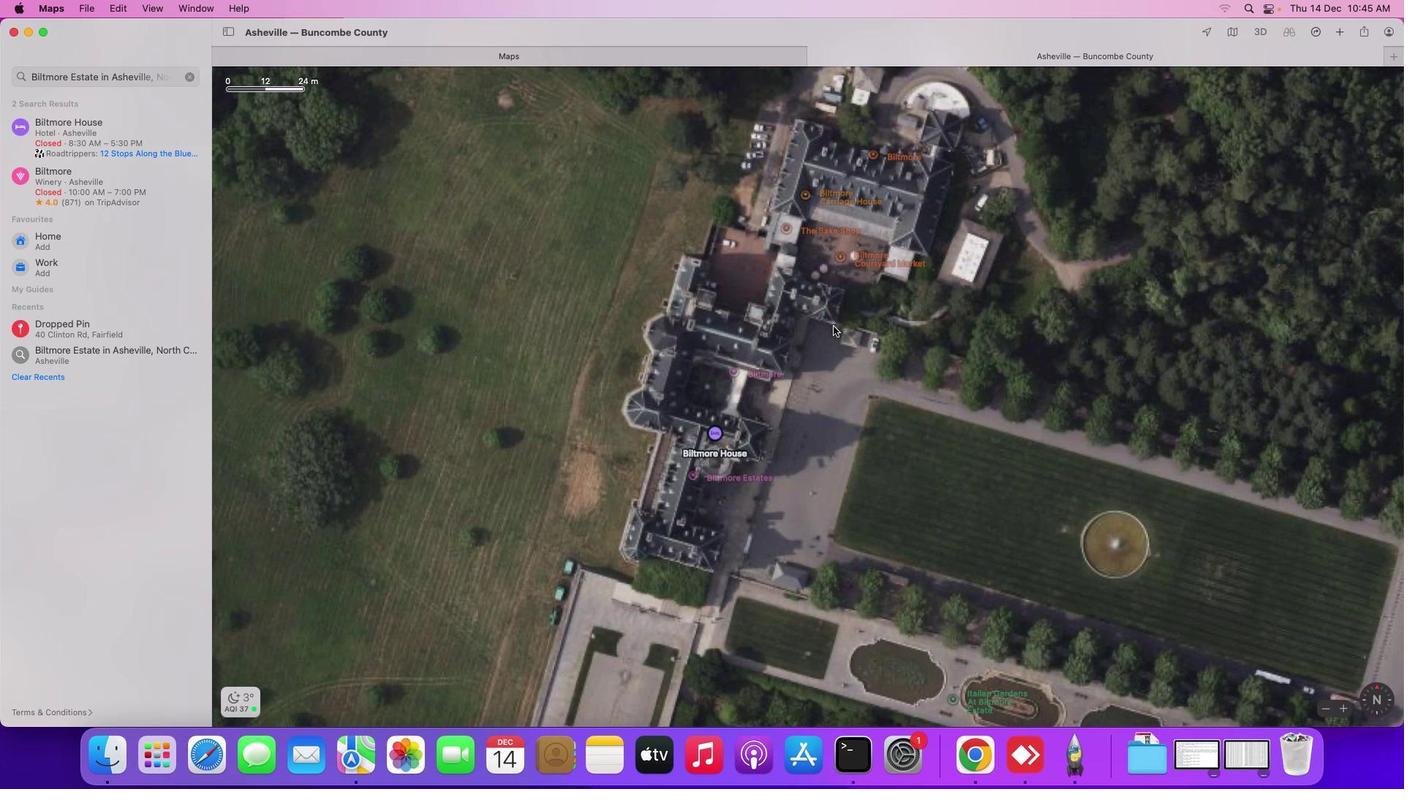 
Action: Mouse scrolled (832, 326) with delta (0, 4)
Screenshot: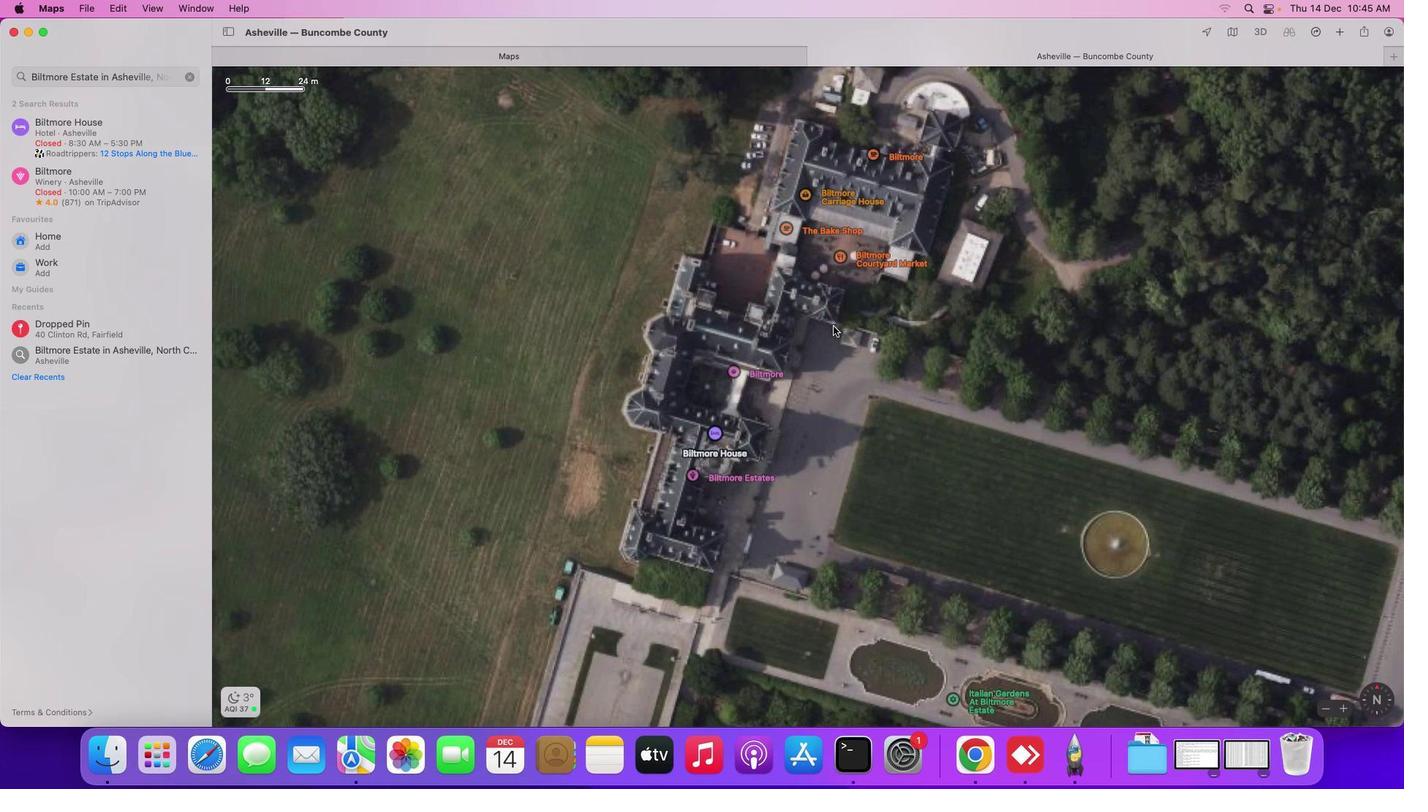 
Action: Mouse scrolled (832, 326) with delta (0, 4)
Screenshot: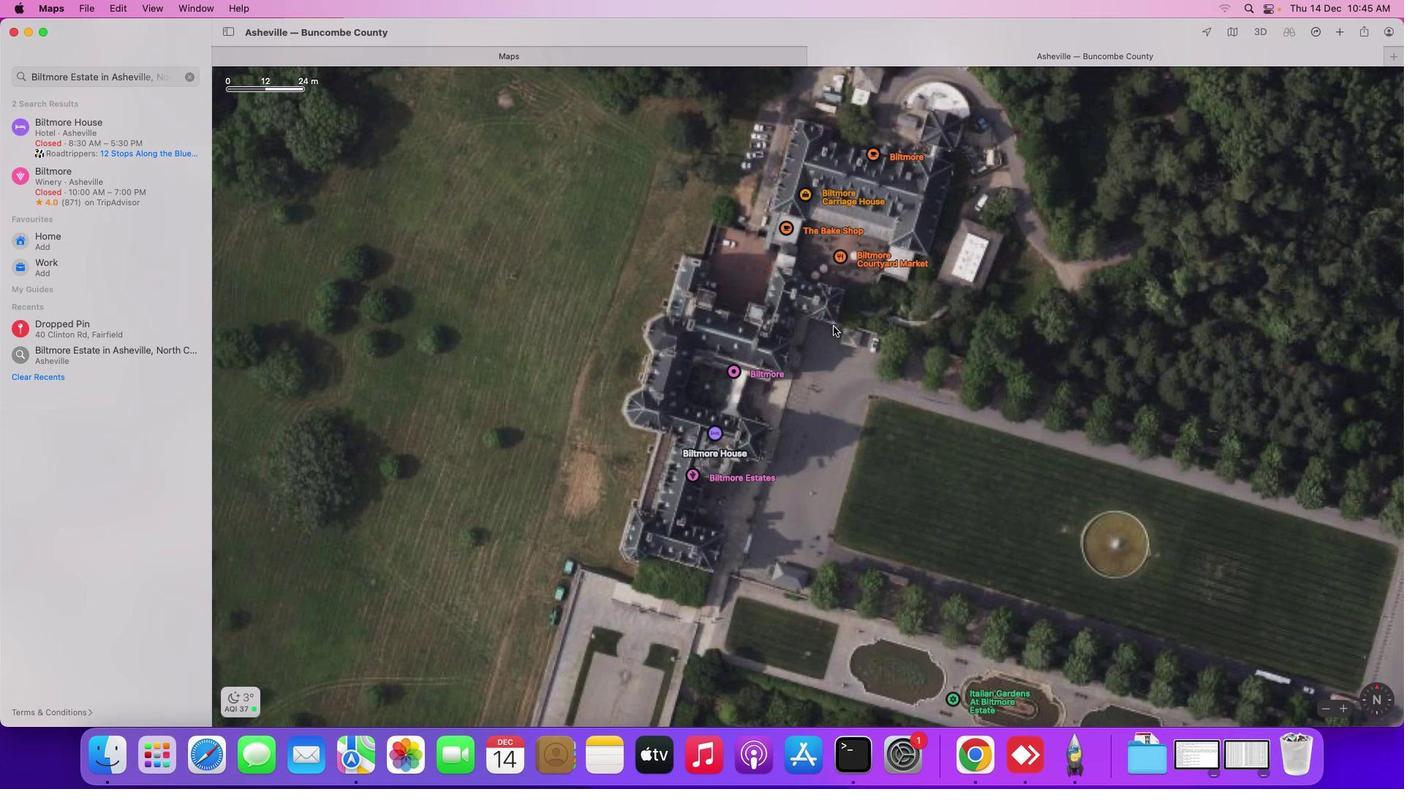 
Action: Mouse scrolled (832, 326) with delta (0, 5)
Screenshot: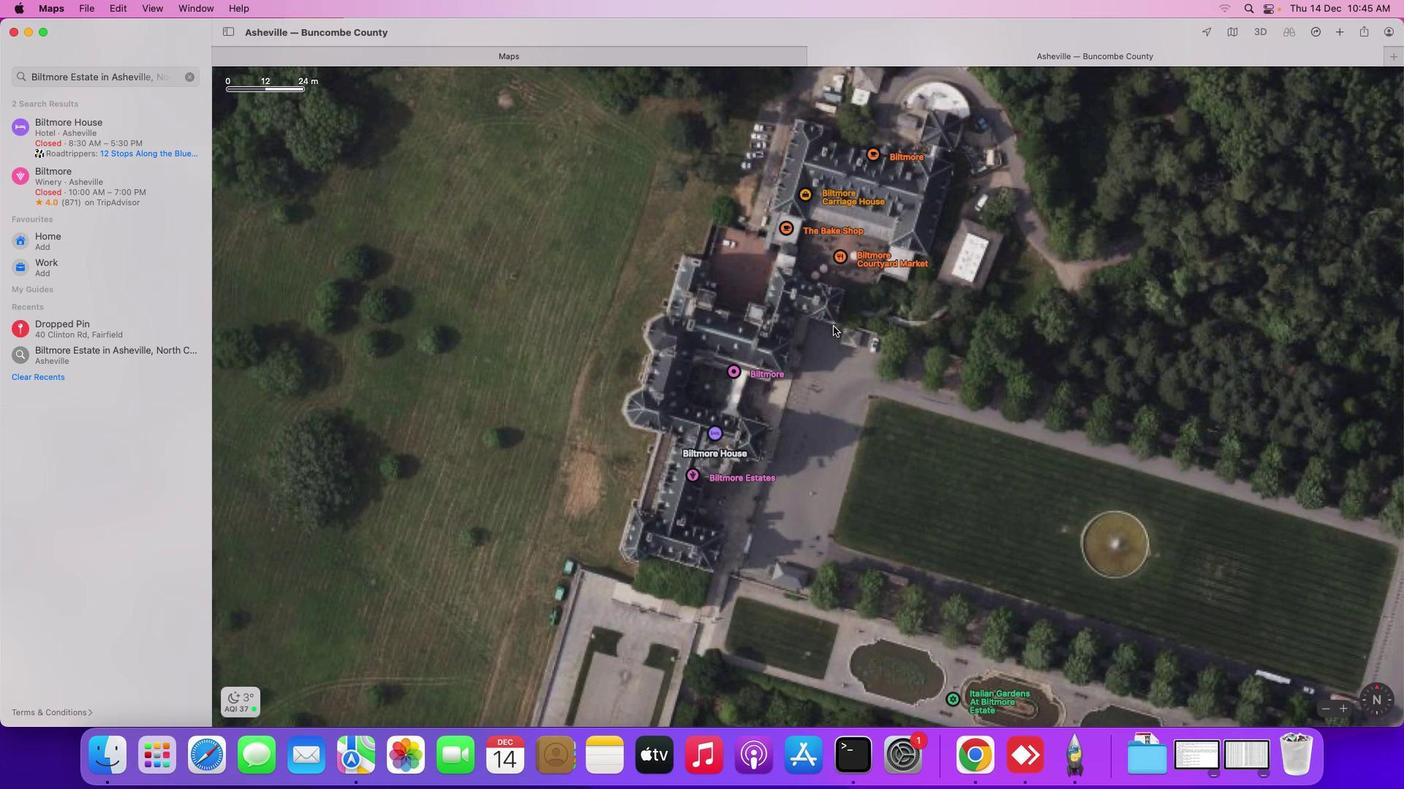 
Action: Mouse moved to (725, 334)
Screenshot: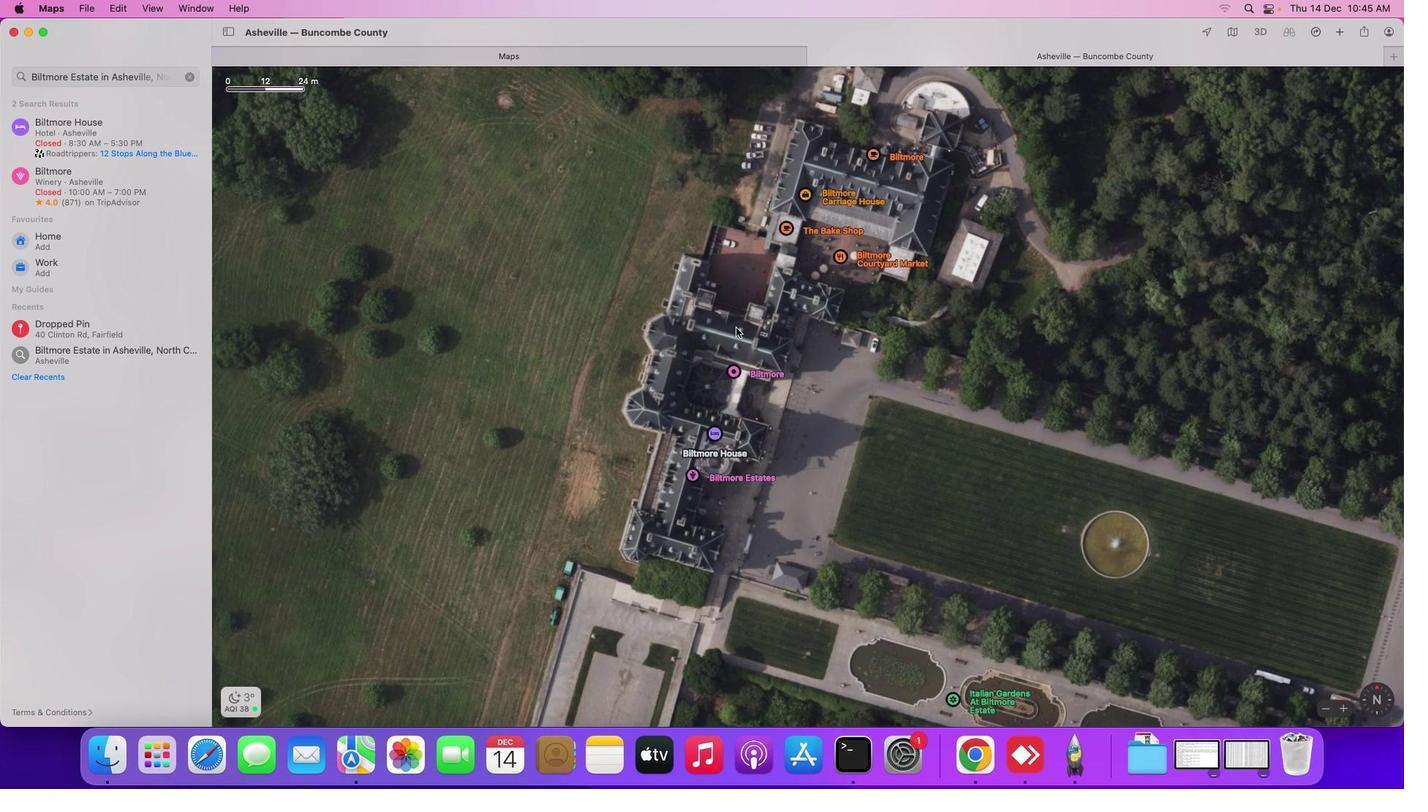 
Action: Mouse pressed left at (725, 334)
Screenshot: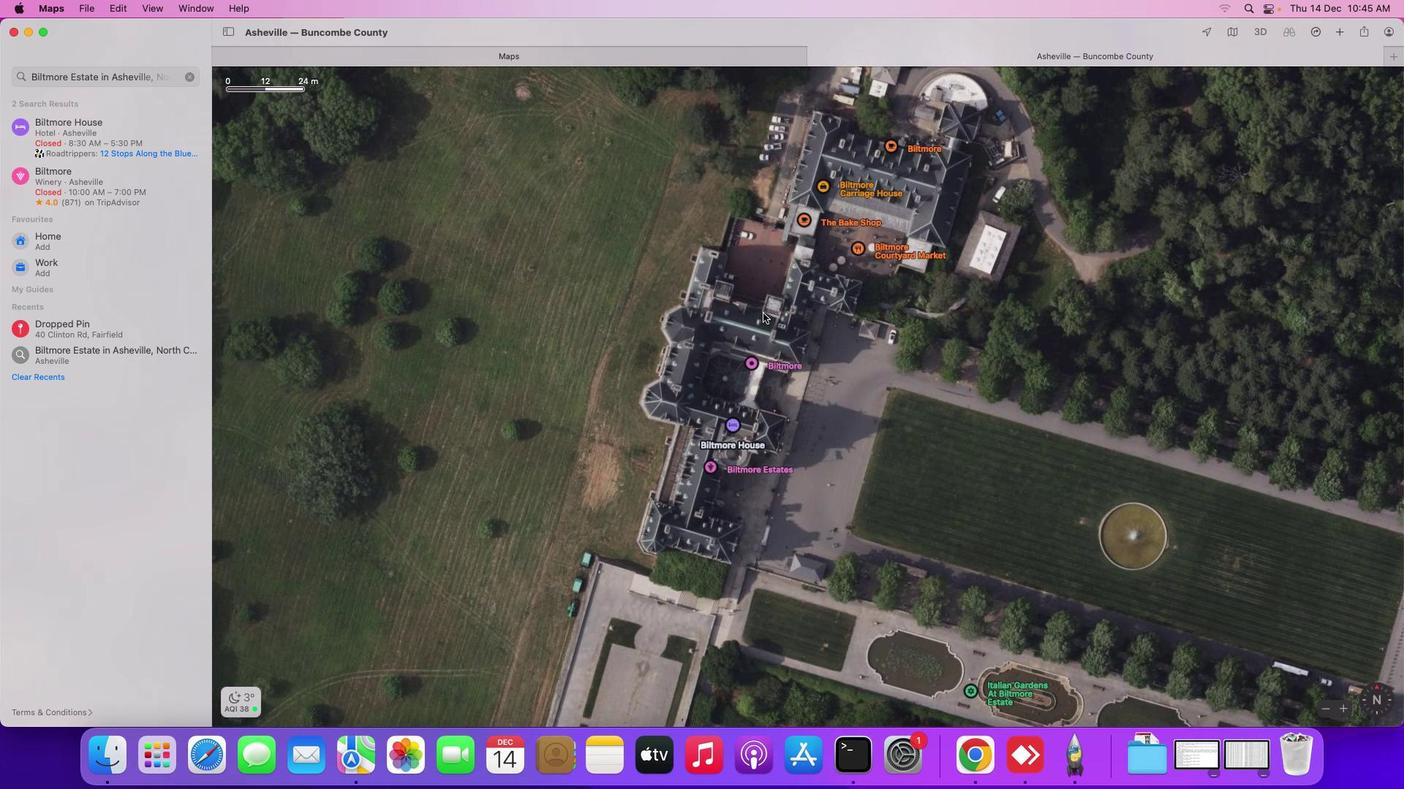 
Action: Mouse moved to (824, 325)
Screenshot: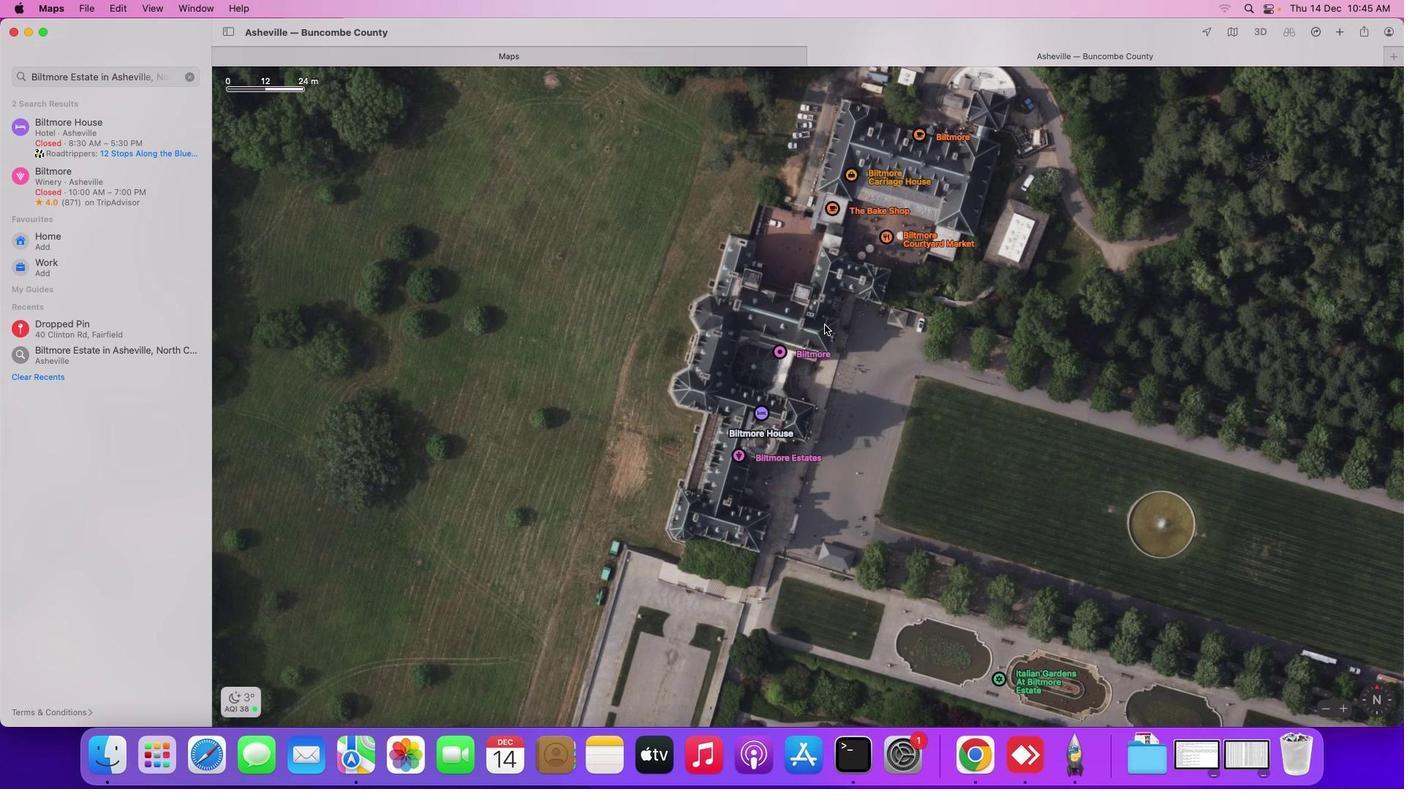 
Action: Mouse scrolled (824, 325) with delta (0, 0)
Screenshot: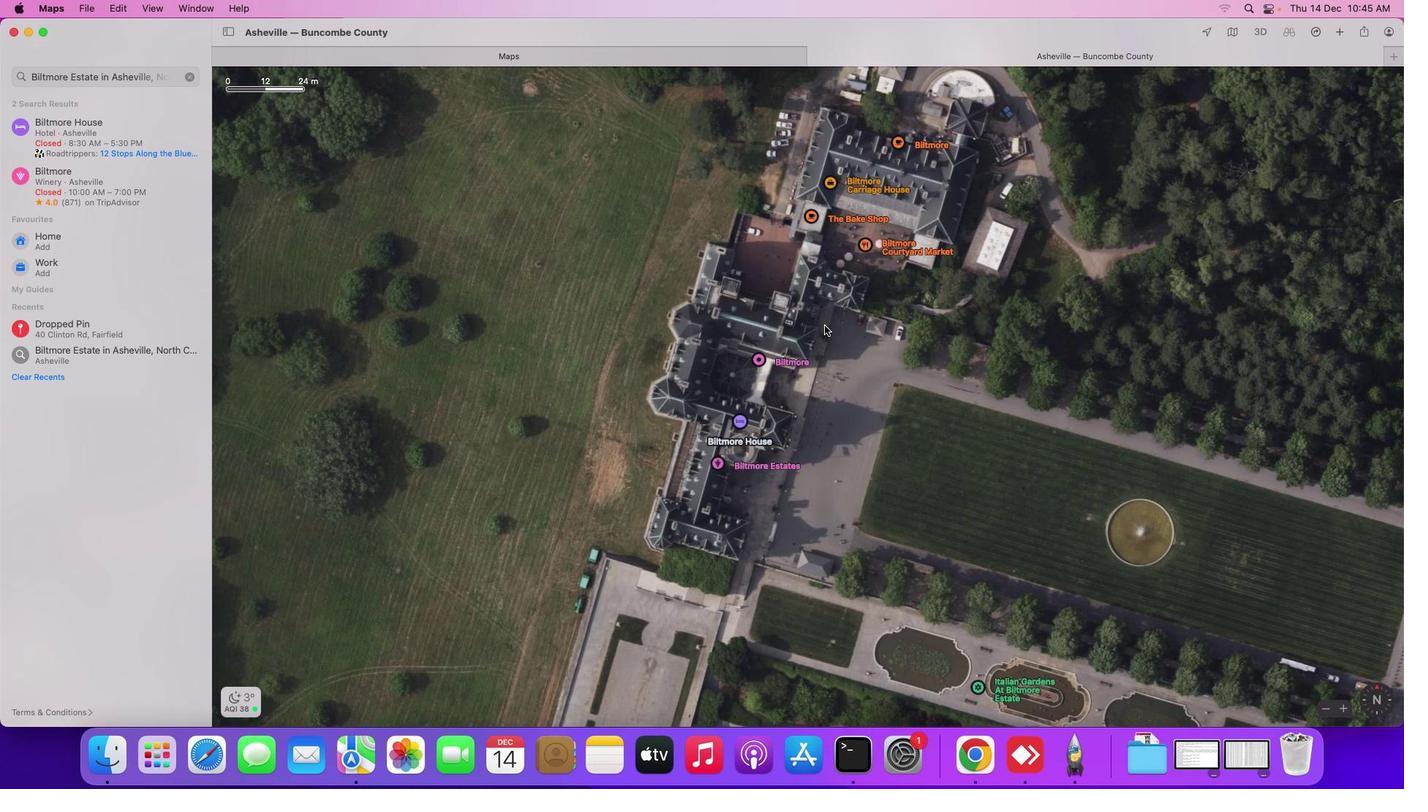 
Action: Mouse scrolled (824, 325) with delta (0, 0)
Screenshot: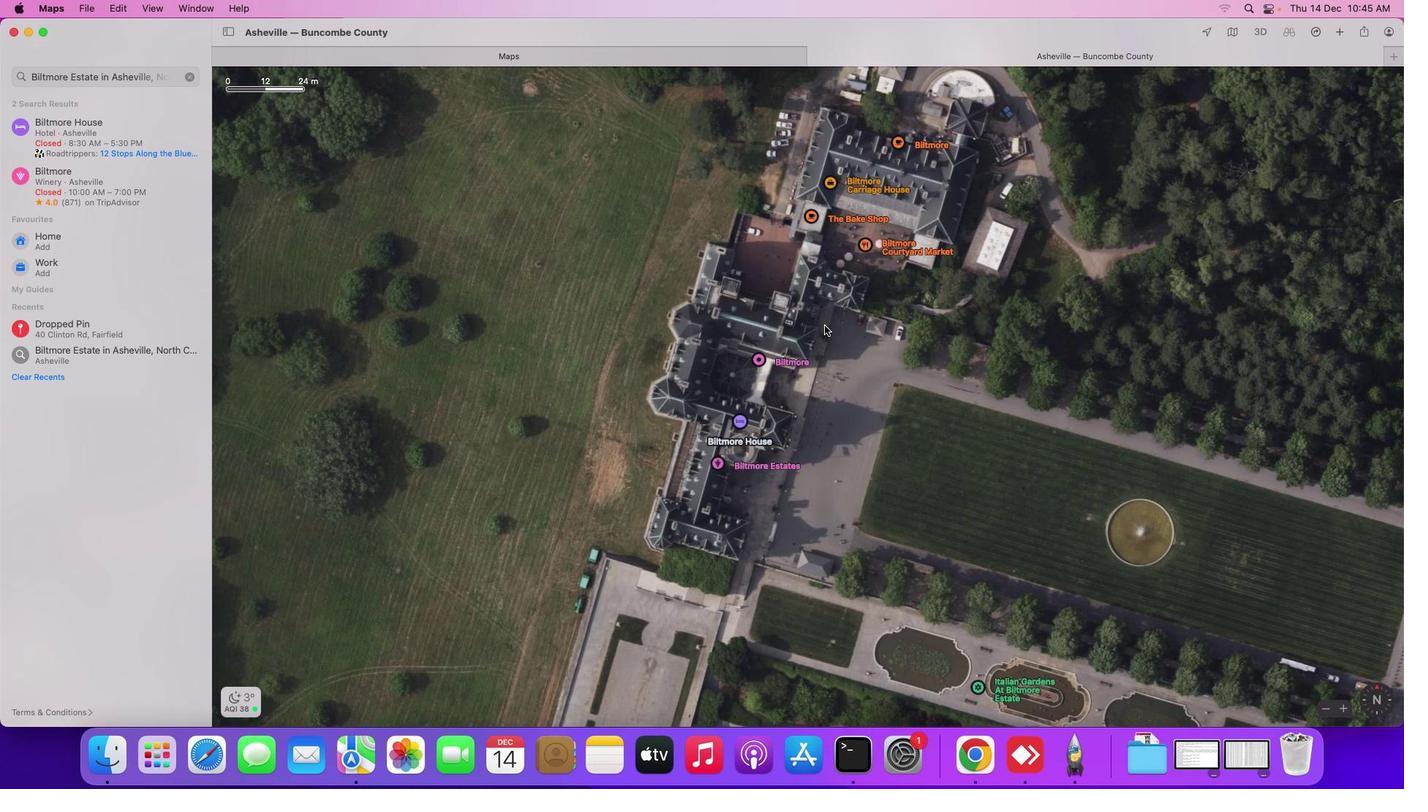
Action: Mouse scrolled (824, 325) with delta (0, 2)
Screenshot: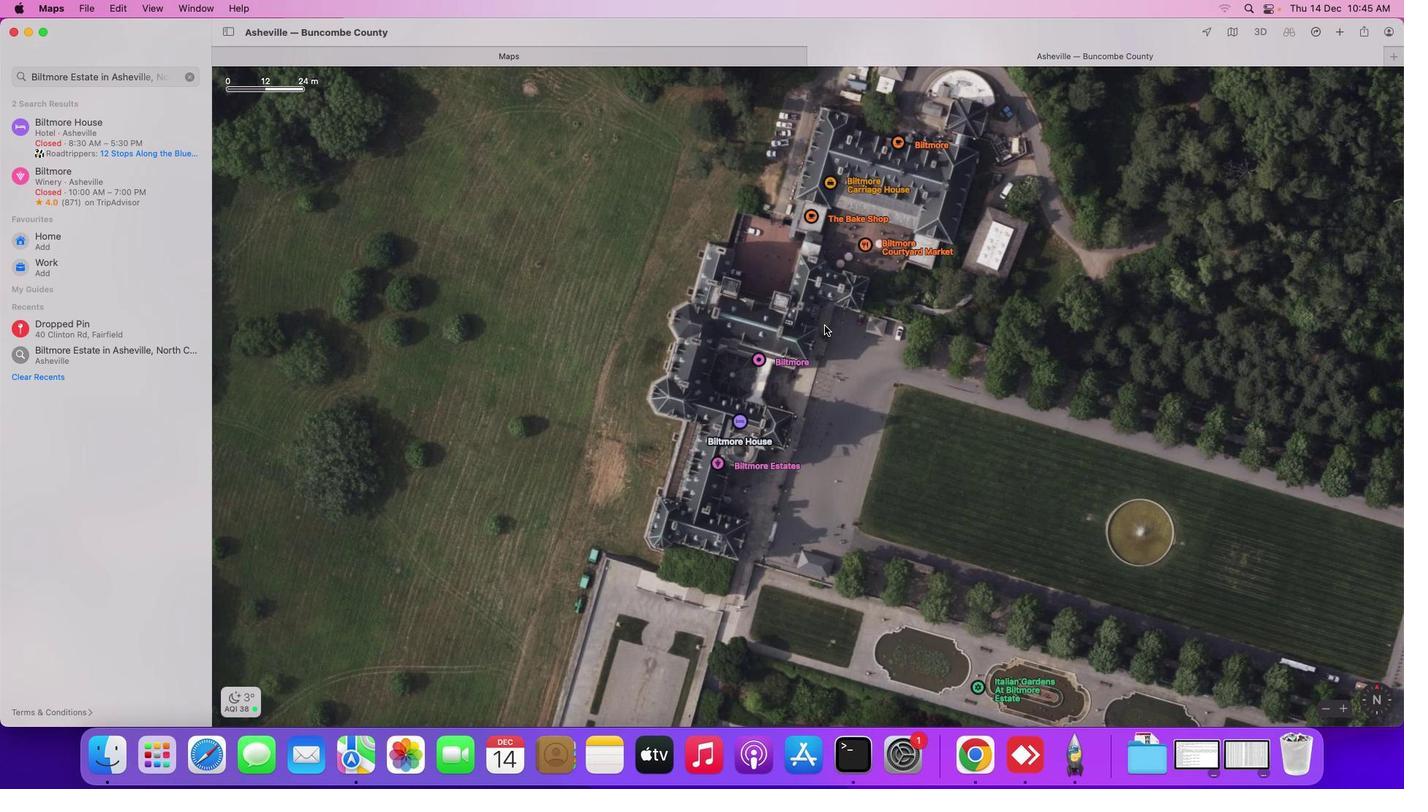 
Action: Mouse scrolled (824, 325) with delta (0, 3)
Screenshot: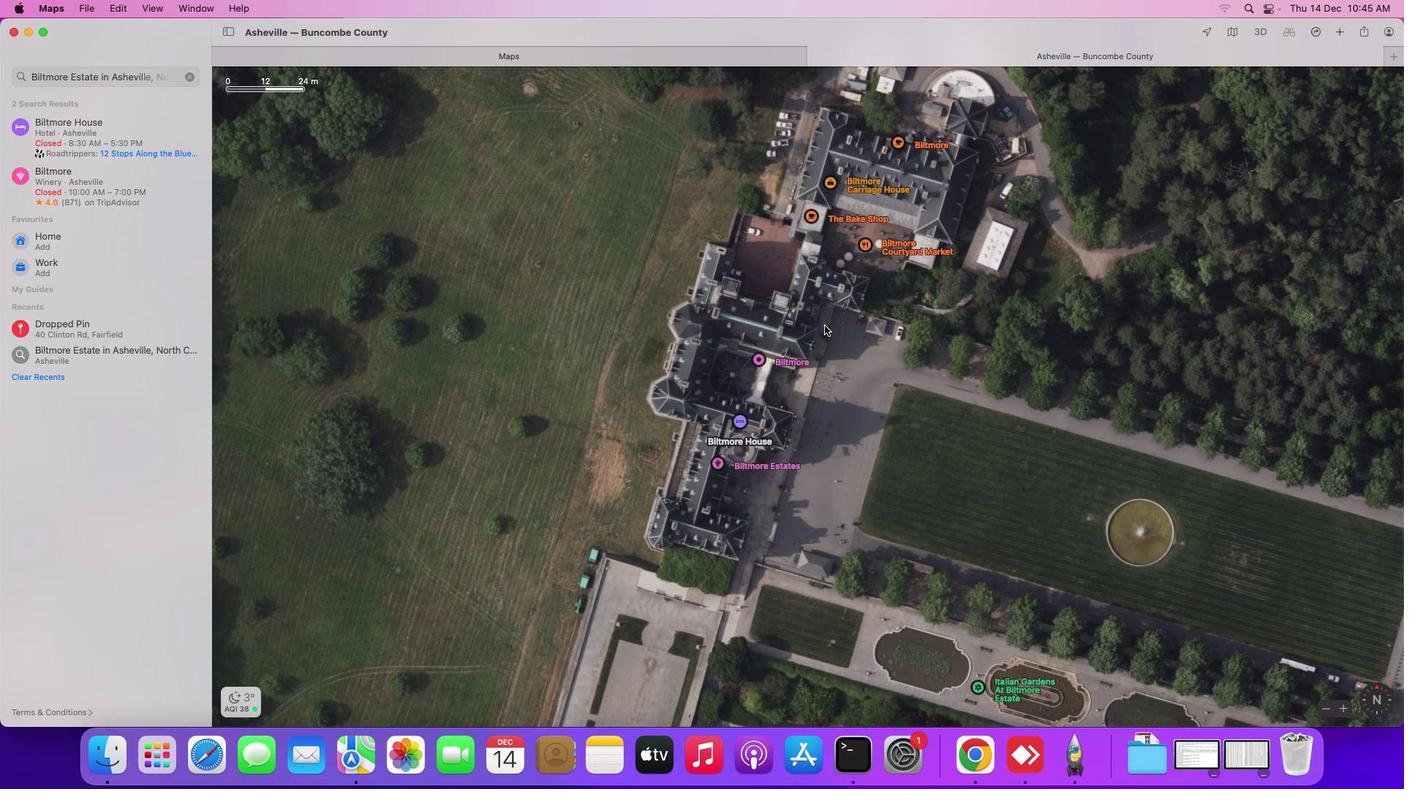 
Action: Mouse scrolled (824, 325) with delta (0, 4)
Screenshot: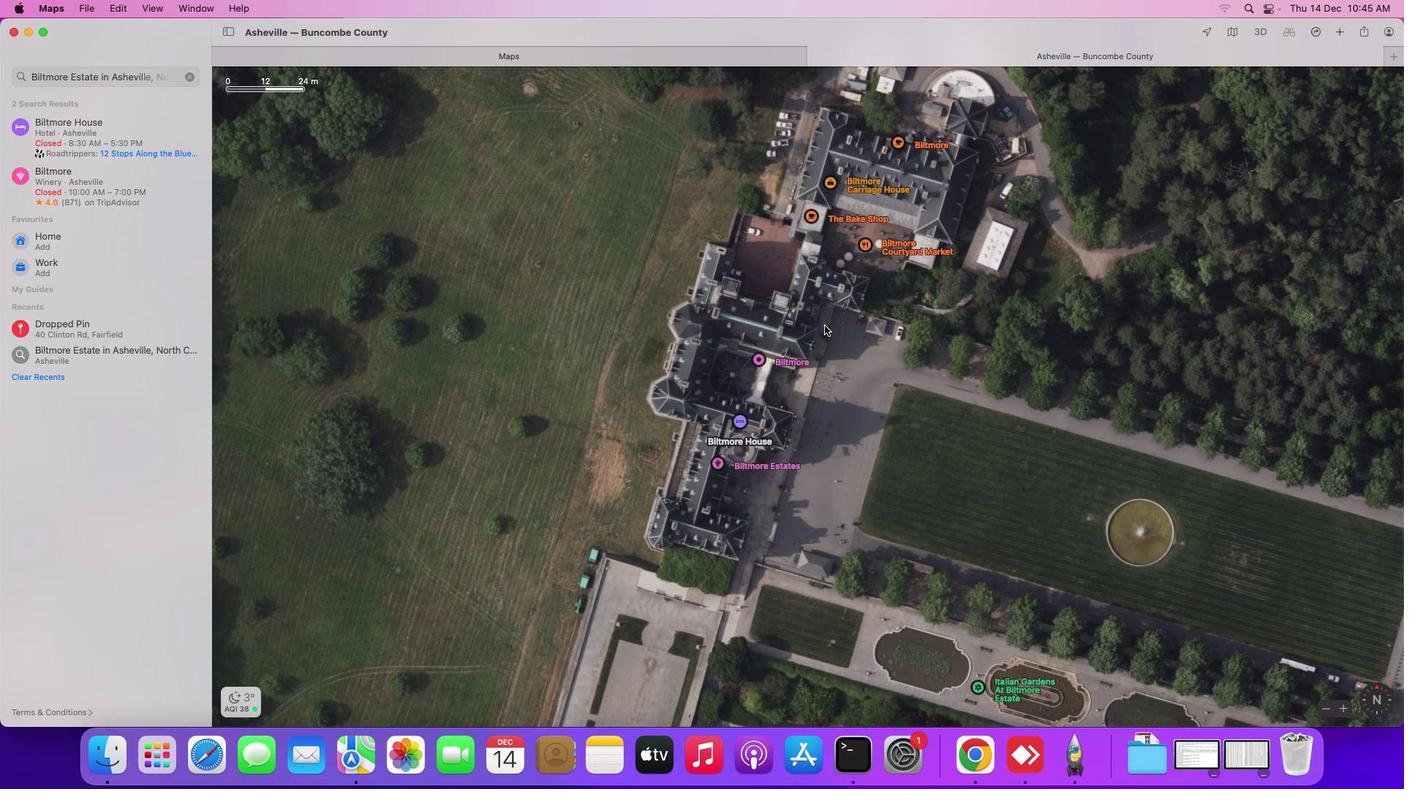 
Action: Mouse moved to (824, 325)
Screenshot: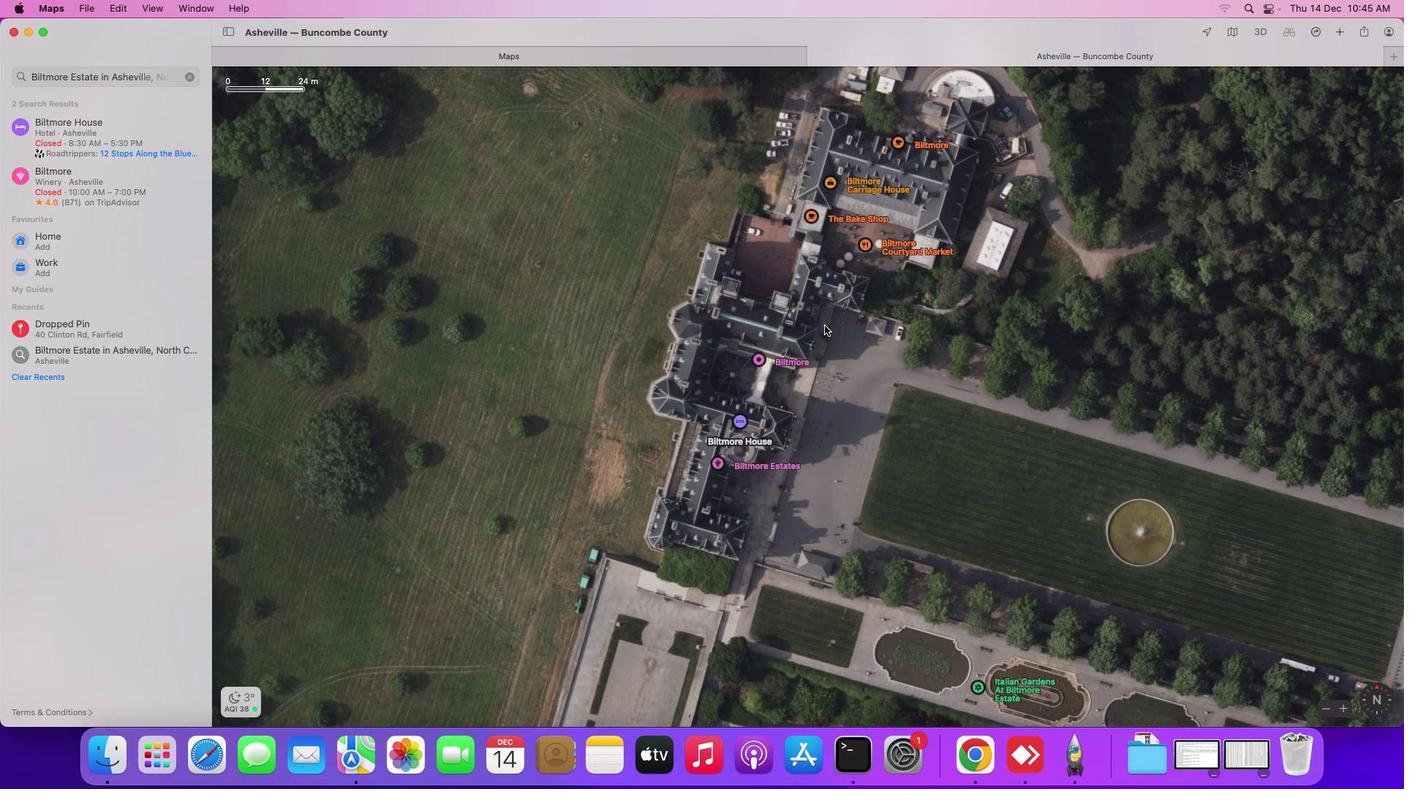 
Action: Mouse scrolled (824, 325) with delta (0, 5)
Screenshot: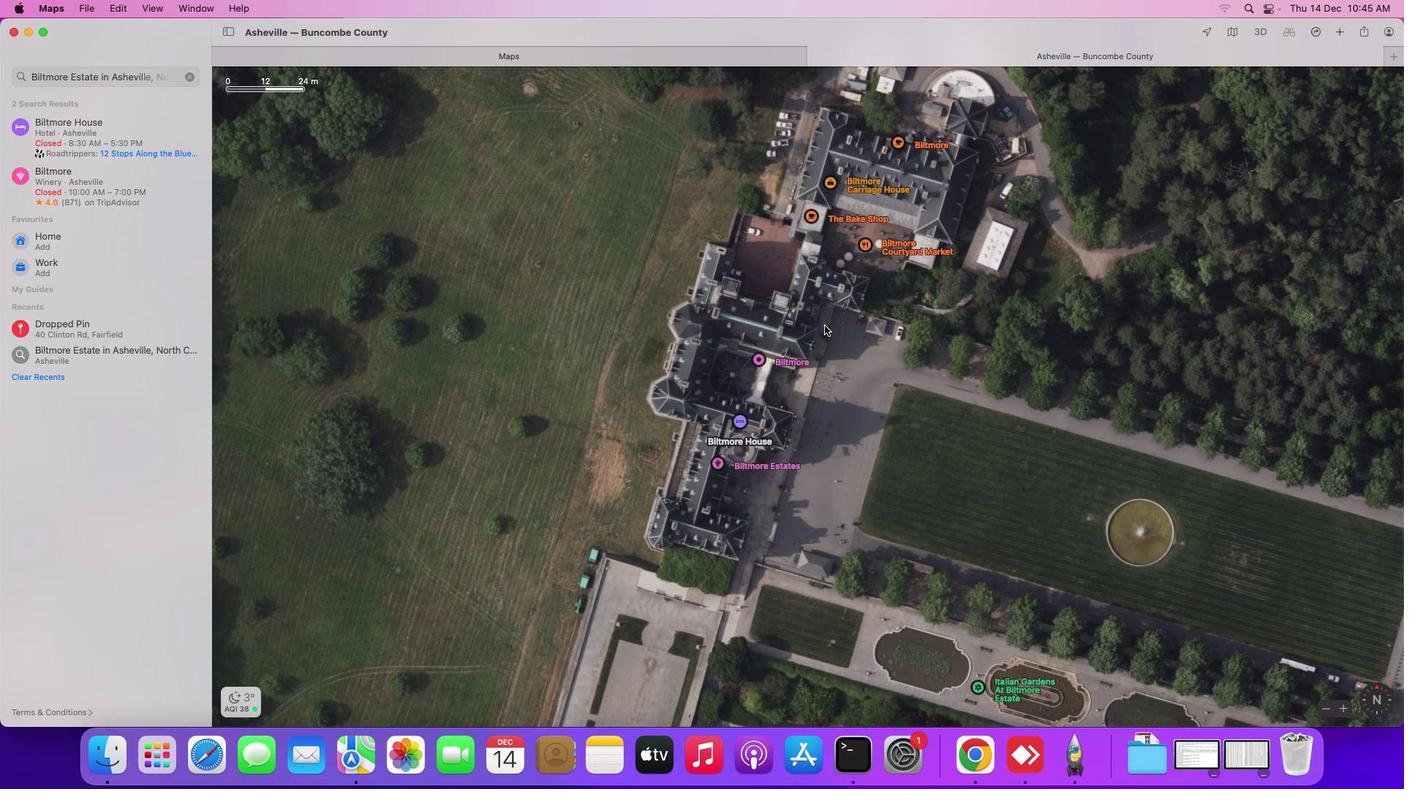 
Action: Mouse scrolled (824, 325) with delta (0, 5)
Screenshot: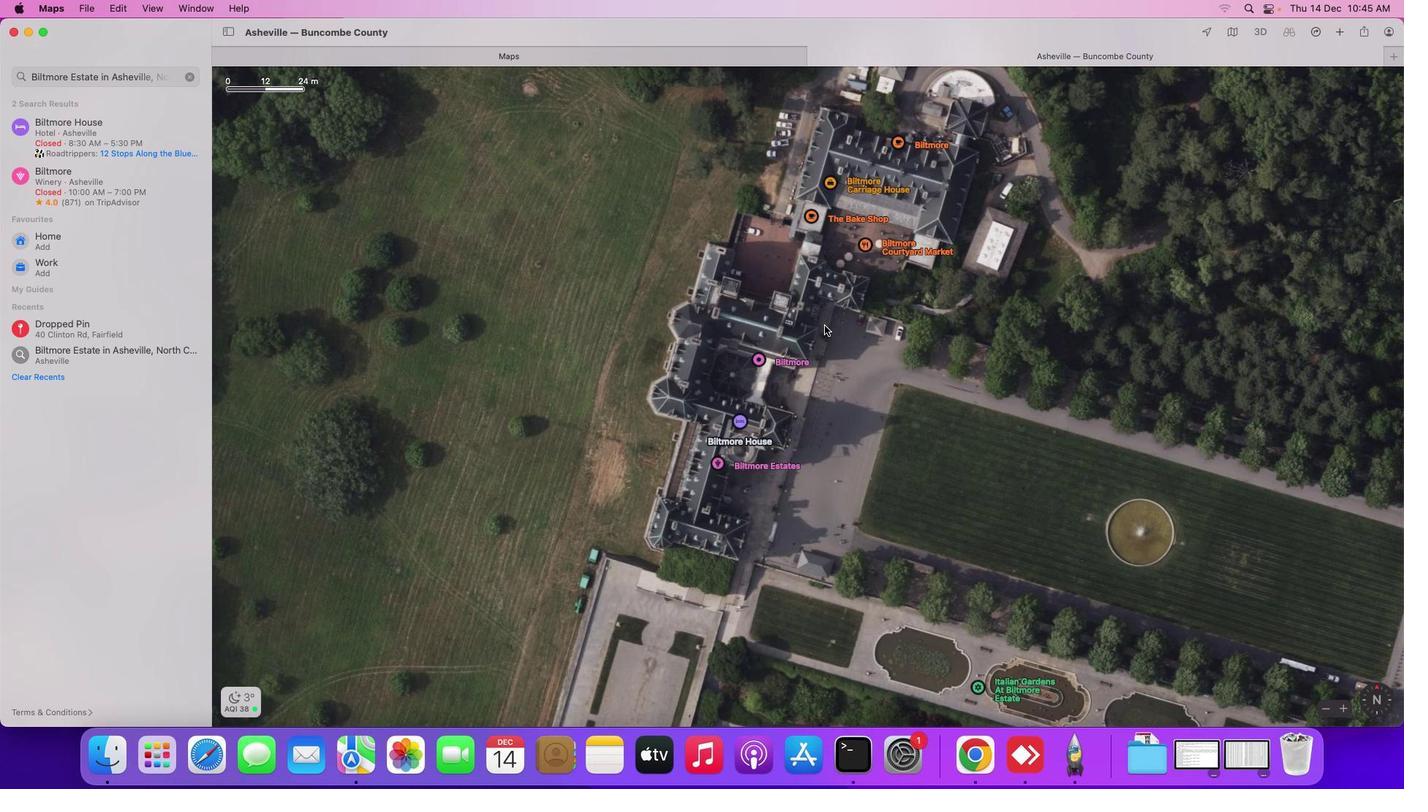 
Action: Mouse scrolled (824, 325) with delta (0, 5)
Screenshot: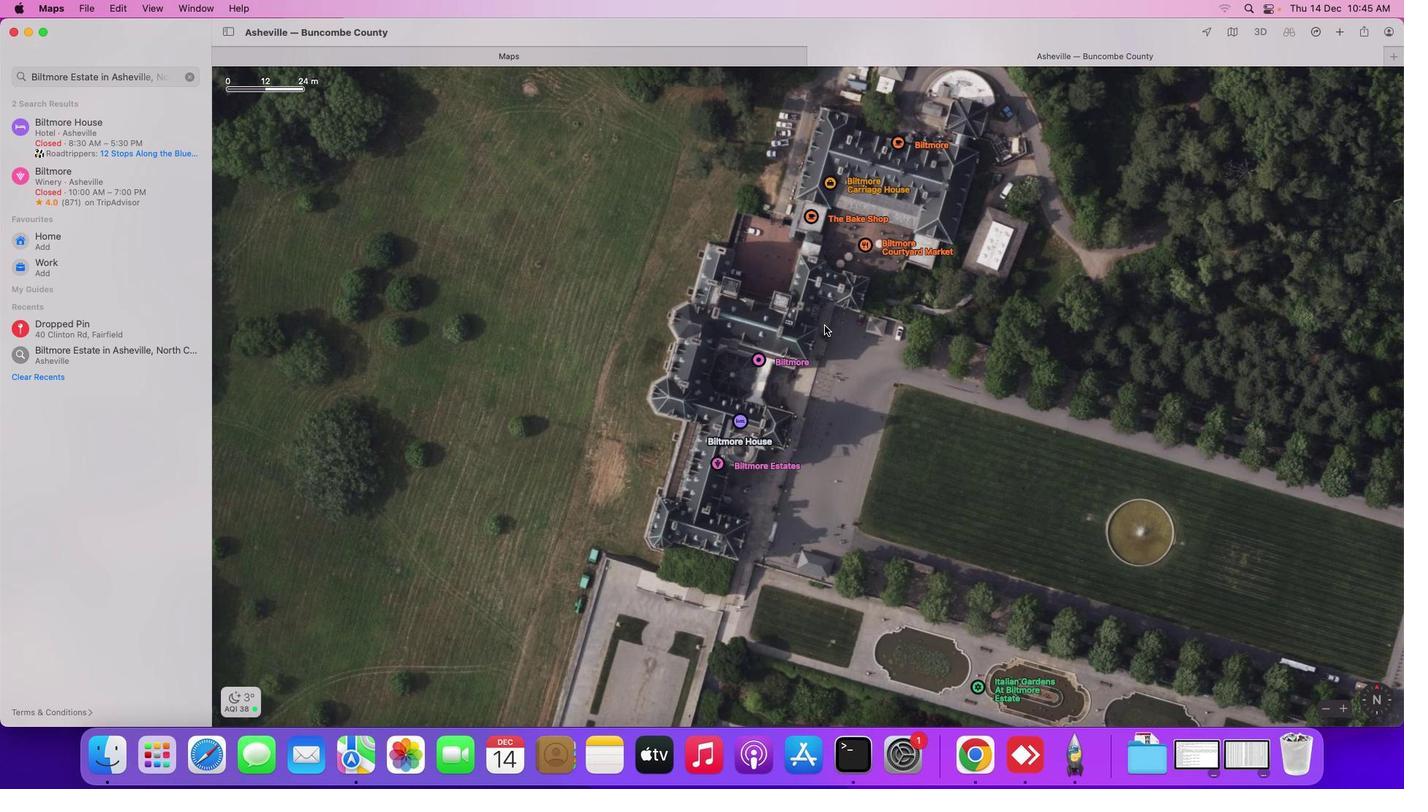 
Action: Mouse moved to (819, 326)
Screenshot: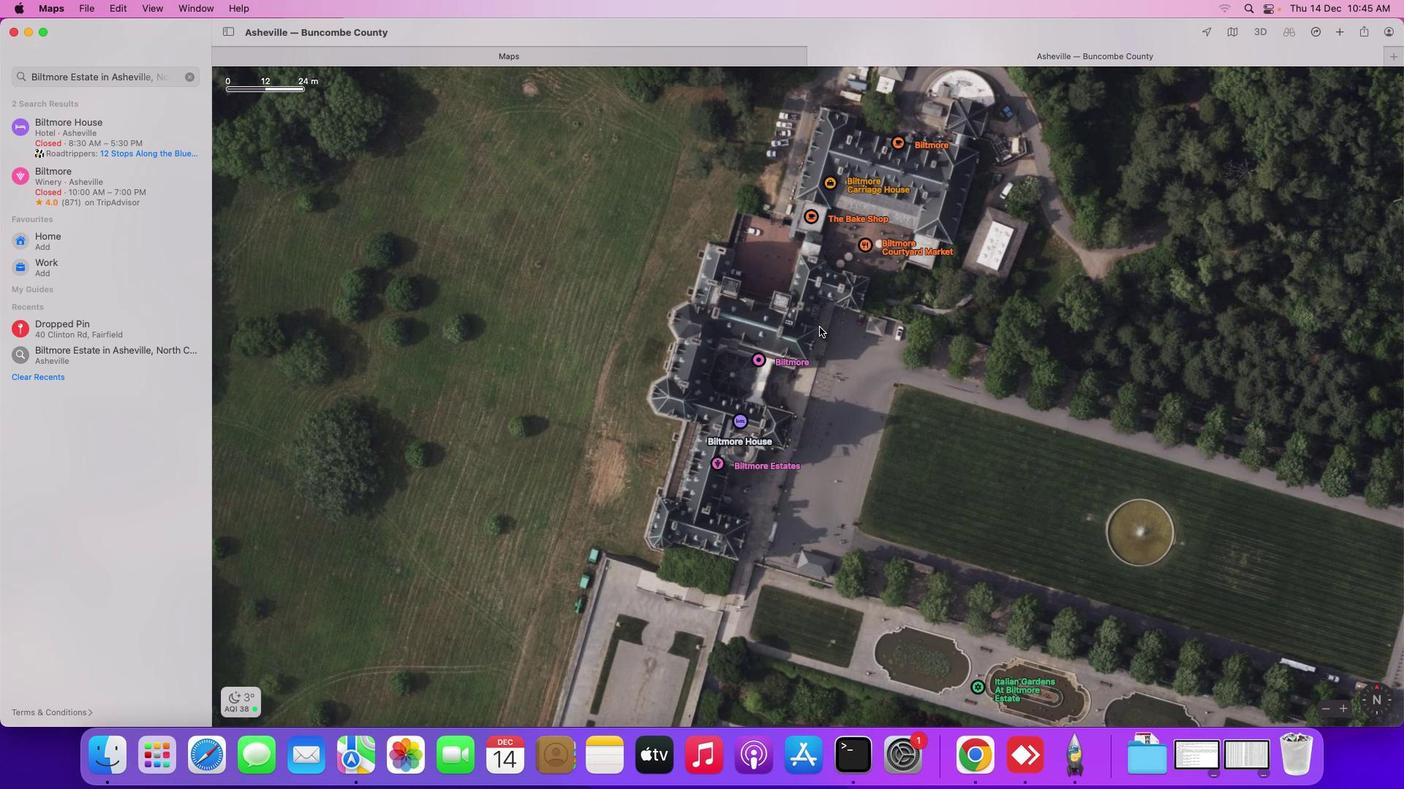 
